 Task: Research Airbnb options in JesÃºs MenÃ©ndez, Cuba from 16th December, 2023 to 25th December, 2023 for 6 adults. Place can be entire room or private room with 6 bedrooms having 6 beds and 6 bathrooms. Property type can be house. Amenities needed are: wifi, TV, free parkinig on premises, gym, breakfast.
Action: Mouse moved to (432, 77)
Screenshot: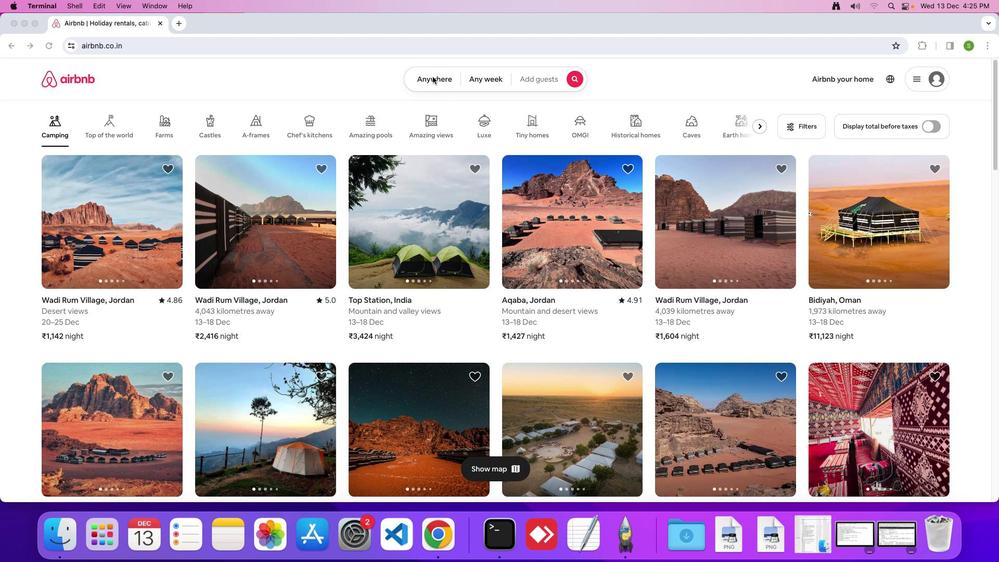 
Action: Mouse pressed left at (432, 77)
Screenshot: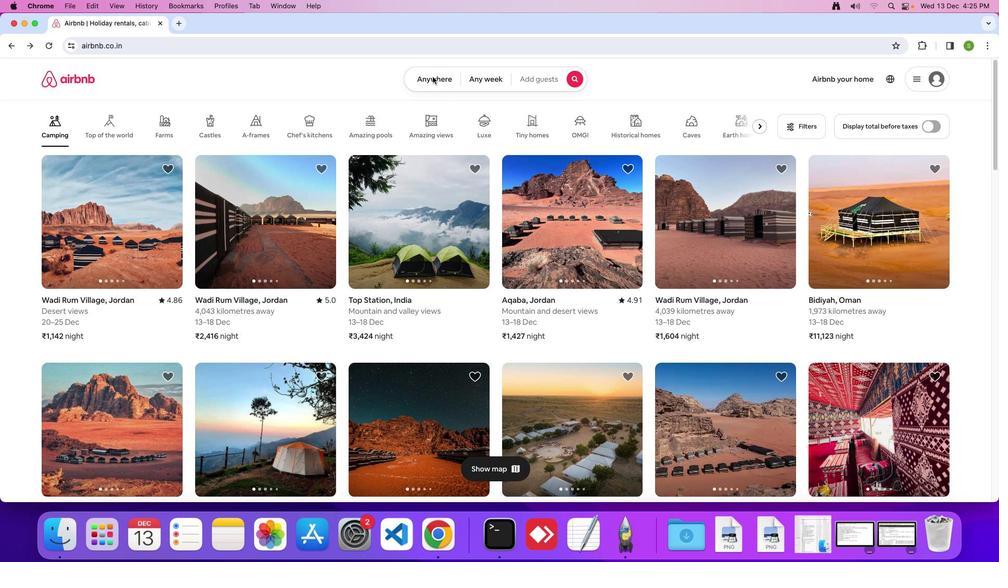 
Action: Mouse moved to (427, 77)
Screenshot: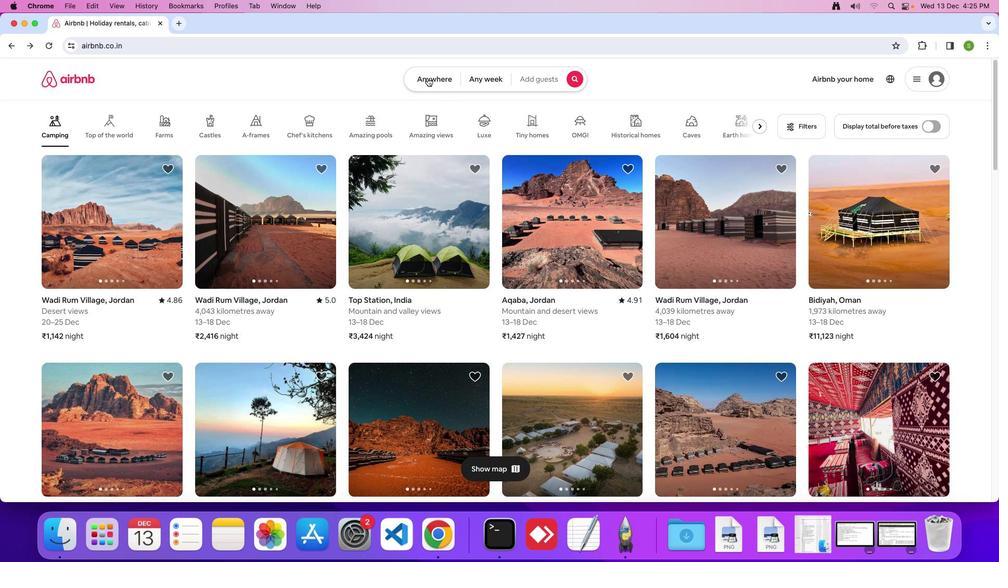 
Action: Mouse pressed left at (427, 77)
Screenshot: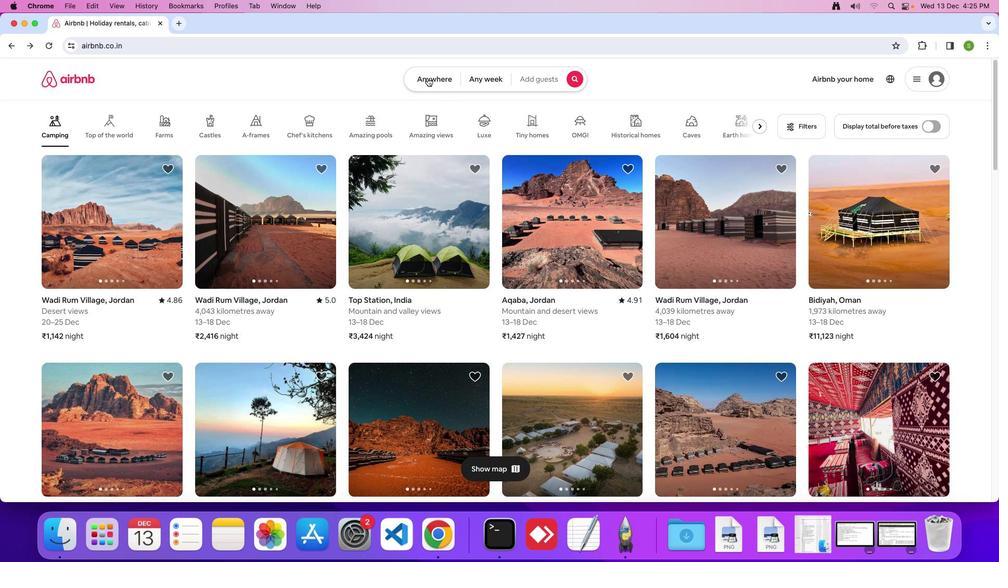 
Action: Mouse moved to (367, 116)
Screenshot: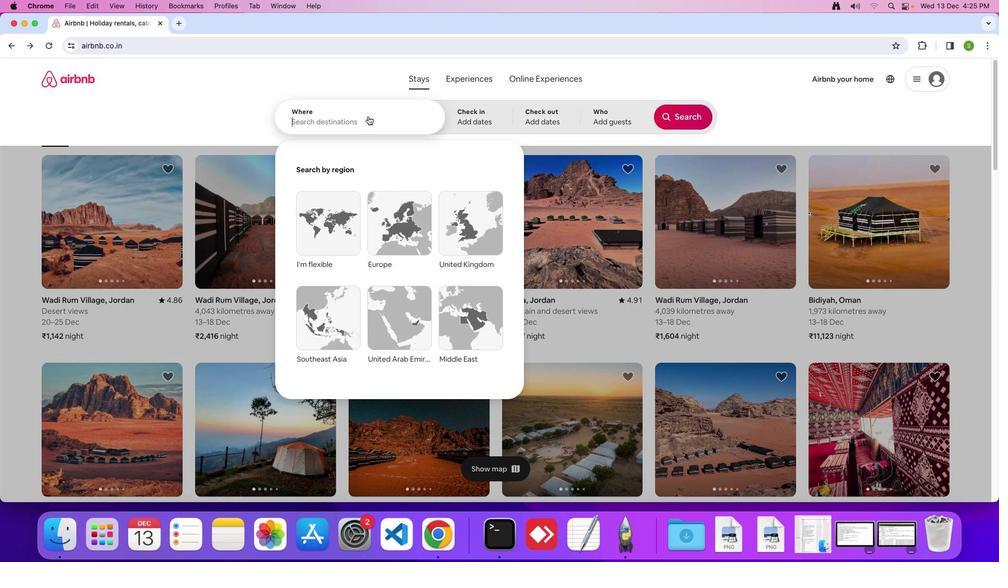 
Action: Mouse pressed left at (367, 116)
Screenshot: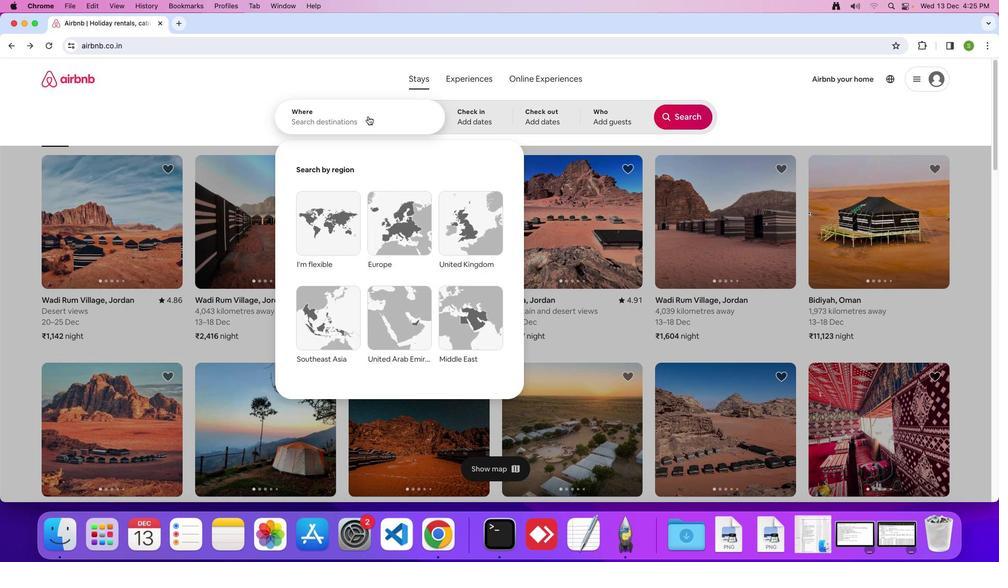 
Action: Key pressed 'J'Key.caps_lock'e''s''u''s'Key.spaceKey.shift'M''e''n''e''n''d''e''z'','Key.spaceKey.shift'C''u''b''a'Key.enter
Screenshot: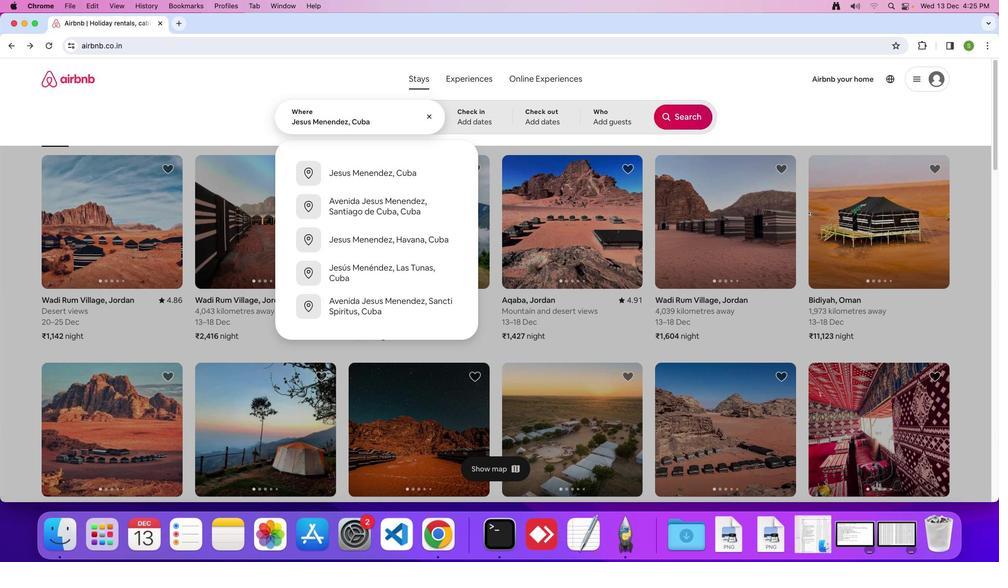 
Action: Mouse moved to (466, 303)
Screenshot: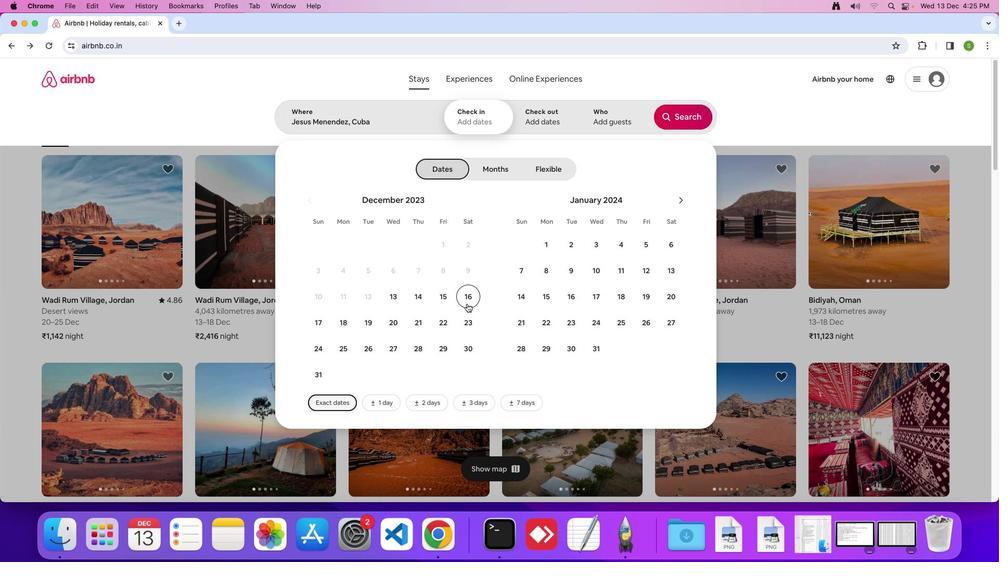 
Action: Mouse pressed left at (466, 303)
Screenshot: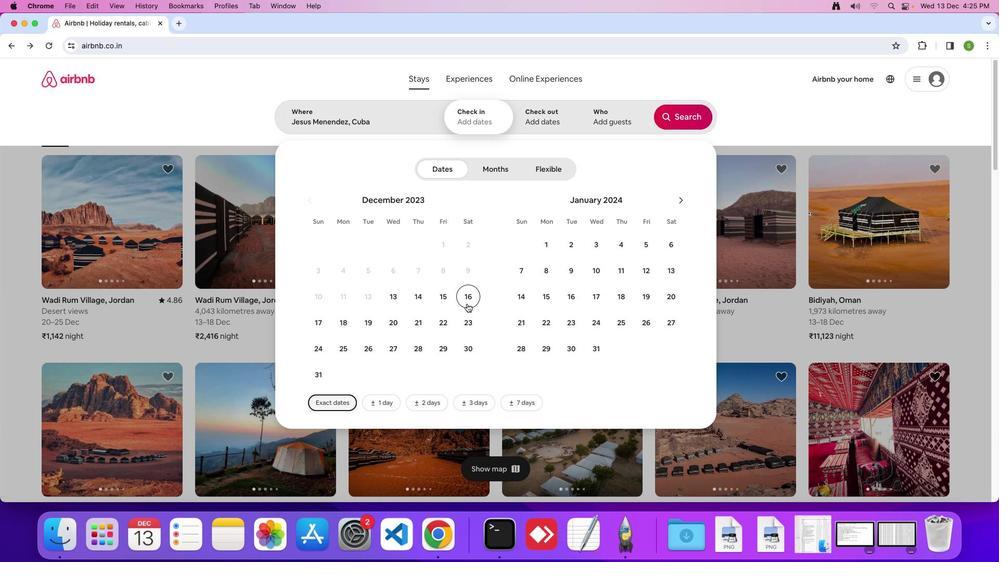 
Action: Mouse moved to (343, 349)
Screenshot: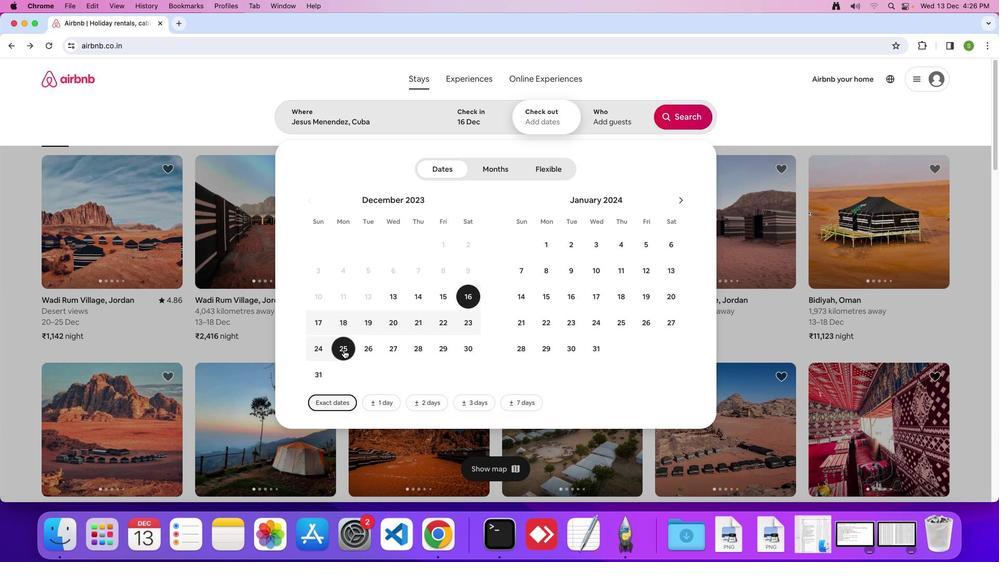 
Action: Mouse pressed left at (343, 349)
Screenshot: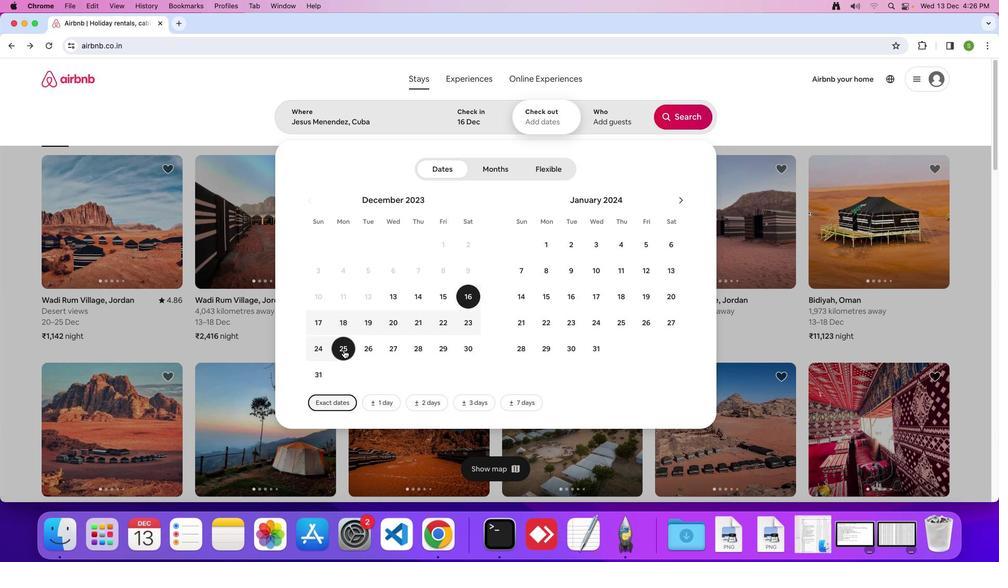 
Action: Mouse moved to (601, 124)
Screenshot: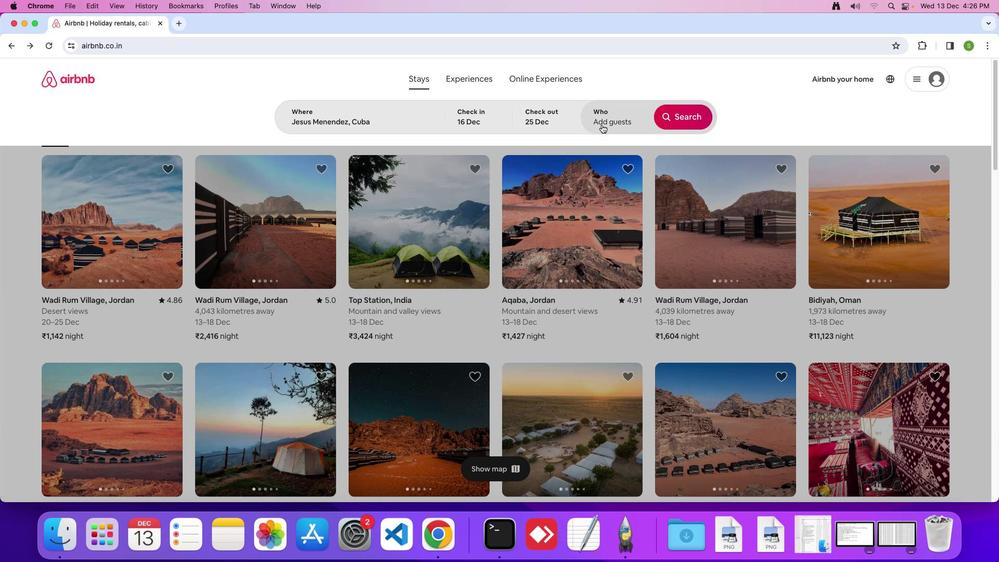 
Action: Mouse pressed left at (601, 124)
Screenshot: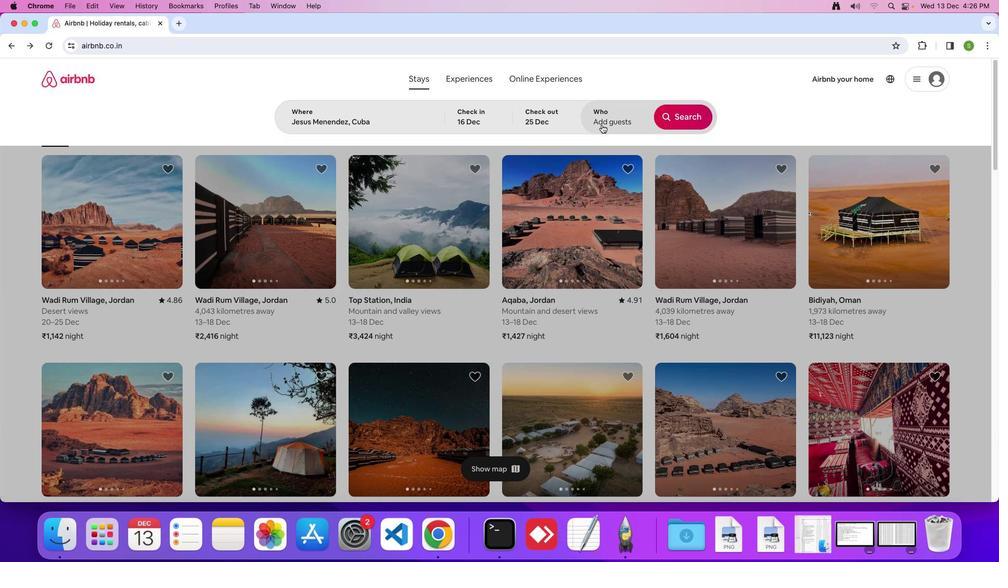 
Action: Mouse moved to (685, 174)
Screenshot: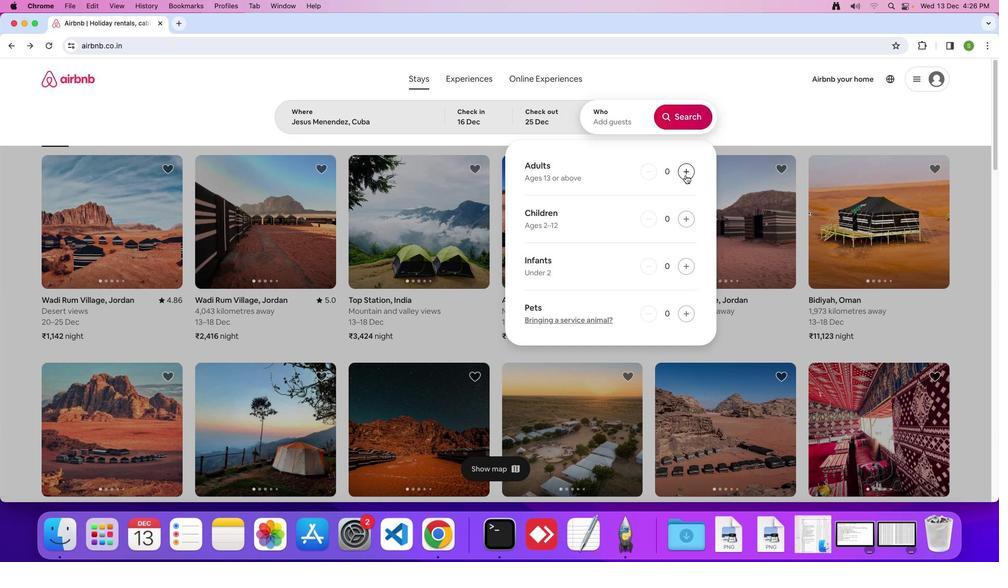 
Action: Mouse pressed left at (685, 174)
Screenshot: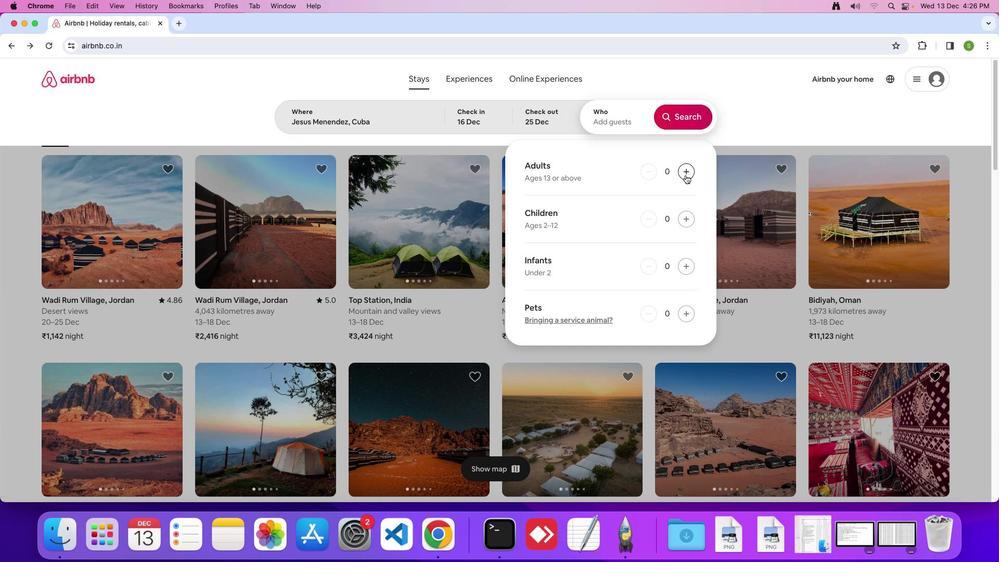 
Action: Mouse pressed left at (685, 174)
Screenshot: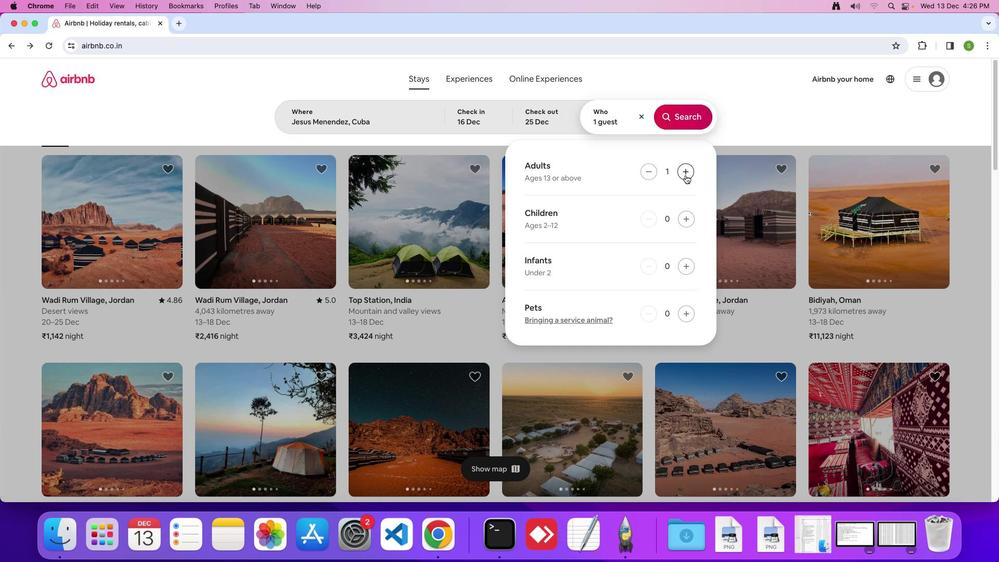 
Action: Mouse pressed left at (685, 174)
Screenshot: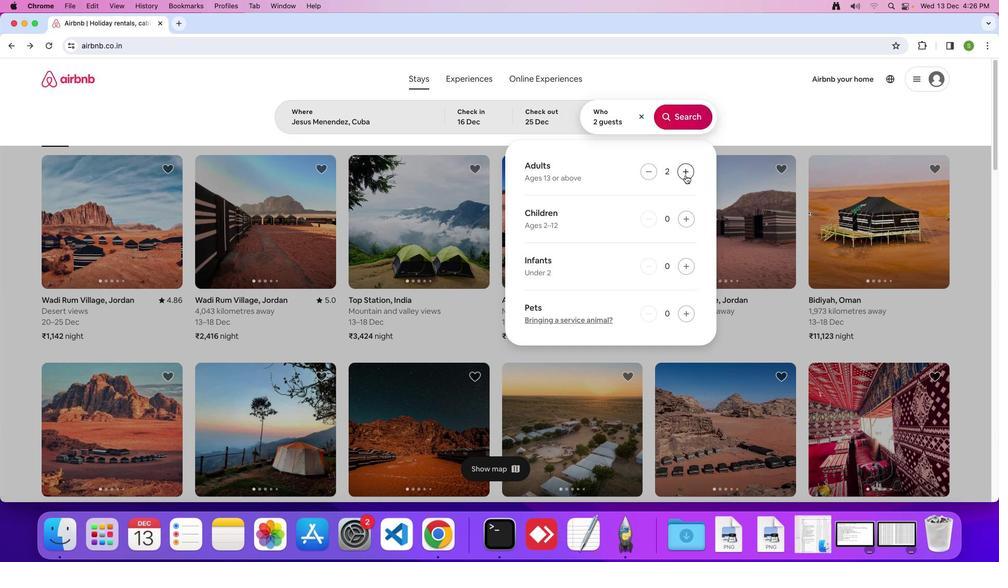 
Action: Mouse pressed left at (685, 174)
Screenshot: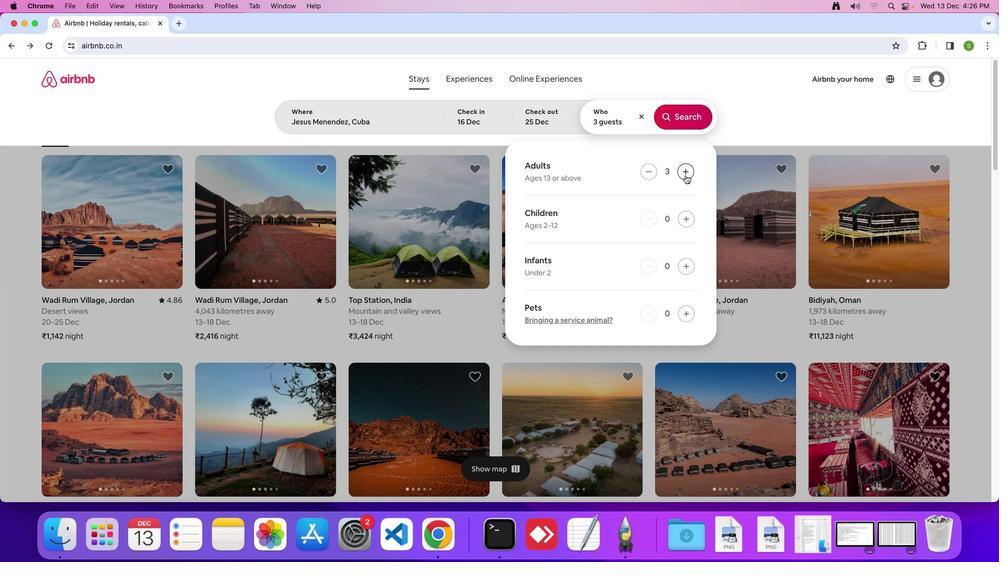 
Action: Mouse pressed left at (685, 174)
Screenshot: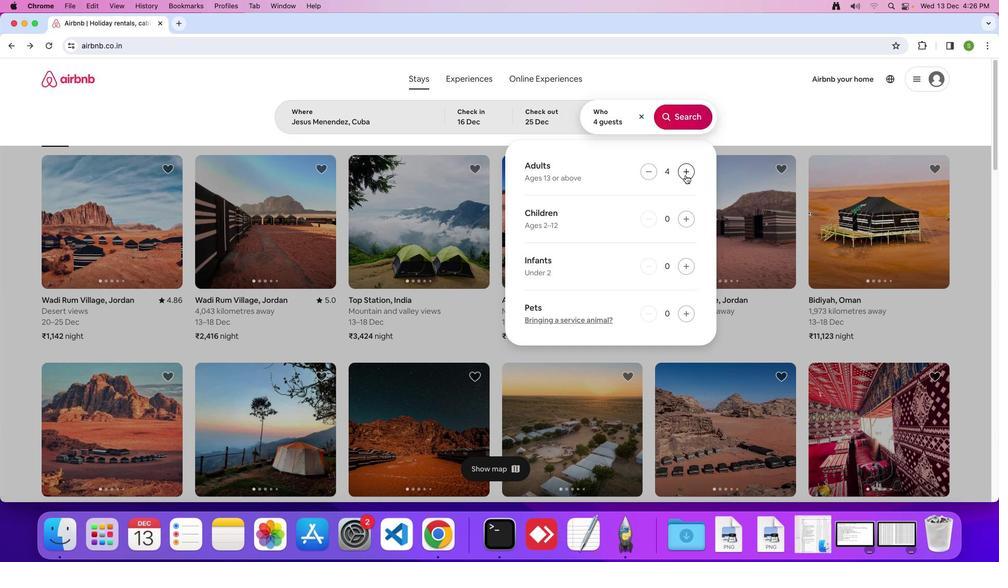 
Action: Mouse pressed left at (685, 174)
Screenshot: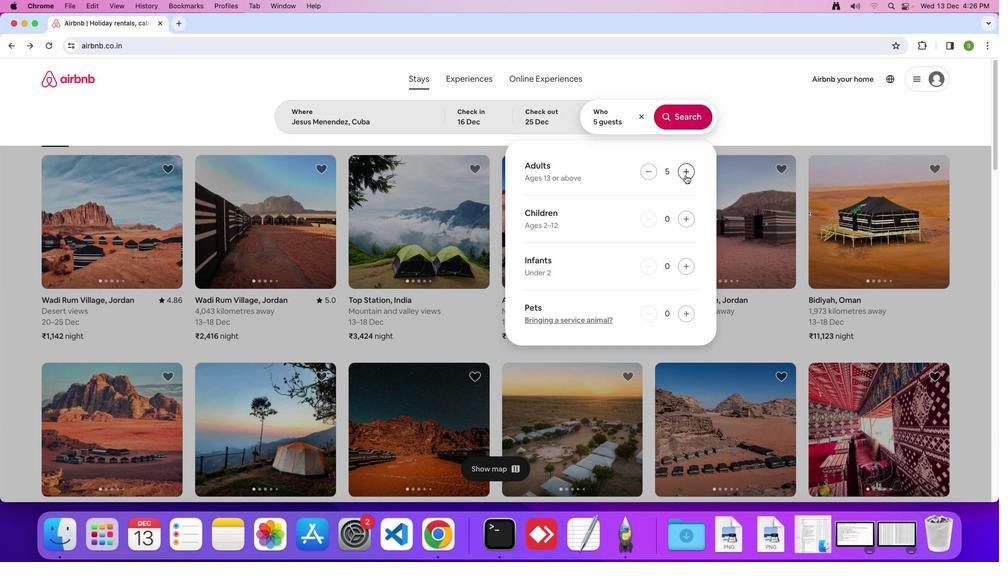 
Action: Mouse moved to (682, 125)
Screenshot: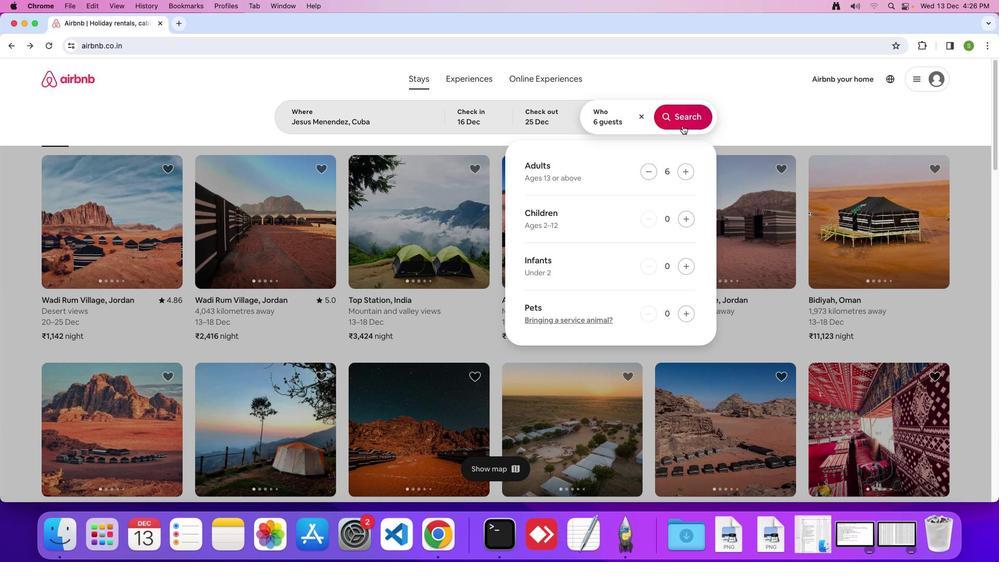 
Action: Mouse pressed left at (682, 125)
Screenshot: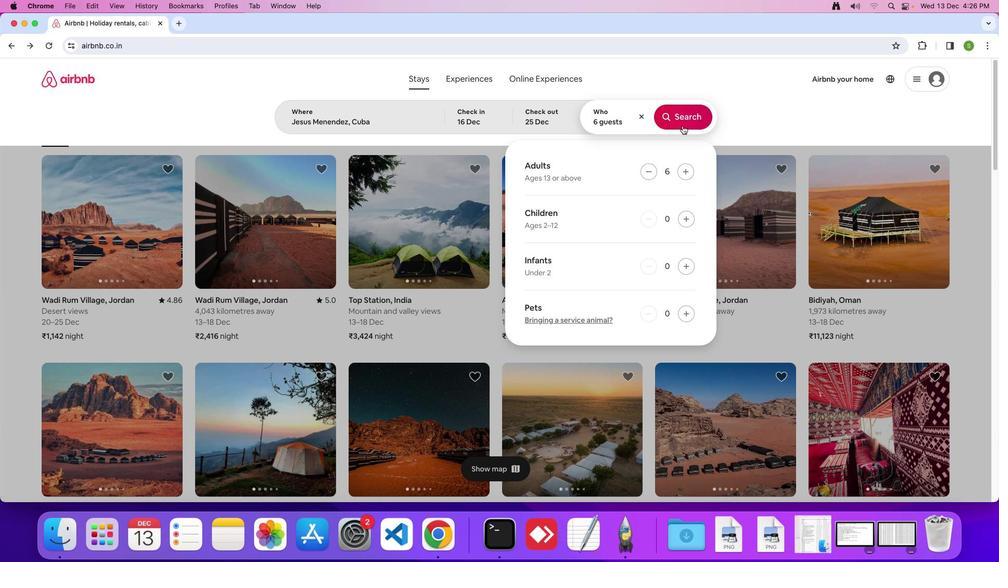 
Action: Mouse moved to (823, 122)
Screenshot: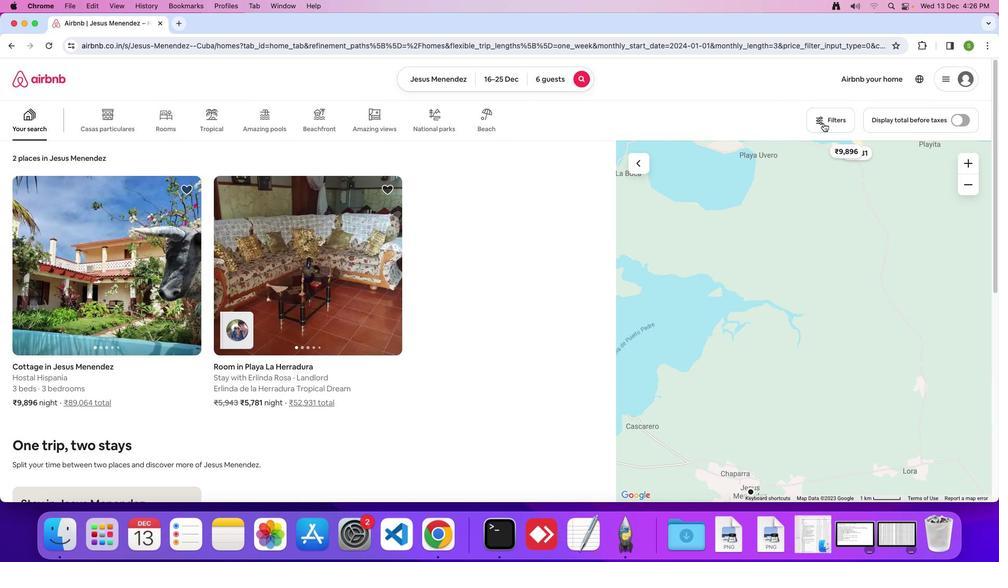 
Action: Mouse pressed left at (823, 122)
Screenshot: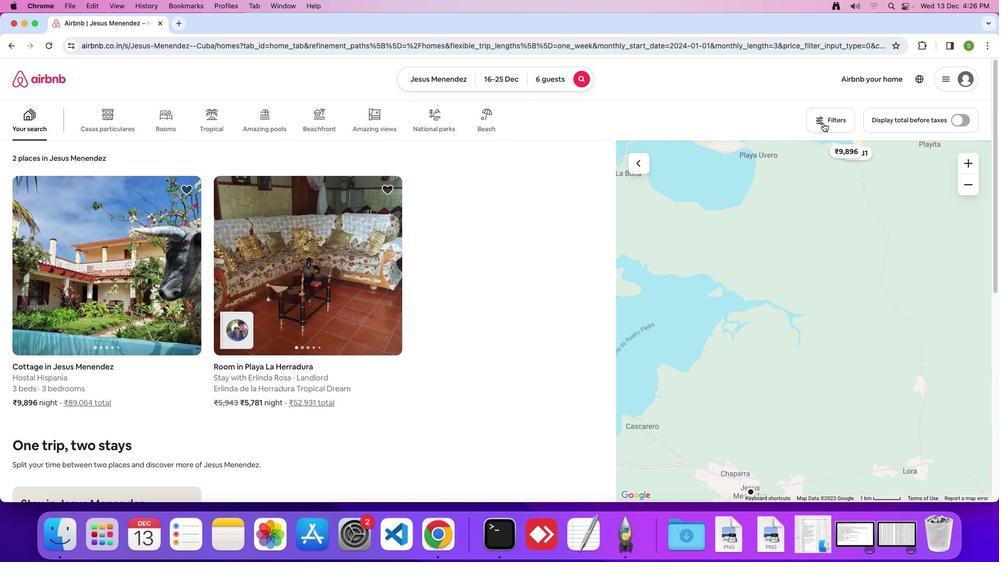 
Action: Mouse moved to (523, 289)
Screenshot: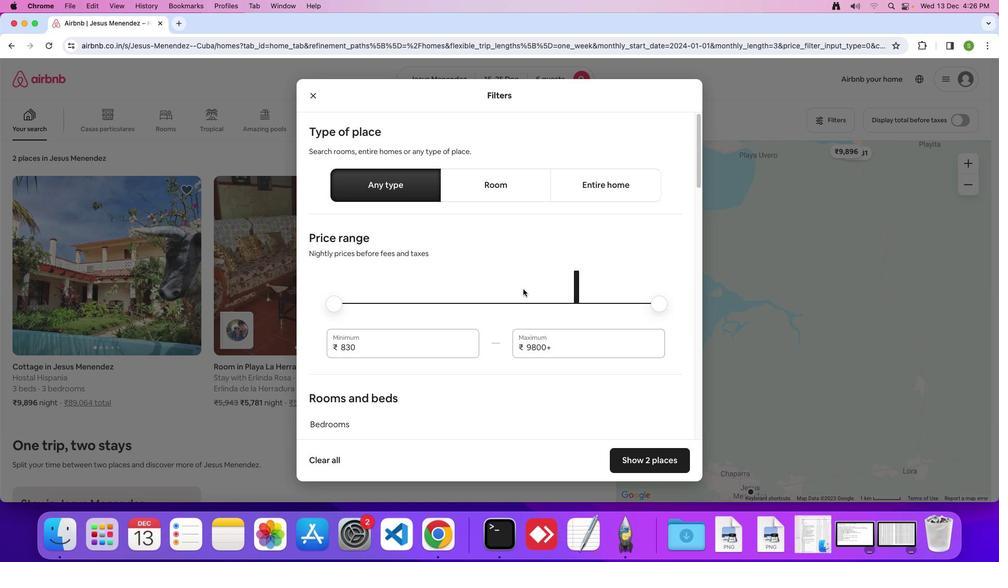 
Action: Mouse scrolled (523, 289) with delta (0, 0)
Screenshot: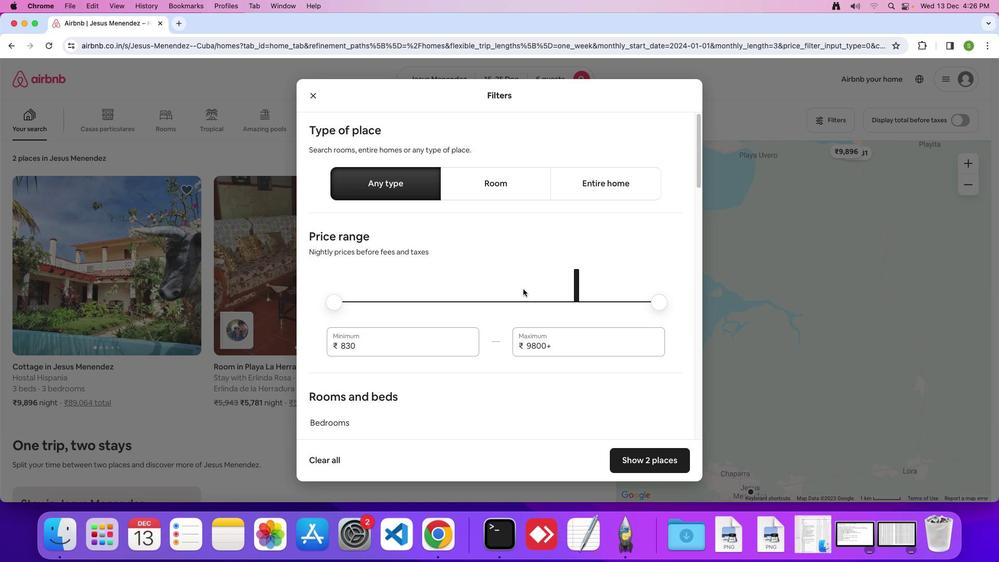 
Action: Mouse scrolled (523, 289) with delta (0, 0)
Screenshot: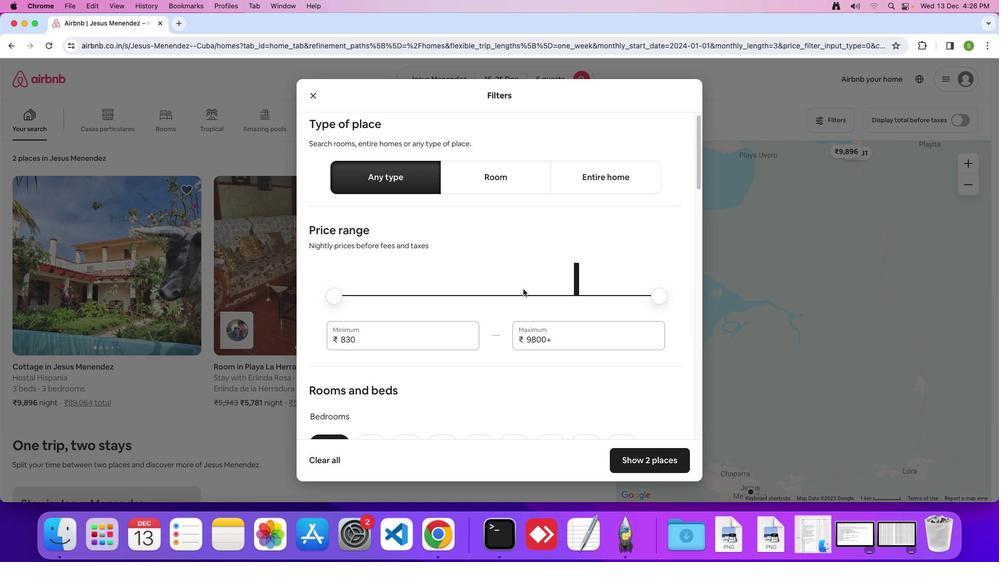 
Action: Mouse scrolled (523, 289) with delta (0, 0)
Screenshot: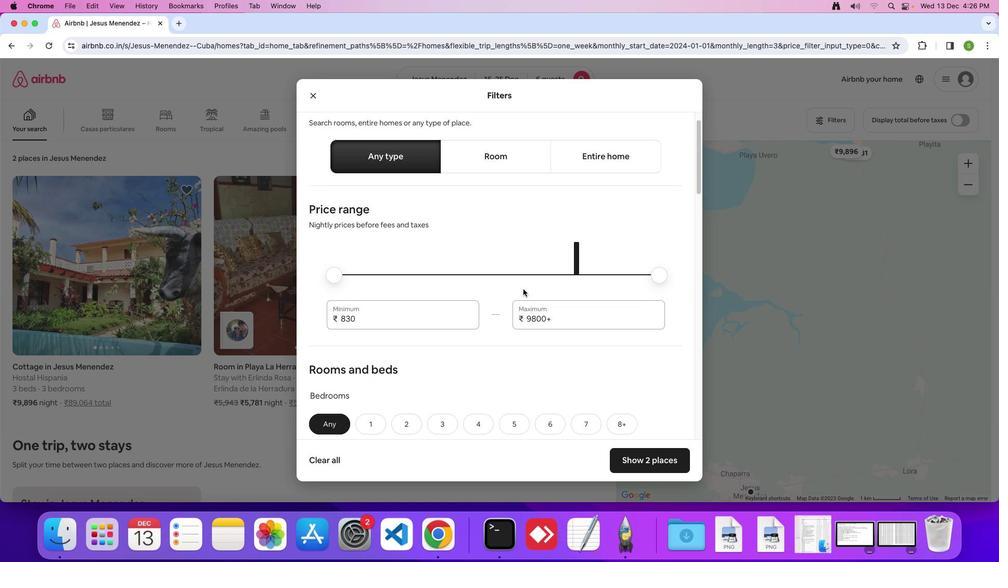 
Action: Mouse scrolled (523, 289) with delta (0, 0)
Screenshot: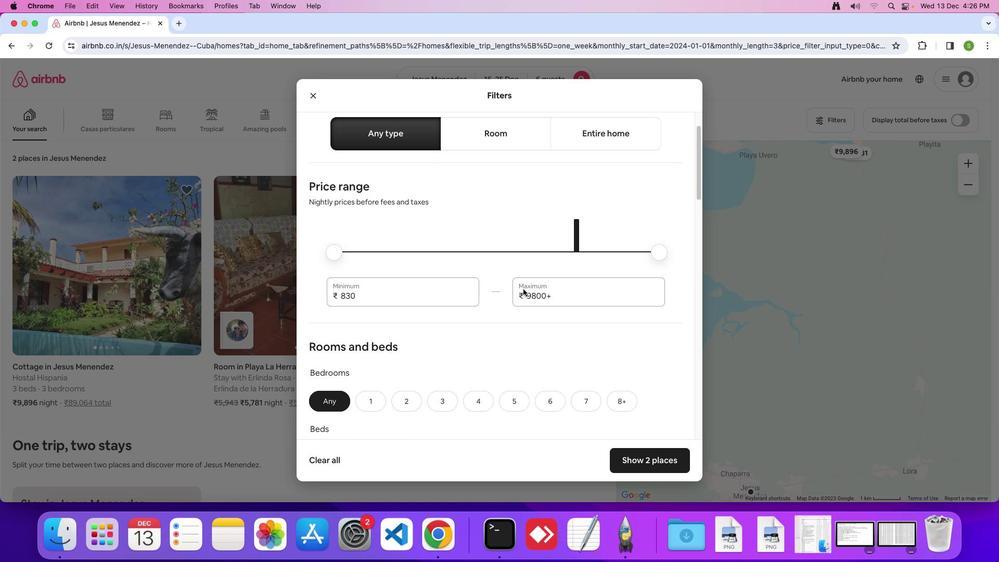 
Action: Mouse scrolled (523, 289) with delta (0, 0)
Screenshot: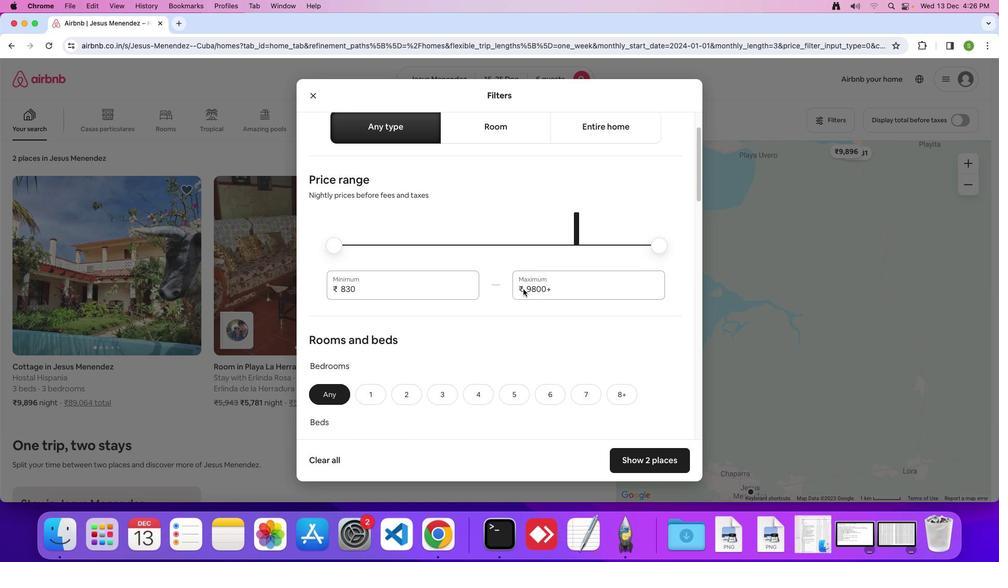 
Action: Mouse scrolled (523, 289) with delta (0, 0)
Screenshot: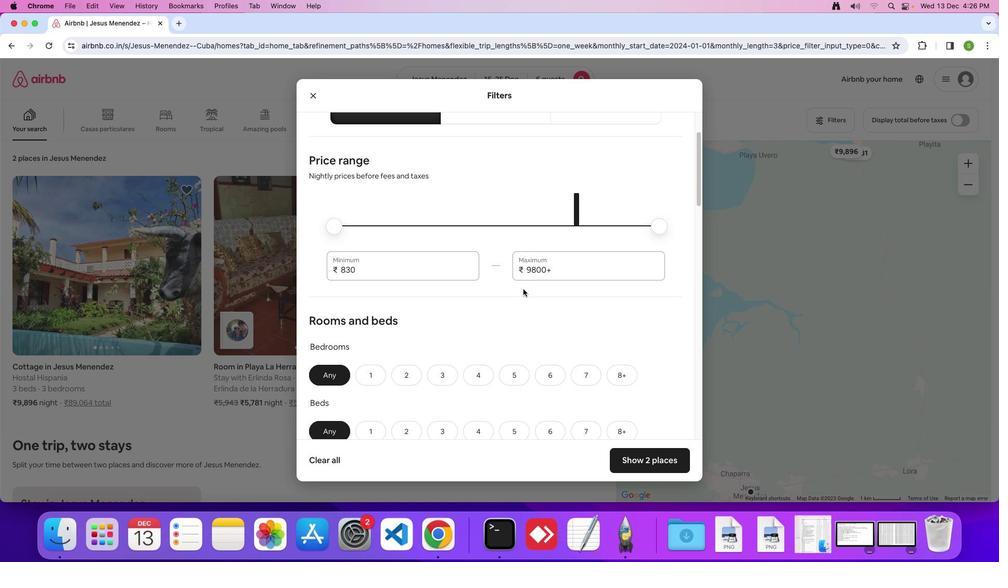 
Action: Mouse scrolled (523, 289) with delta (0, 0)
Screenshot: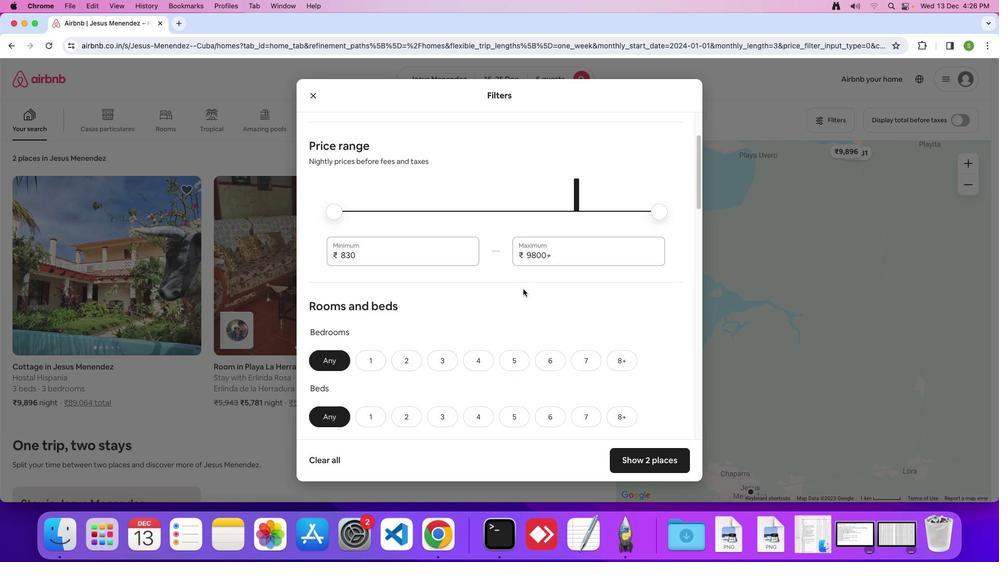 
Action: Mouse scrolled (523, 289) with delta (0, 0)
Screenshot: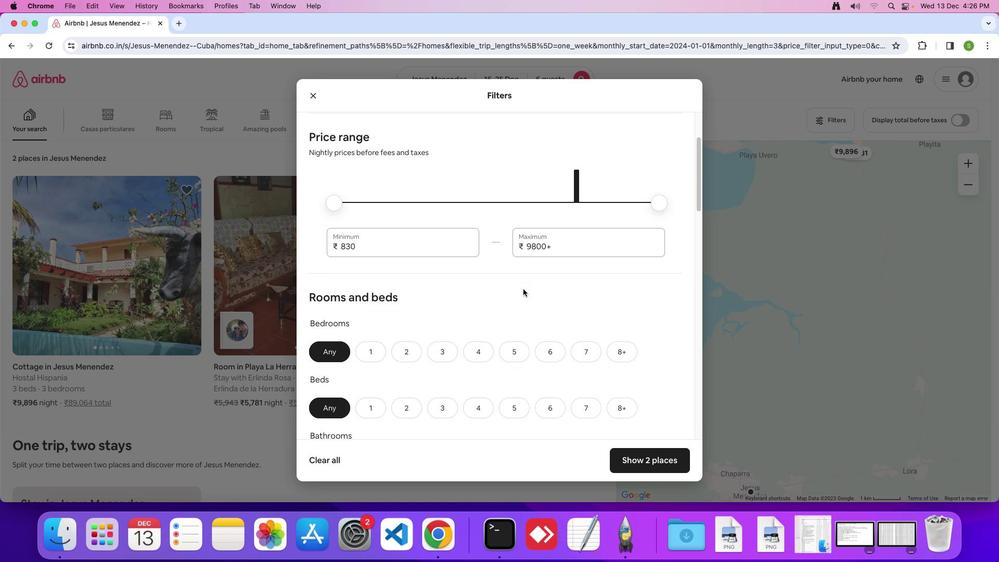 
Action: Mouse scrolled (523, 289) with delta (0, 0)
Screenshot: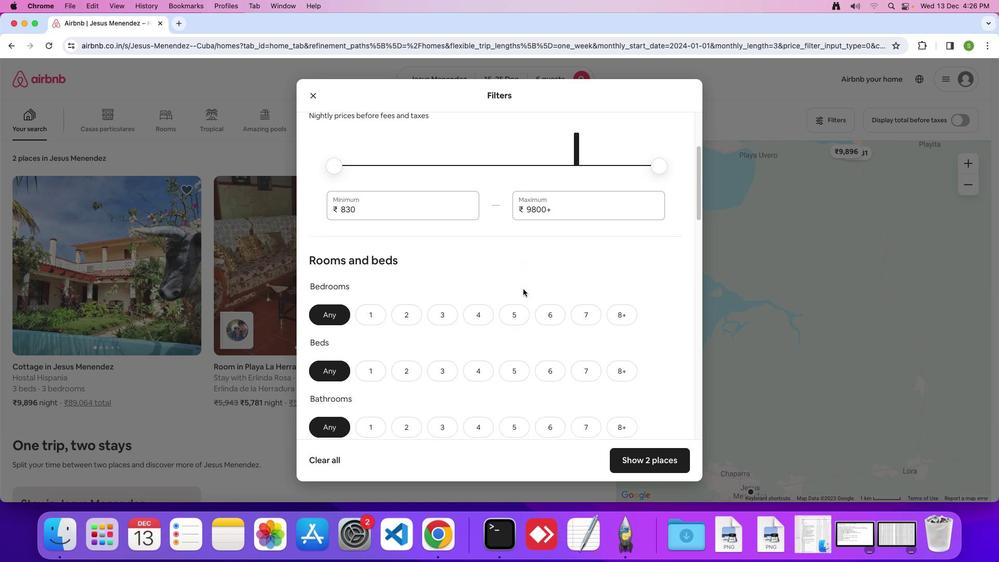 
Action: Mouse scrolled (523, 289) with delta (0, 0)
Screenshot: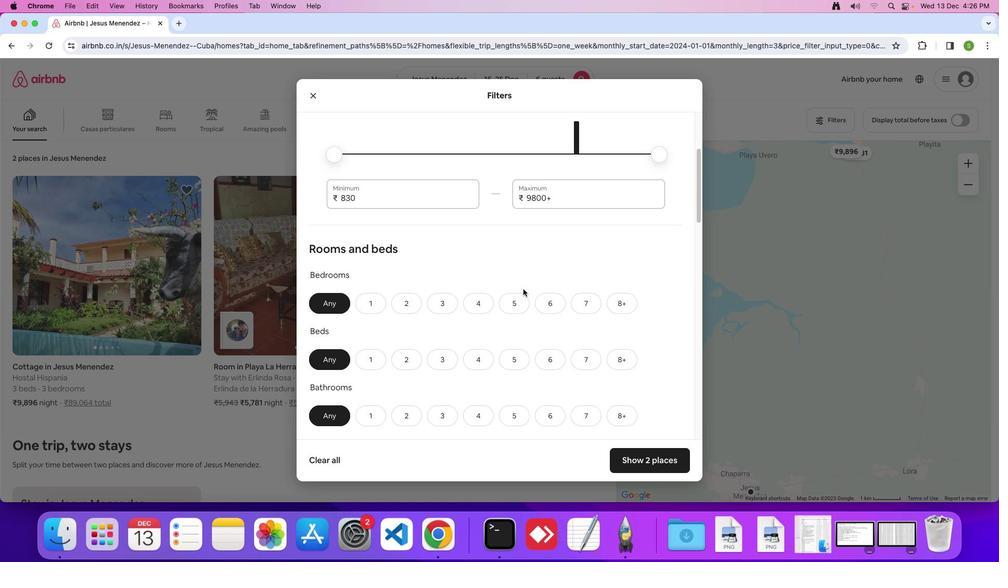 
Action: Mouse scrolled (523, 289) with delta (0, 0)
Screenshot: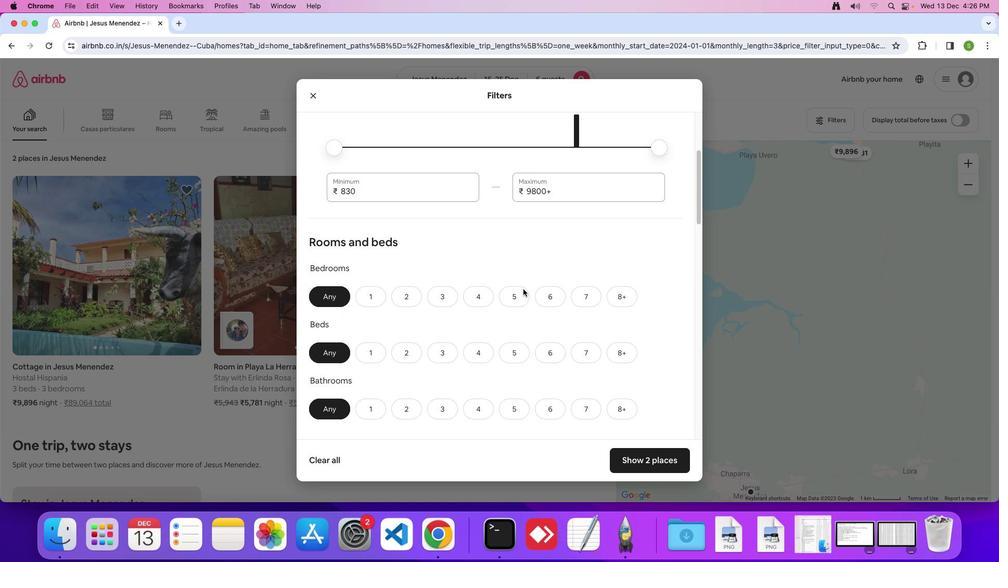 
Action: Mouse scrolled (523, 289) with delta (0, 0)
Screenshot: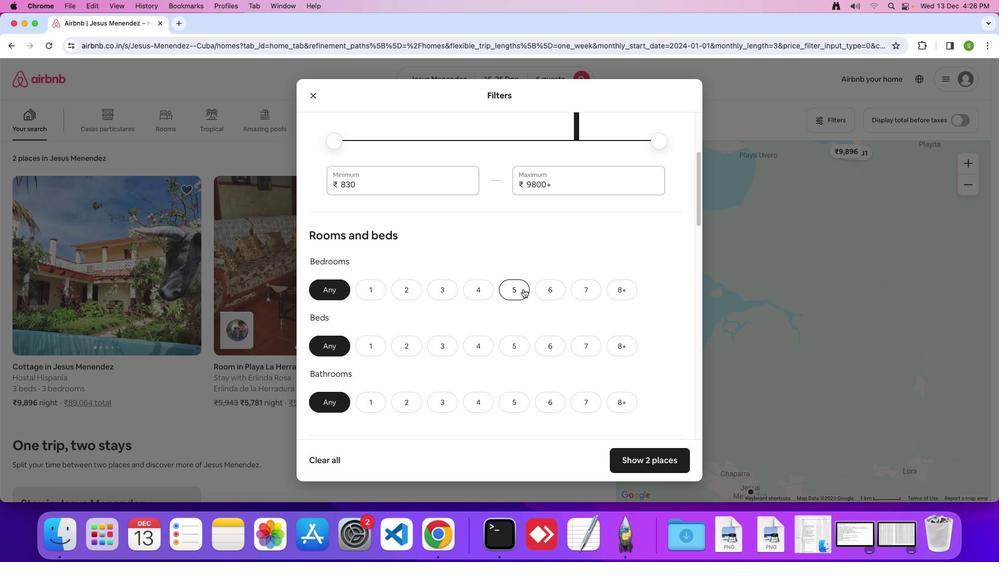 
Action: Mouse scrolled (523, 289) with delta (0, 0)
Screenshot: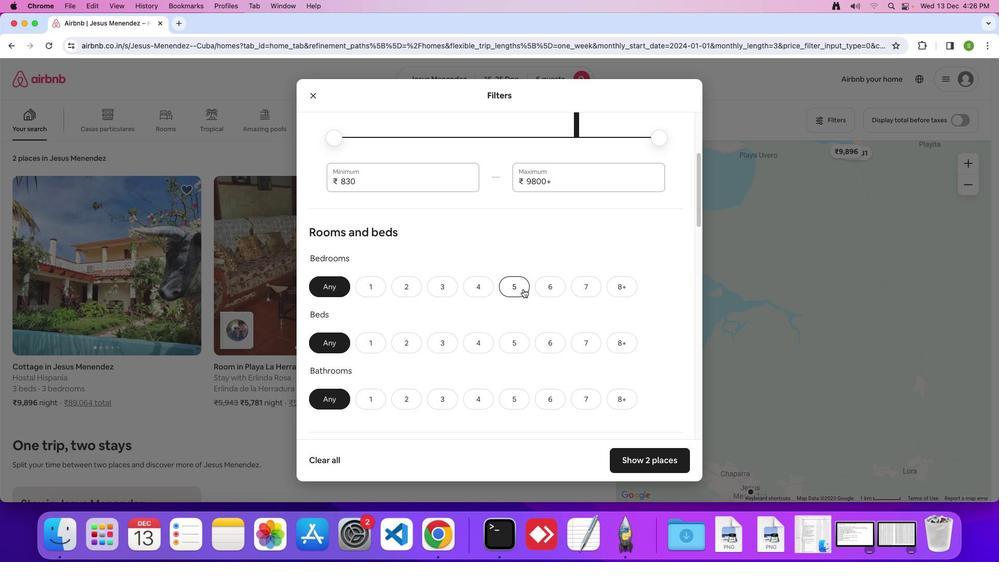 
Action: Mouse scrolled (523, 289) with delta (0, 0)
Screenshot: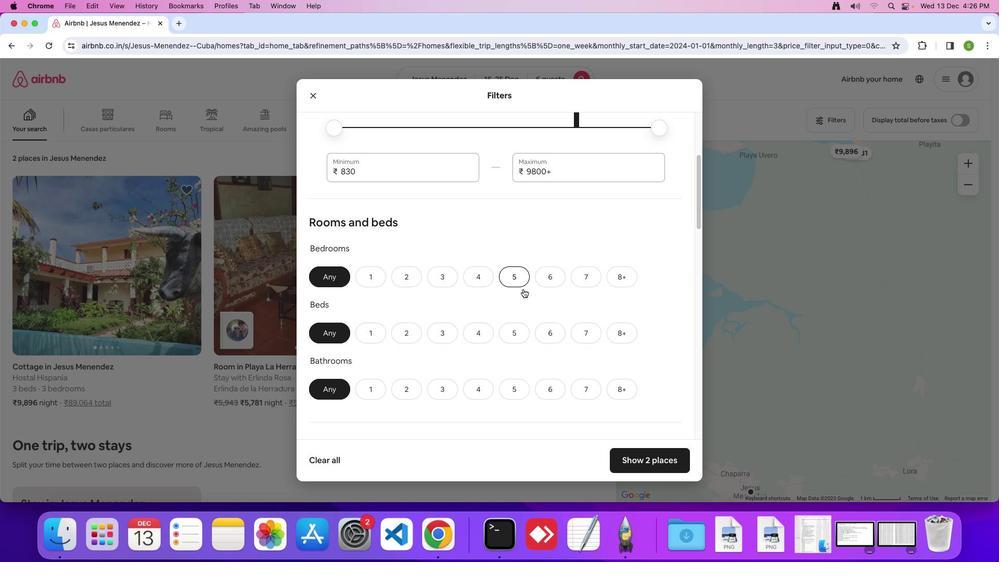 
Action: Mouse moved to (546, 265)
Screenshot: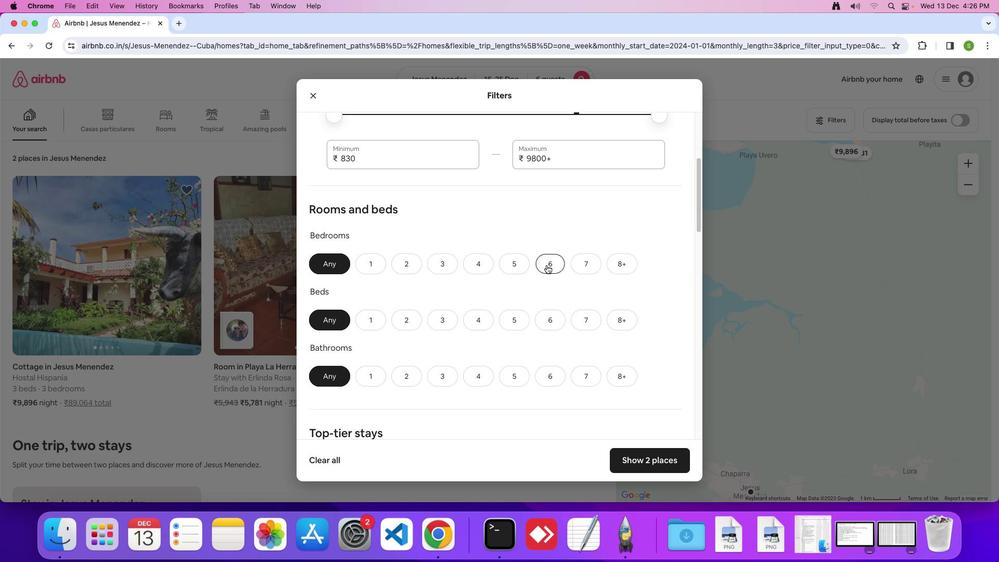 
Action: Mouse pressed left at (546, 265)
Screenshot: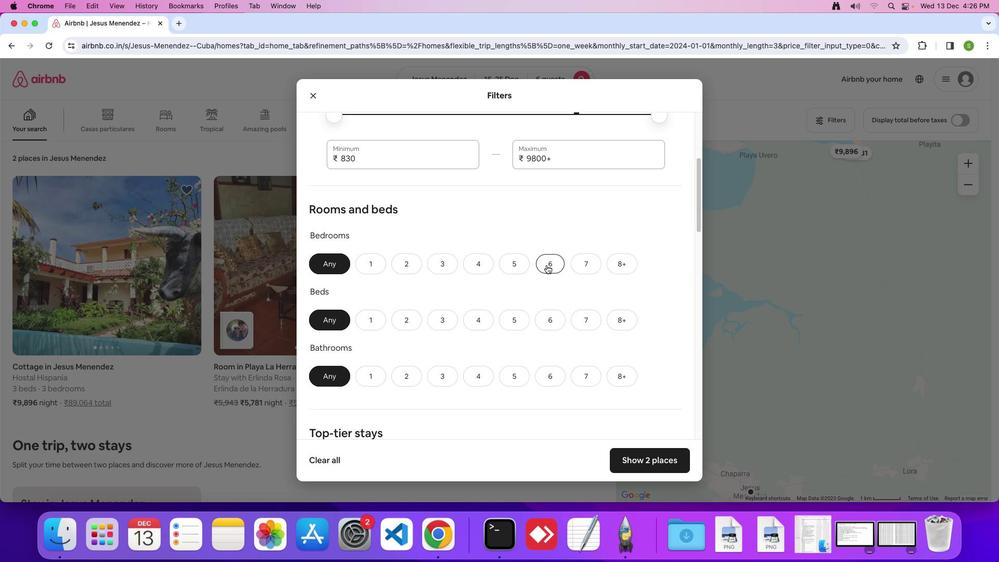 
Action: Mouse moved to (554, 318)
Screenshot: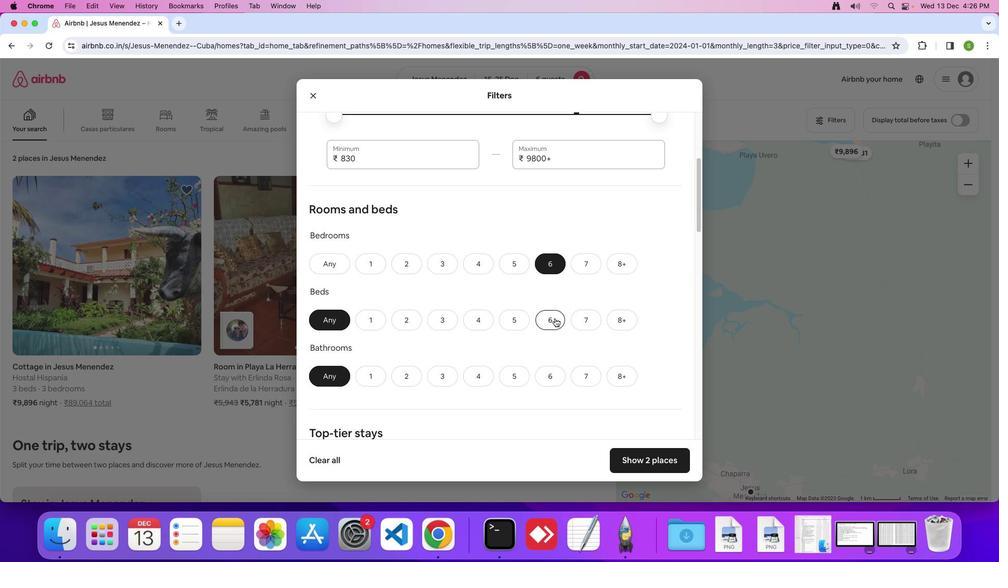 
Action: Mouse pressed left at (554, 318)
Screenshot: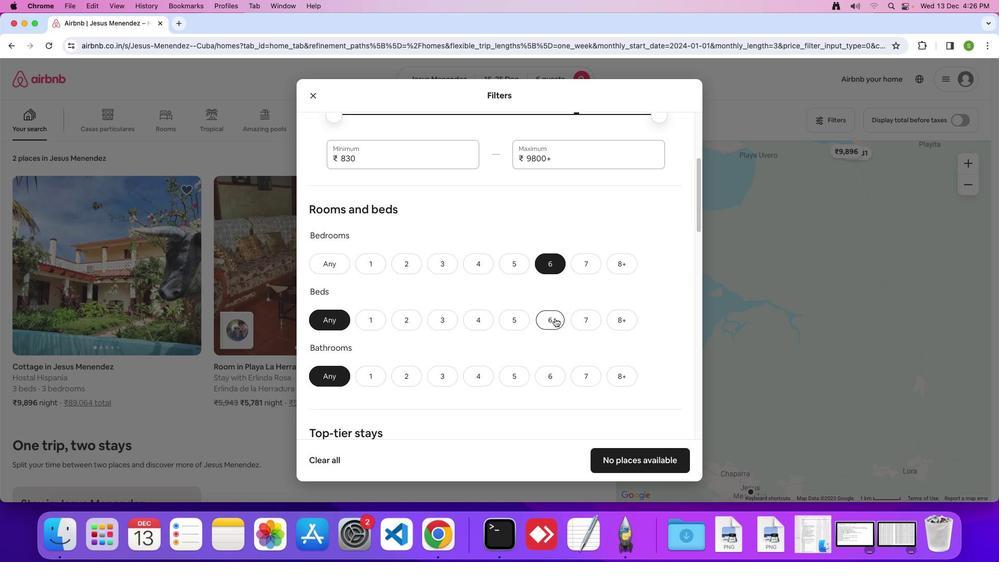 
Action: Mouse moved to (546, 377)
Screenshot: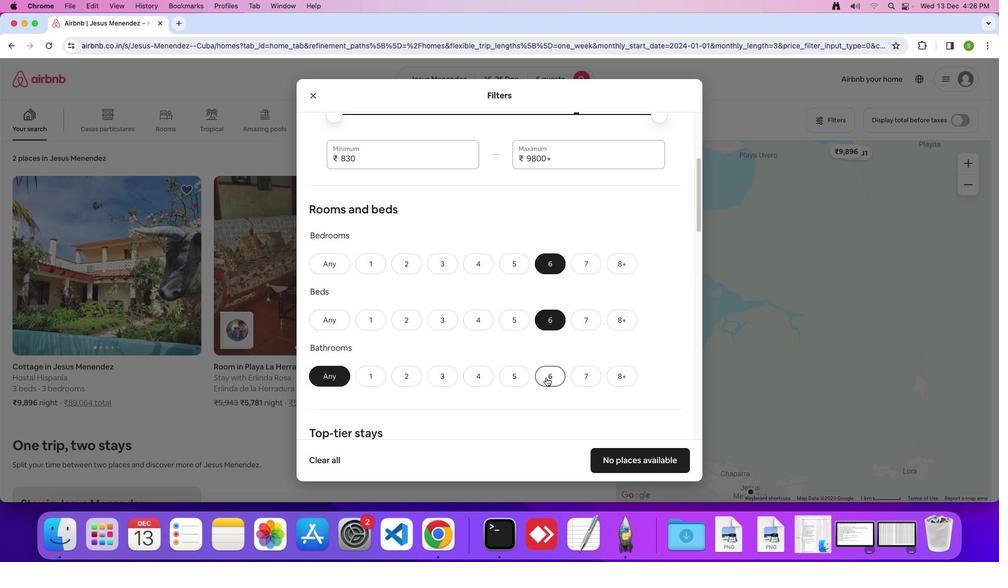 
Action: Mouse pressed left at (546, 377)
Screenshot: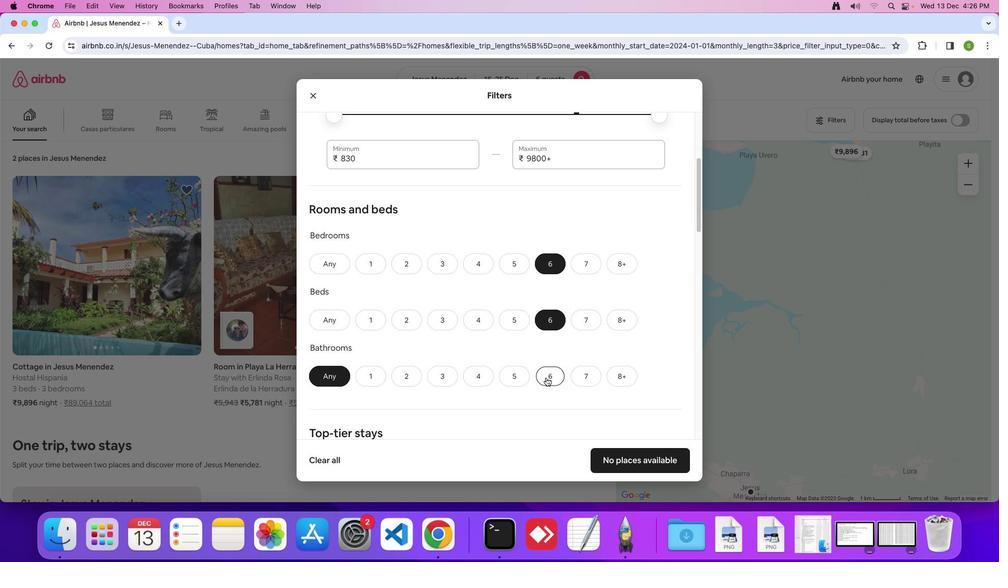 
Action: Mouse moved to (483, 299)
Screenshot: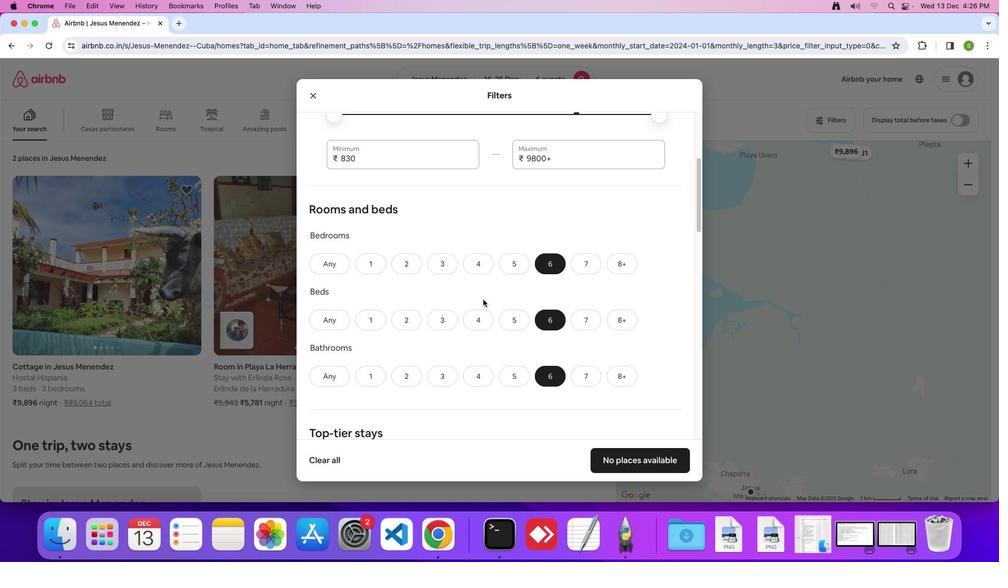 
Action: Mouse scrolled (483, 299) with delta (0, 0)
Screenshot: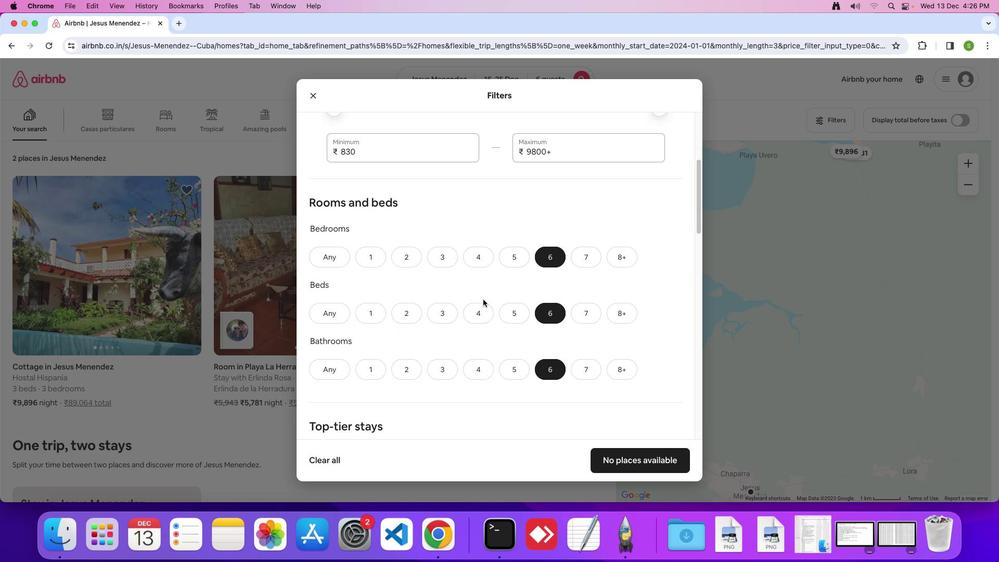 
Action: Mouse scrolled (483, 299) with delta (0, 0)
Screenshot: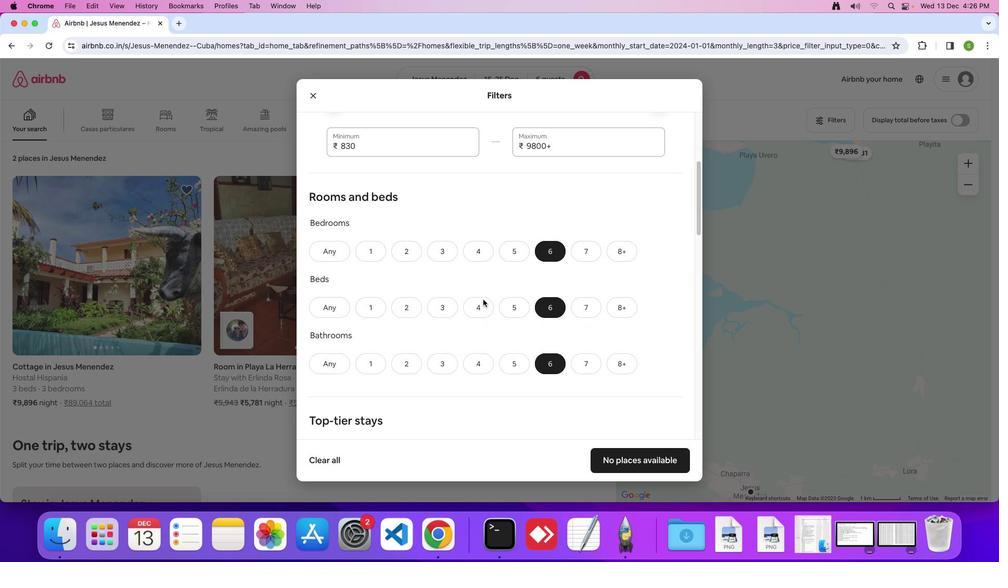 
Action: Mouse scrolled (483, 299) with delta (0, 0)
Screenshot: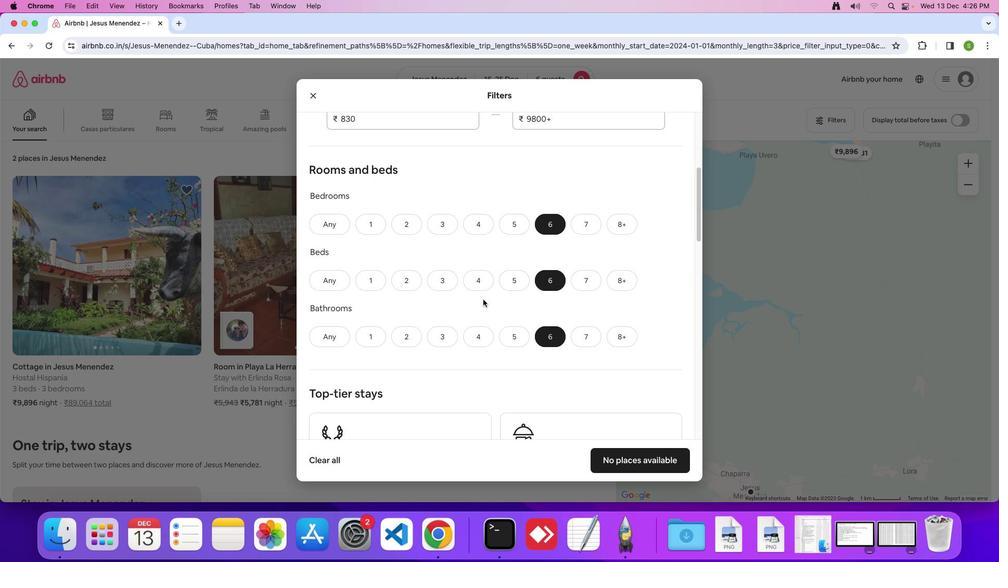 
Action: Mouse scrolled (483, 299) with delta (0, 0)
Screenshot: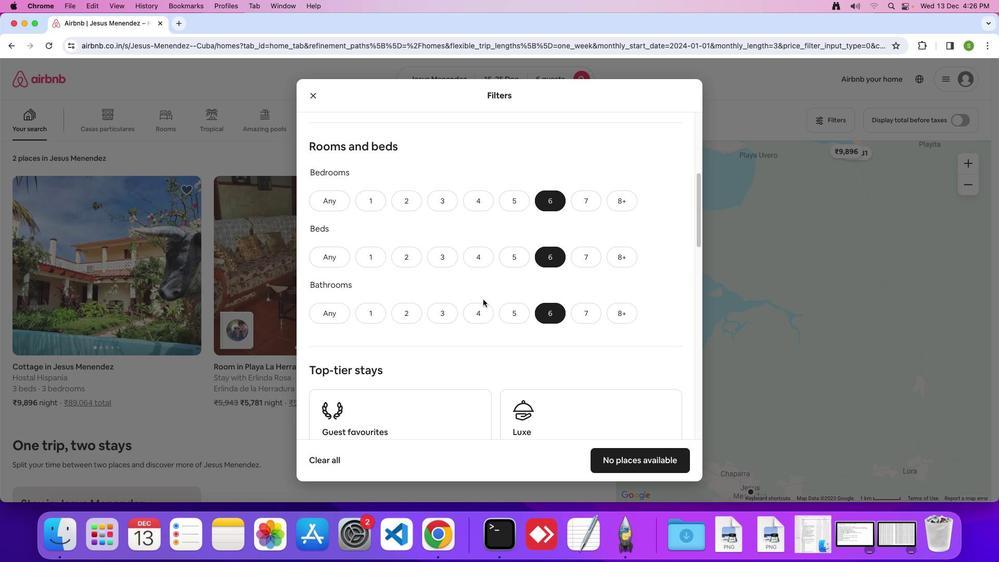 
Action: Mouse scrolled (483, 299) with delta (0, 0)
Screenshot: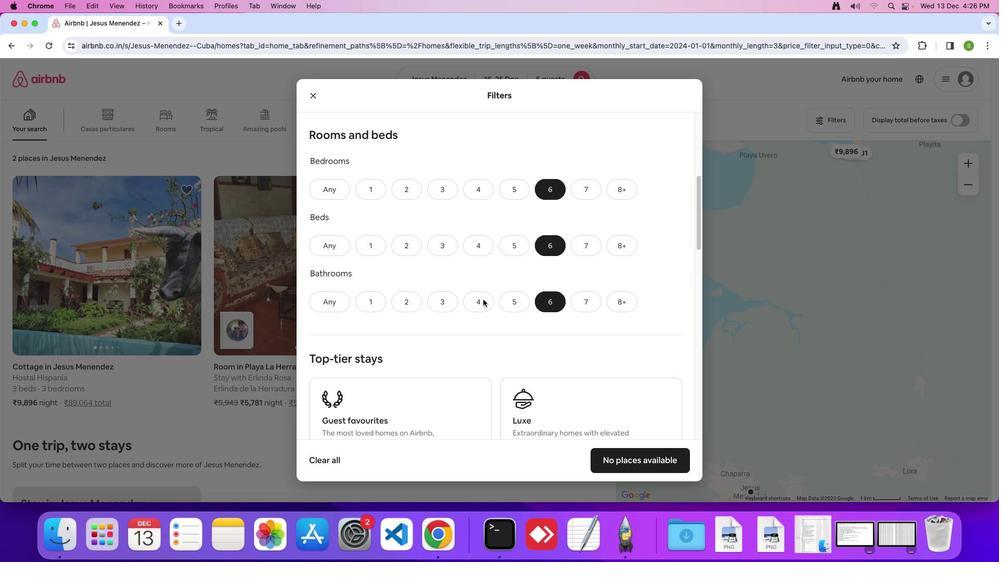 
Action: Mouse scrolled (483, 299) with delta (0, 0)
Screenshot: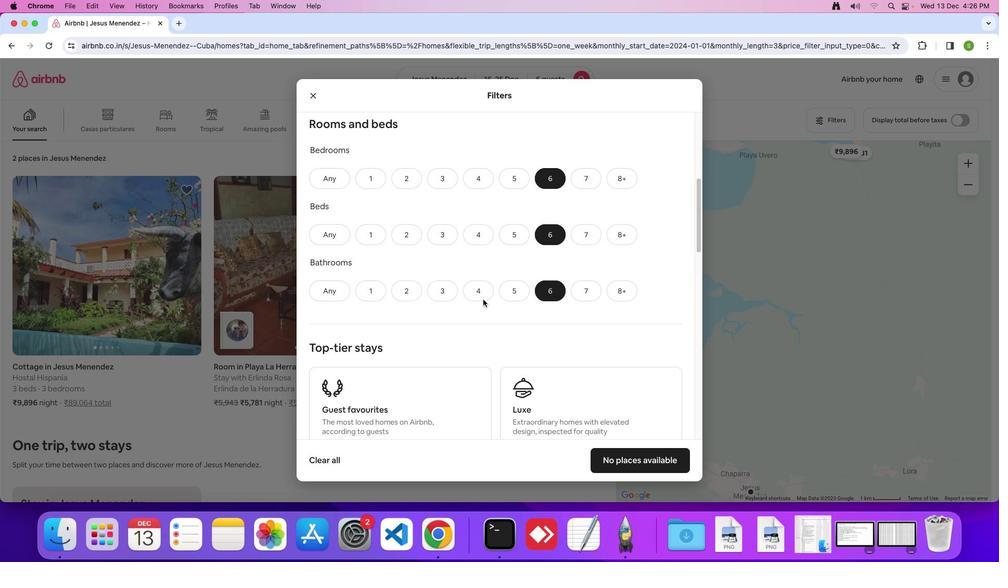 
Action: Mouse scrolled (483, 299) with delta (0, 0)
Screenshot: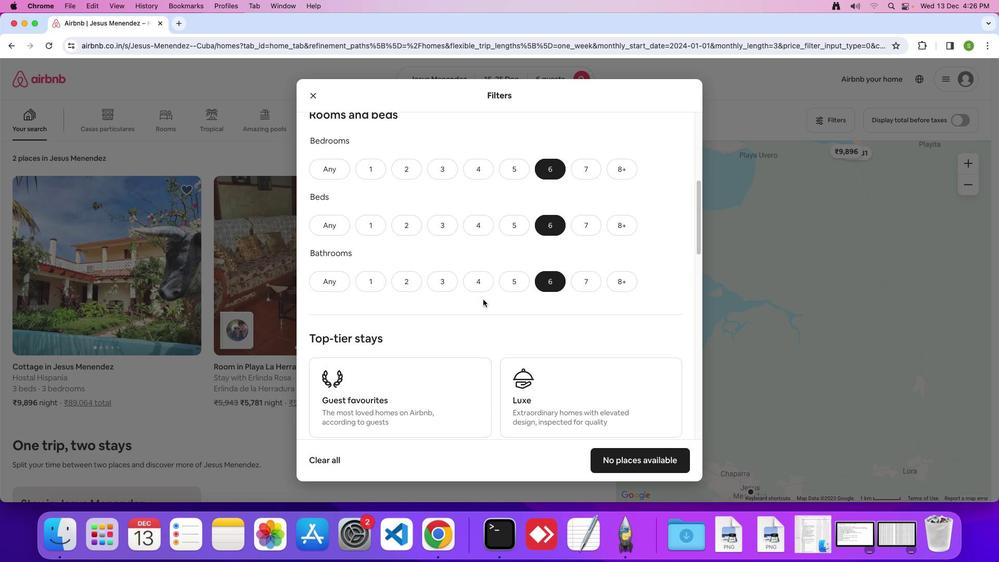 
Action: Mouse scrolled (483, 299) with delta (0, 0)
Screenshot: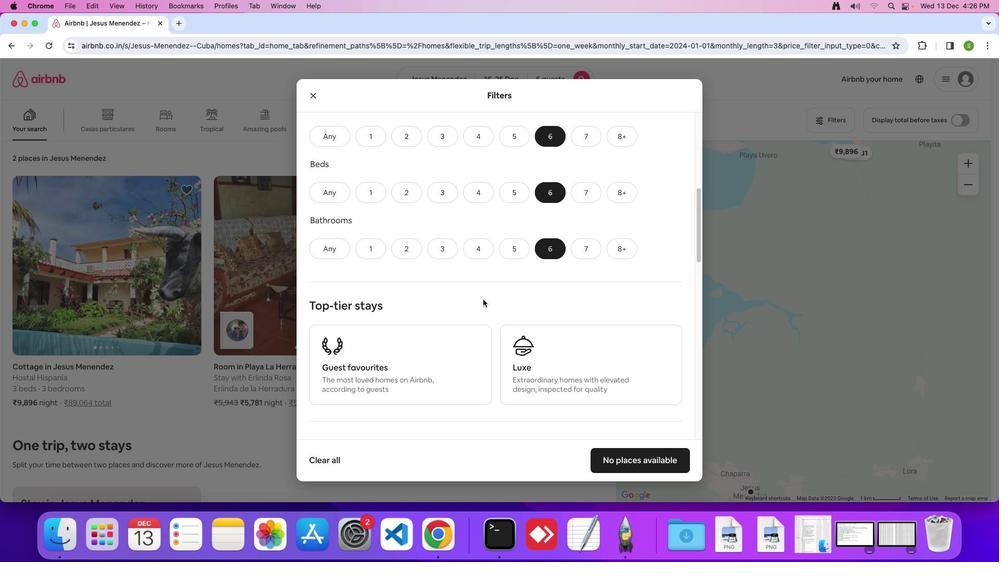 
Action: Mouse scrolled (483, 299) with delta (0, 0)
Screenshot: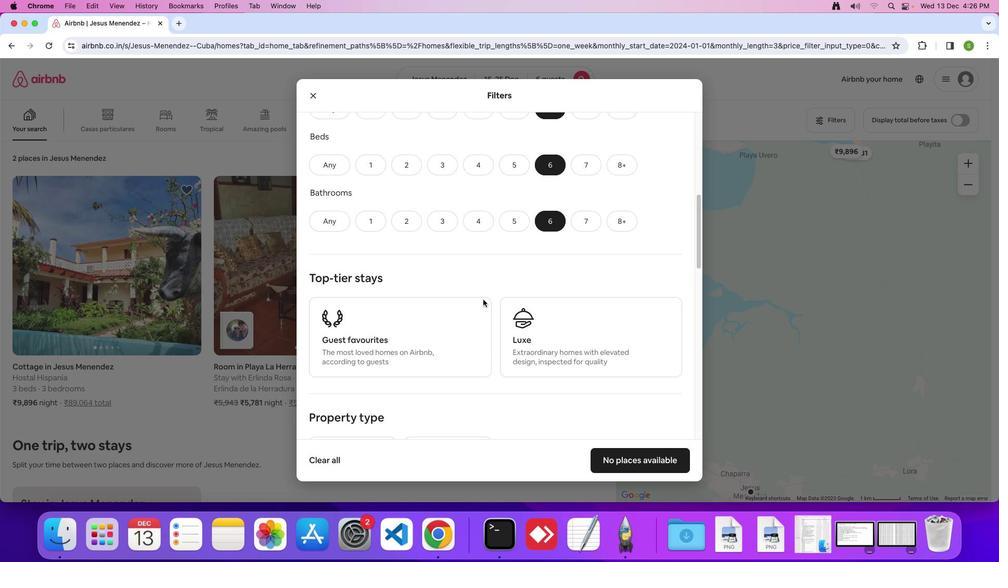
Action: Mouse scrolled (483, 299) with delta (0, 0)
Screenshot: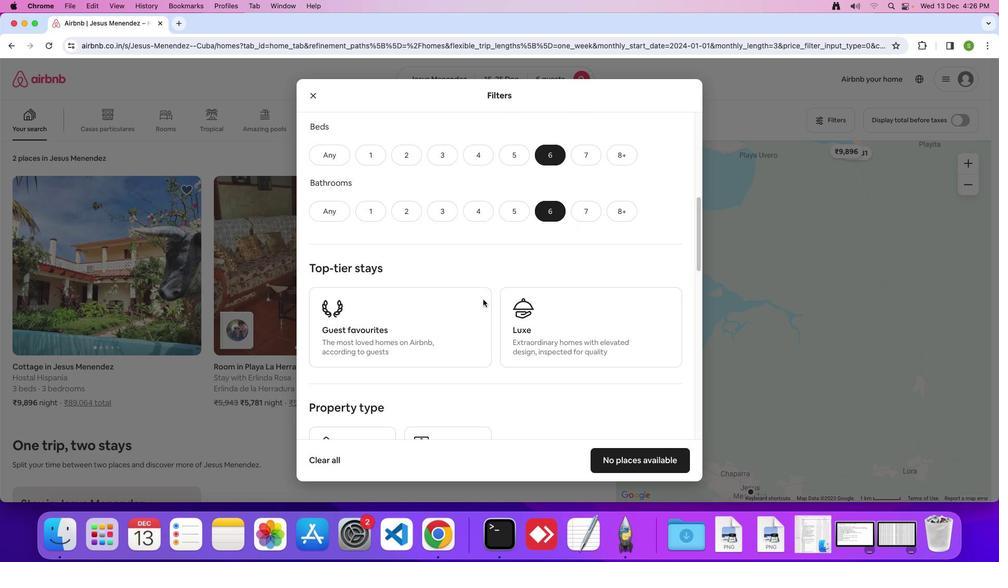 
Action: Mouse scrolled (483, 299) with delta (0, 0)
Screenshot: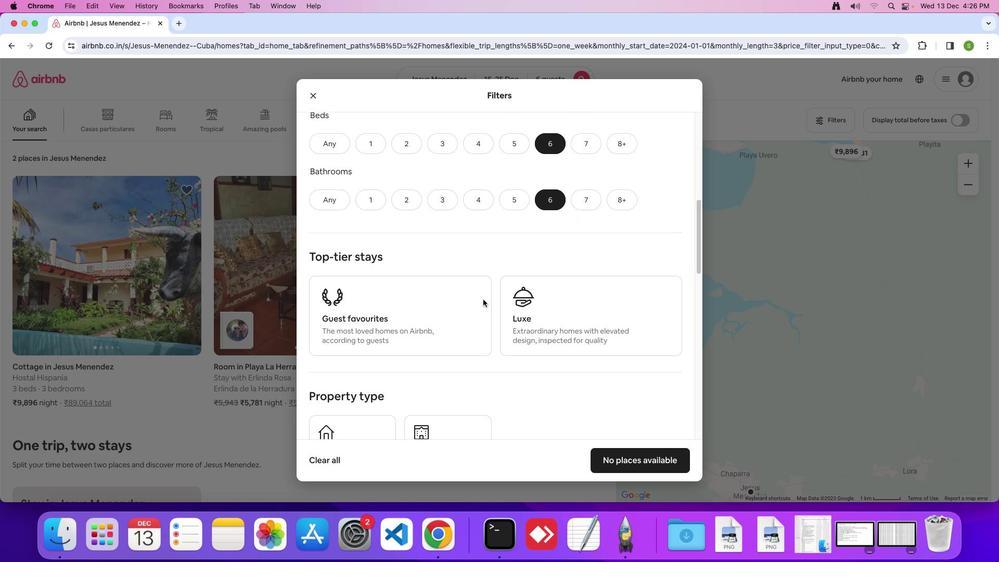 
Action: Mouse scrolled (483, 299) with delta (0, 0)
Screenshot: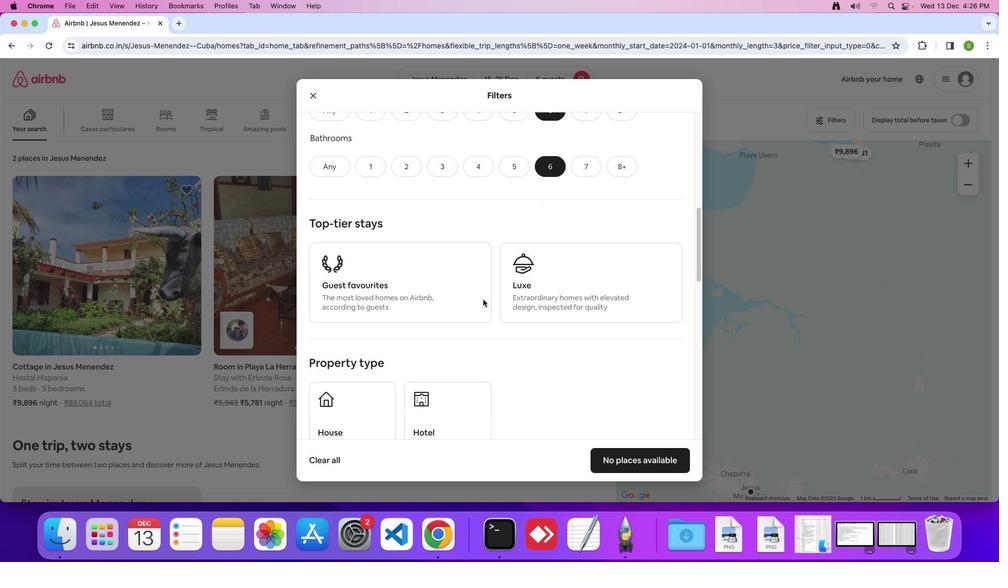 
Action: Mouse scrolled (483, 299) with delta (0, -1)
Screenshot: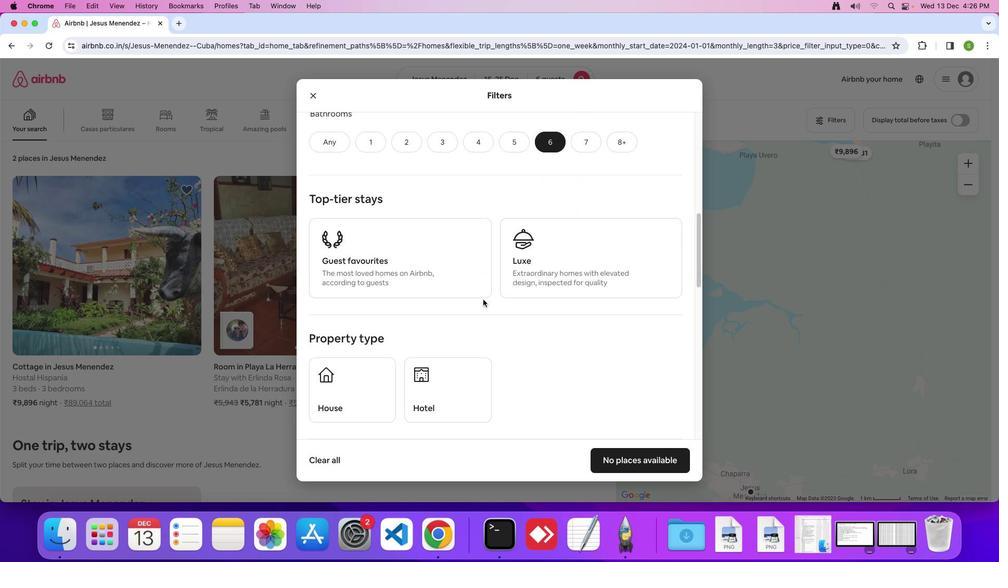 
Action: Mouse scrolled (483, 299) with delta (0, 0)
Screenshot: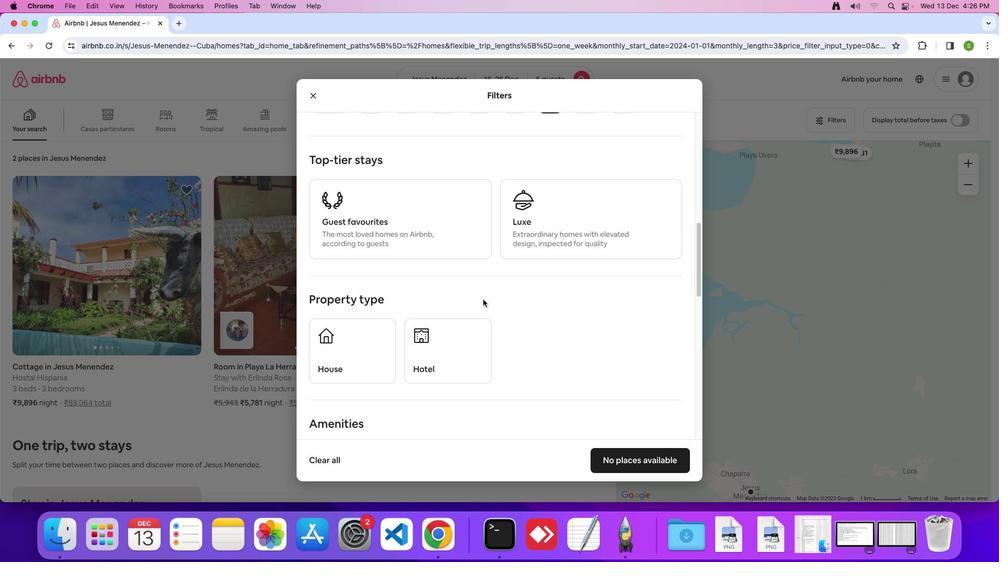 
Action: Mouse scrolled (483, 299) with delta (0, 0)
Screenshot: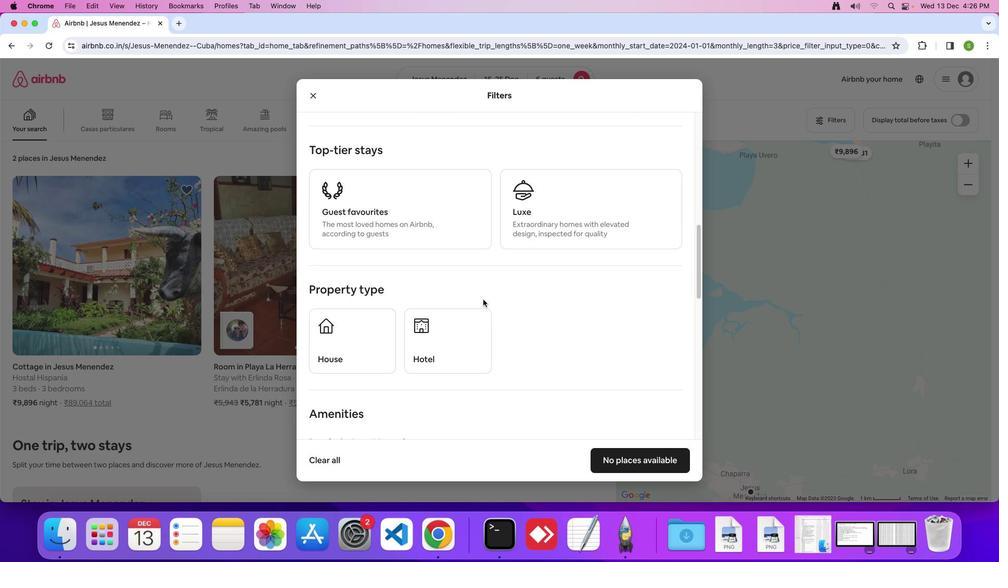 
Action: Mouse scrolled (483, 299) with delta (0, 0)
Screenshot: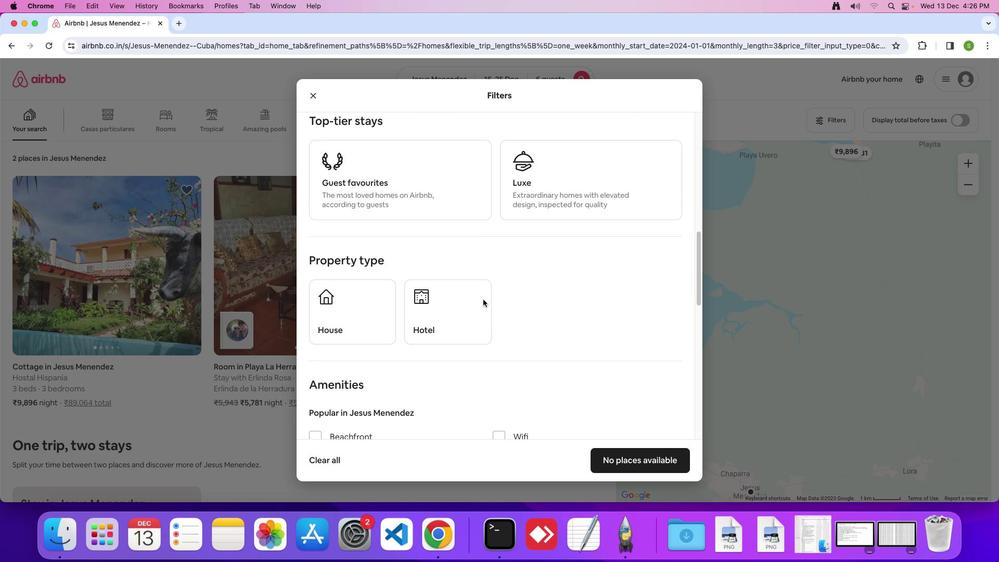 
Action: Mouse moved to (387, 305)
Screenshot: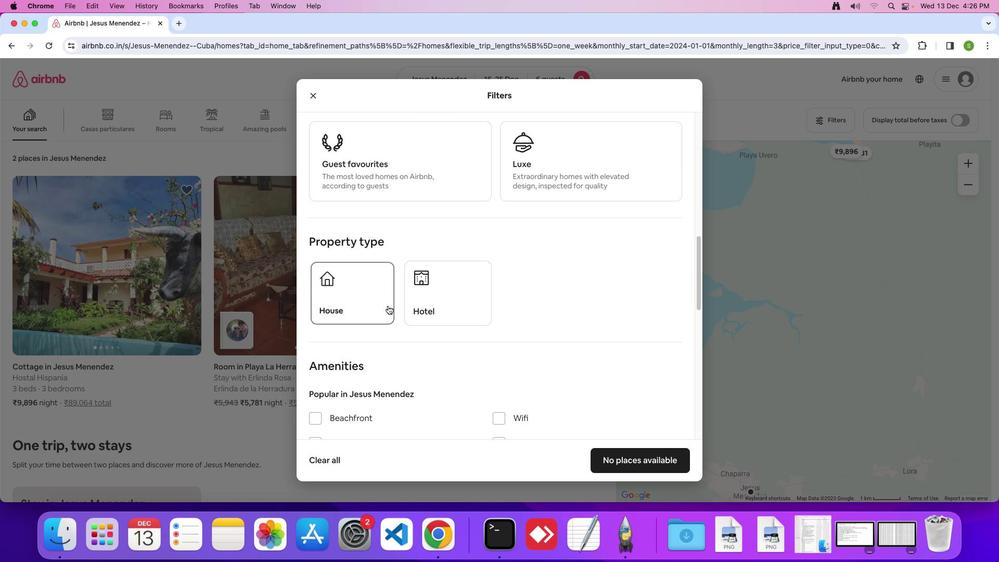 
Action: Mouse pressed left at (387, 305)
Screenshot: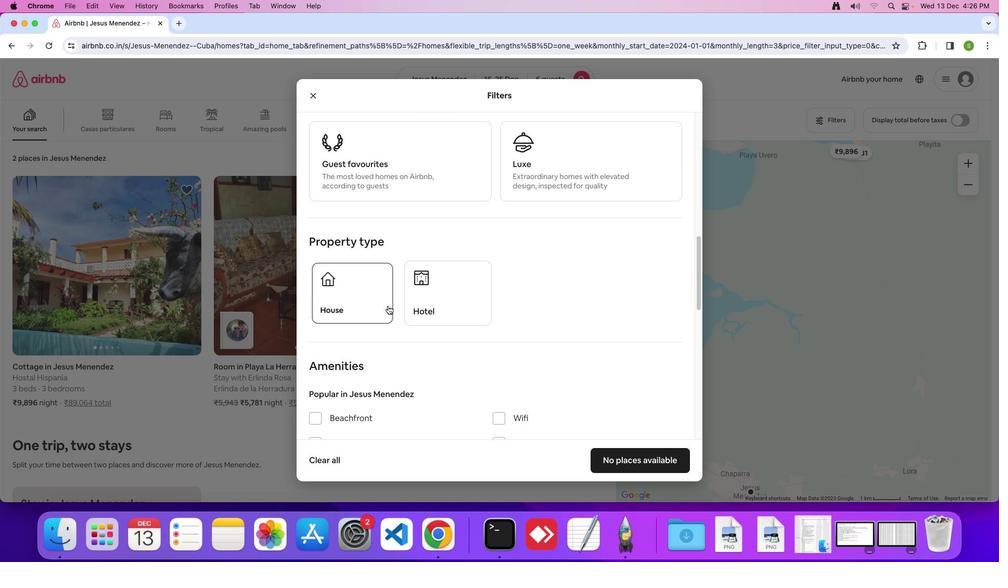 
Action: Mouse moved to (562, 298)
Screenshot: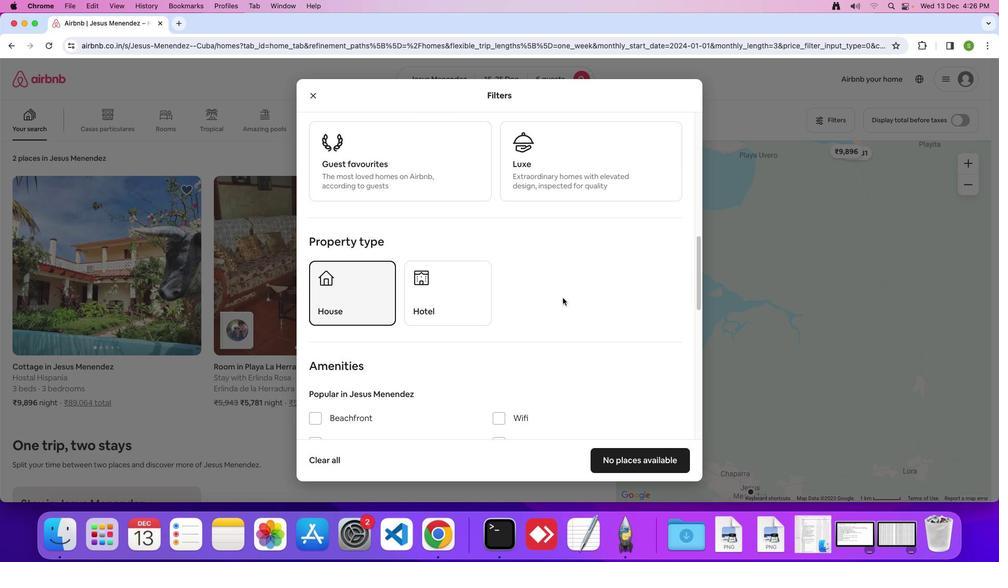 
Action: Mouse scrolled (562, 298) with delta (0, 0)
Screenshot: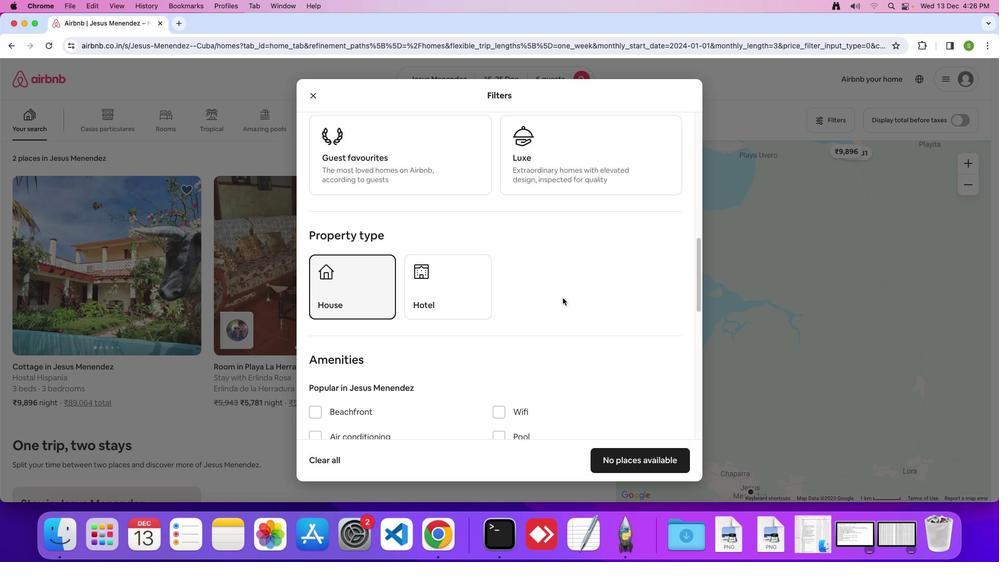 
Action: Mouse scrolled (562, 298) with delta (0, 0)
Screenshot: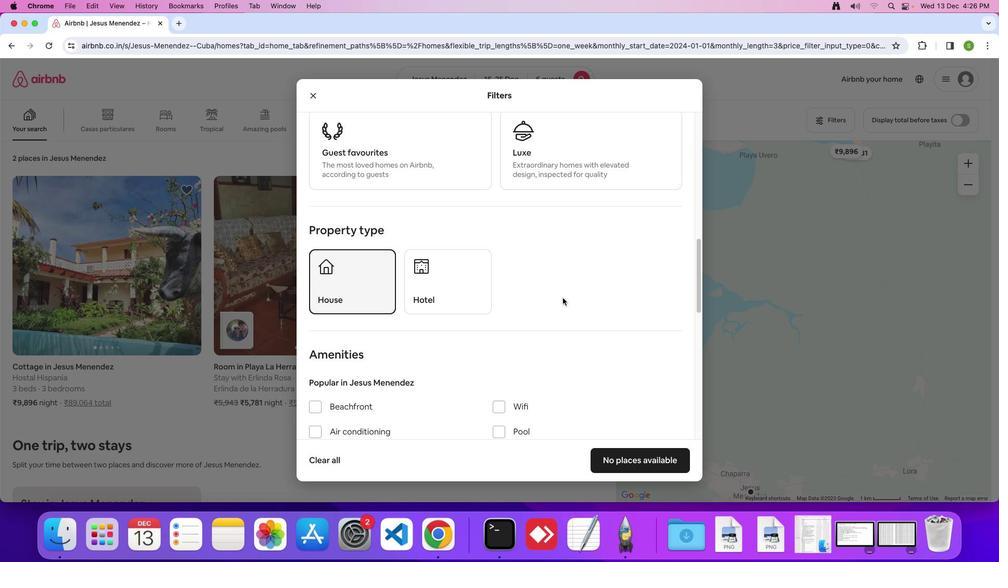 
Action: Mouse scrolled (562, 298) with delta (0, 0)
Screenshot: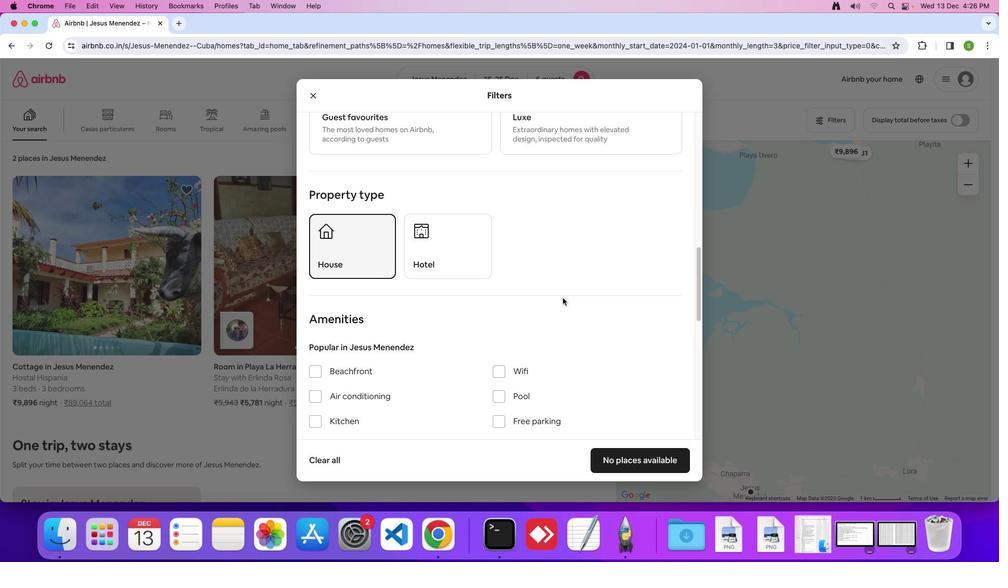 
Action: Mouse scrolled (562, 298) with delta (0, 0)
Screenshot: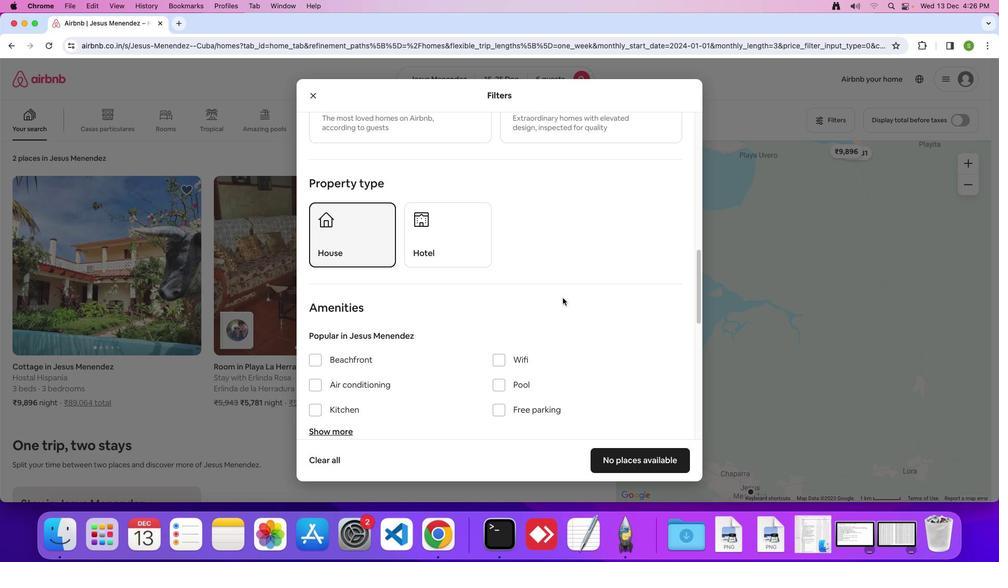 
Action: Mouse scrolled (562, 298) with delta (0, 0)
Screenshot: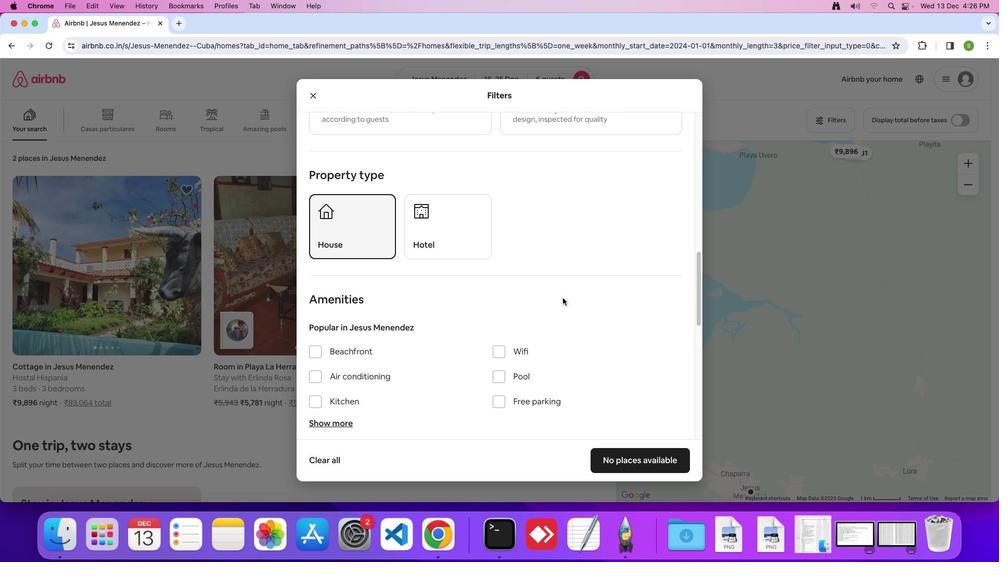 
Action: Mouse scrolled (562, 298) with delta (0, 0)
Screenshot: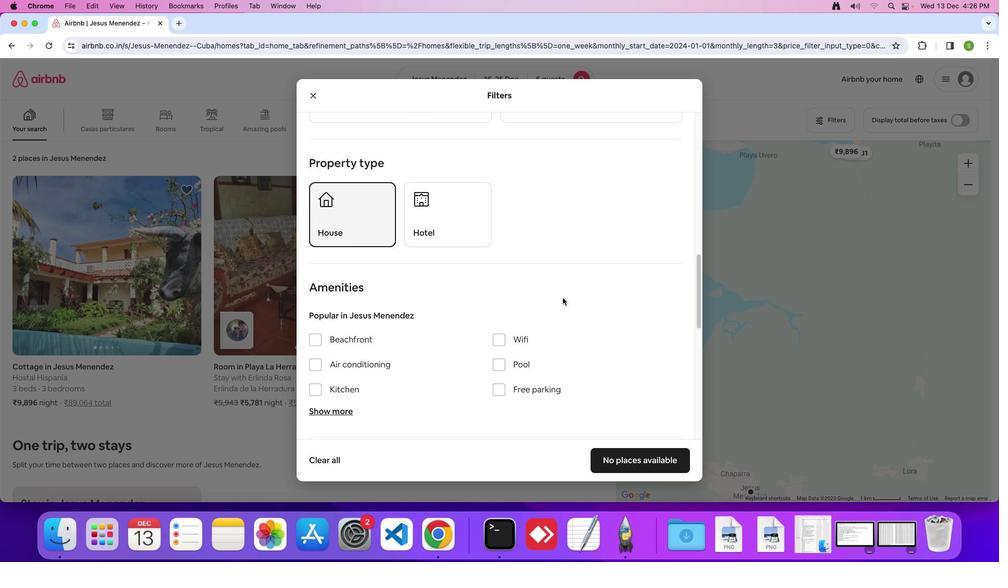 
Action: Mouse scrolled (562, 298) with delta (0, 0)
Screenshot: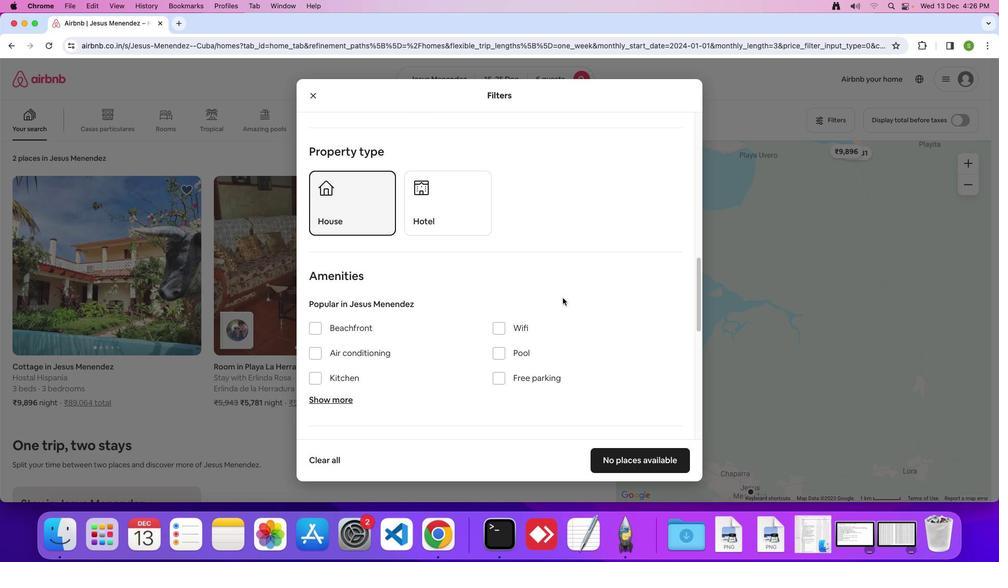 
Action: Mouse scrolled (562, 298) with delta (0, 0)
Screenshot: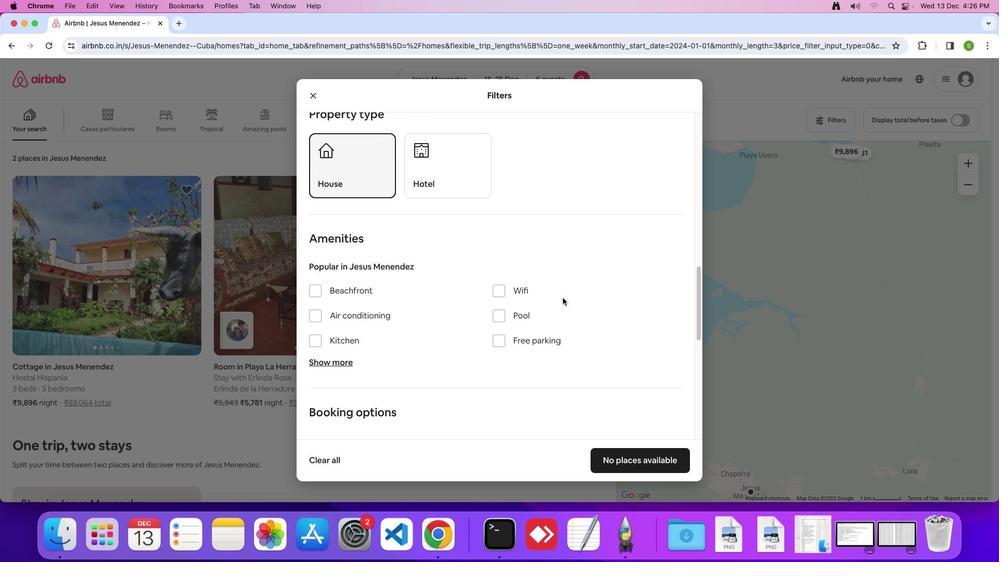 
Action: Mouse scrolled (562, 298) with delta (0, 0)
Screenshot: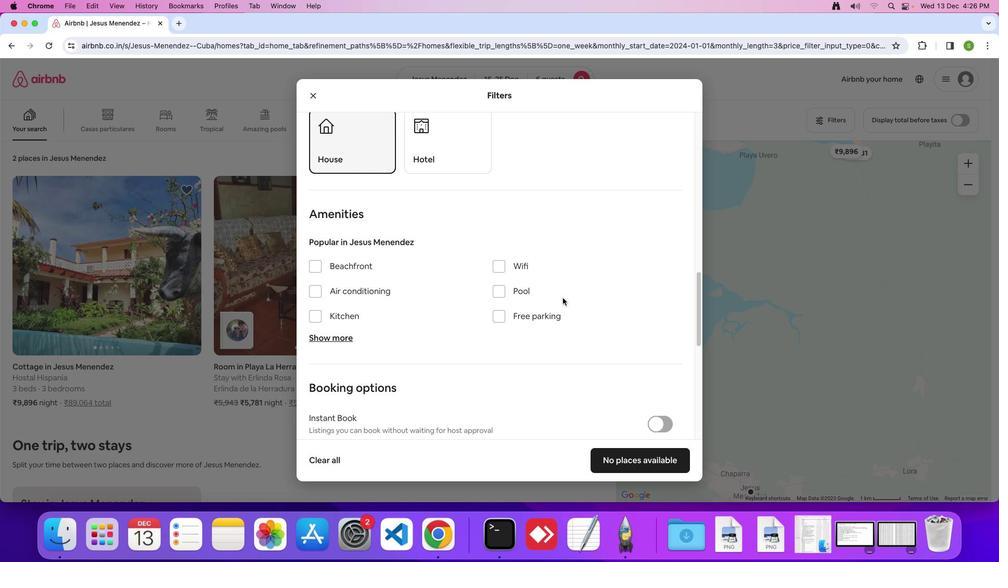 
Action: Mouse scrolled (562, 298) with delta (0, 0)
Screenshot: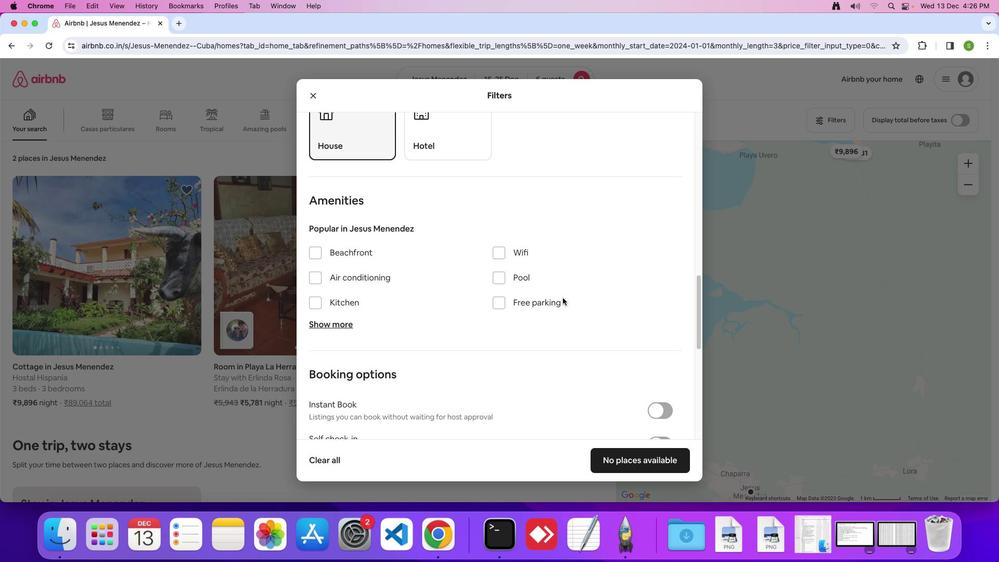 
Action: Mouse scrolled (562, 298) with delta (0, 0)
Screenshot: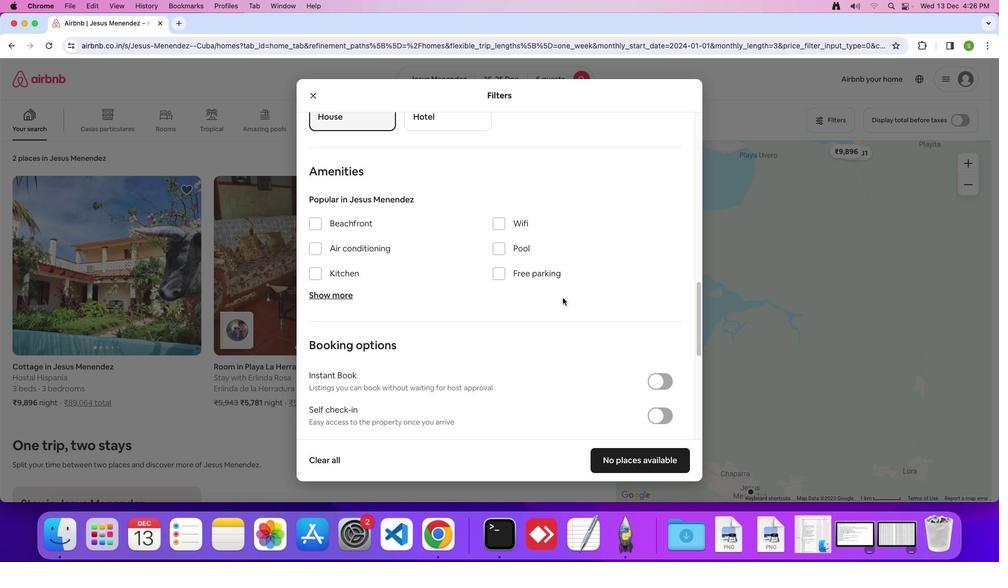
Action: Mouse scrolled (562, 298) with delta (0, 0)
Screenshot: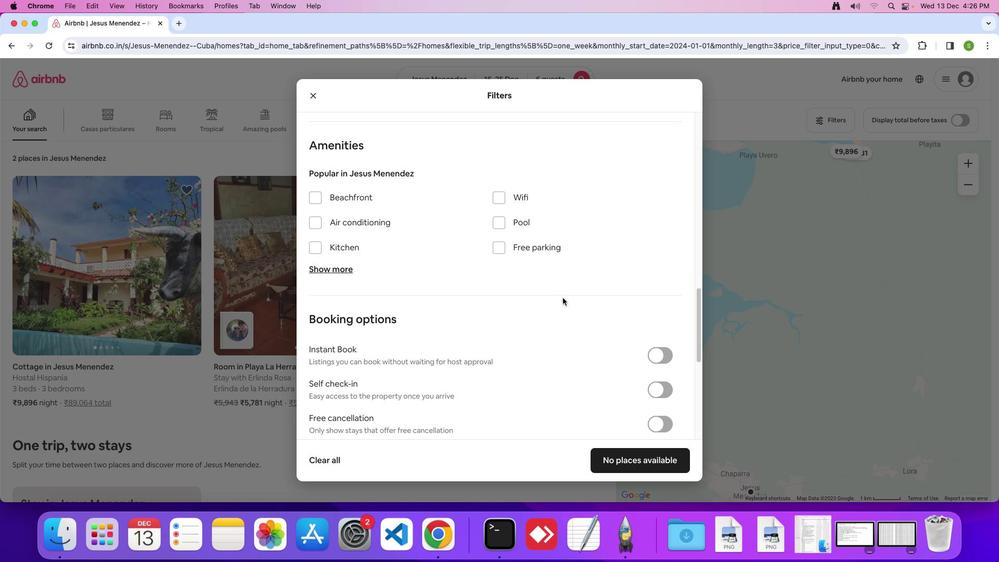 
Action: Mouse scrolled (562, 298) with delta (0, 0)
Screenshot: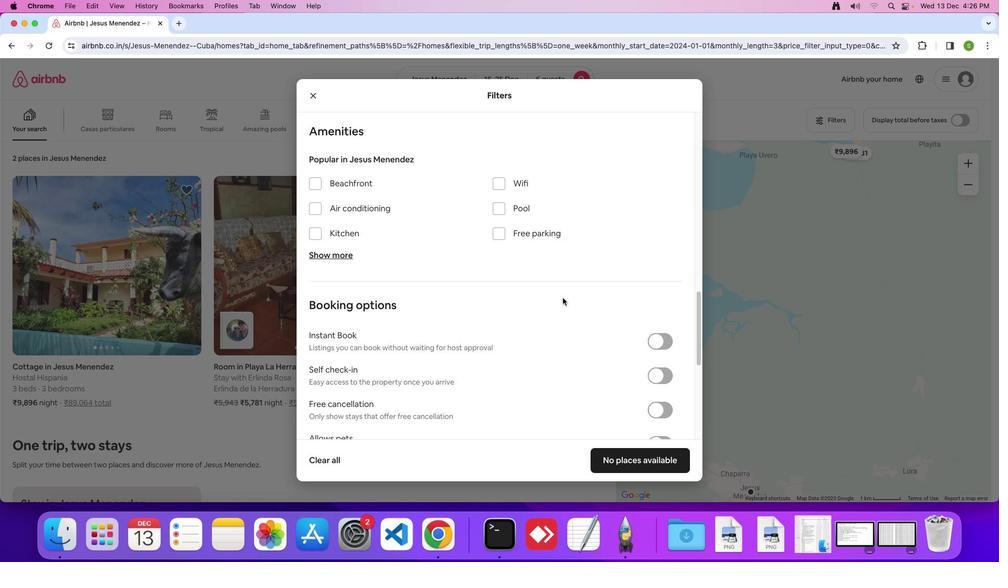 
Action: Mouse scrolled (562, 298) with delta (0, 0)
Screenshot: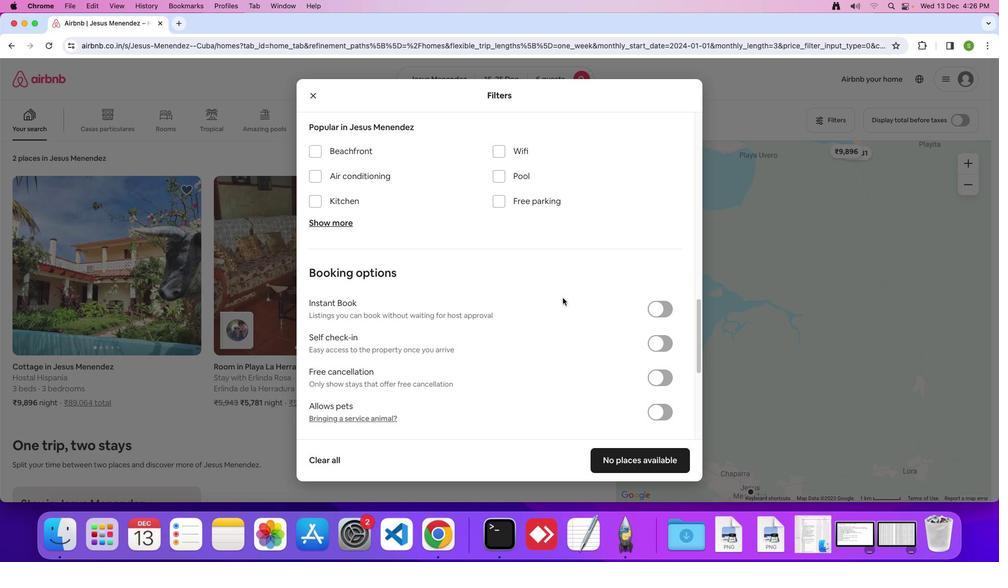 
Action: Mouse moved to (499, 149)
Screenshot: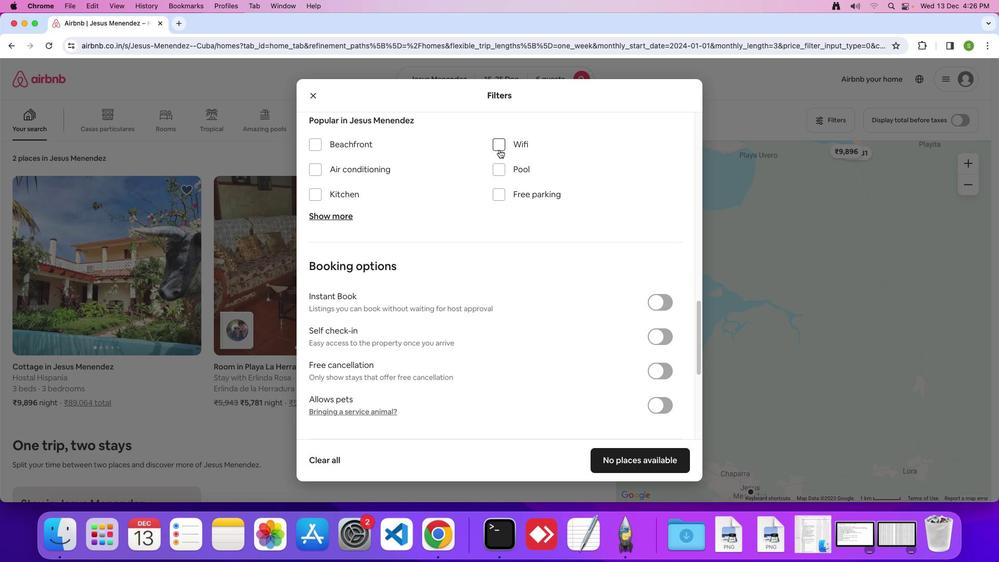 
Action: Mouse pressed left at (499, 149)
Screenshot: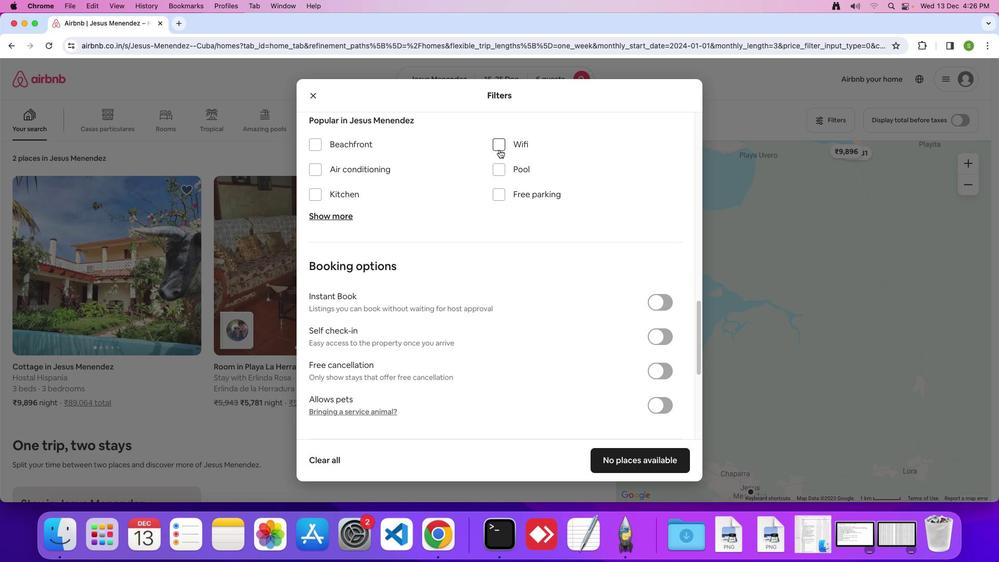 
Action: Mouse moved to (497, 194)
Screenshot: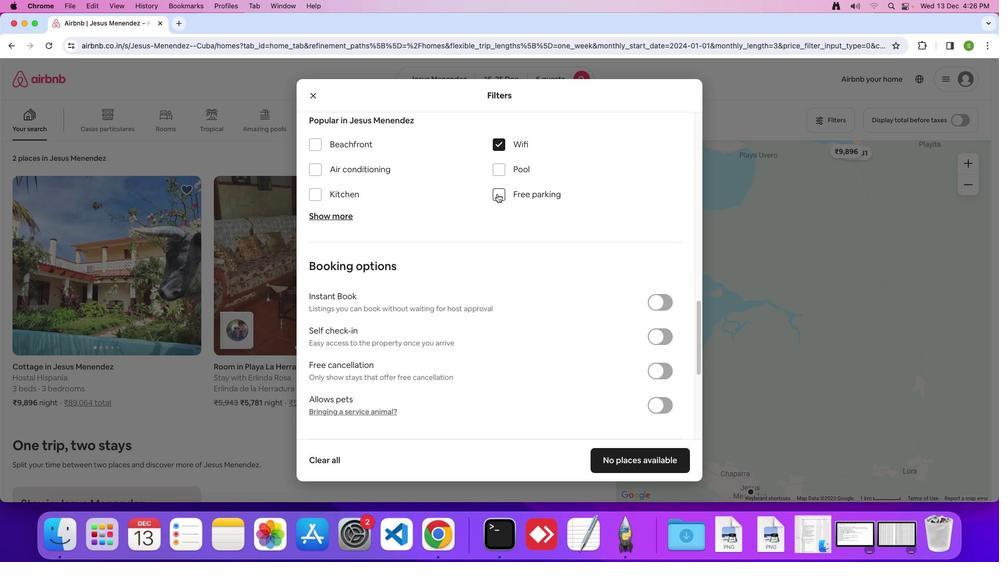
Action: Mouse pressed left at (497, 194)
Screenshot: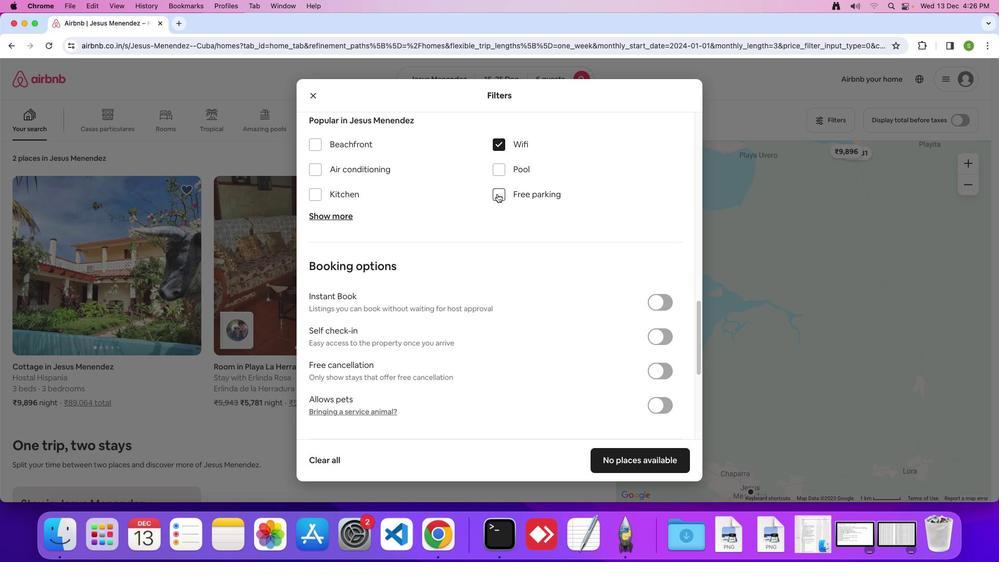 
Action: Mouse moved to (340, 214)
Screenshot: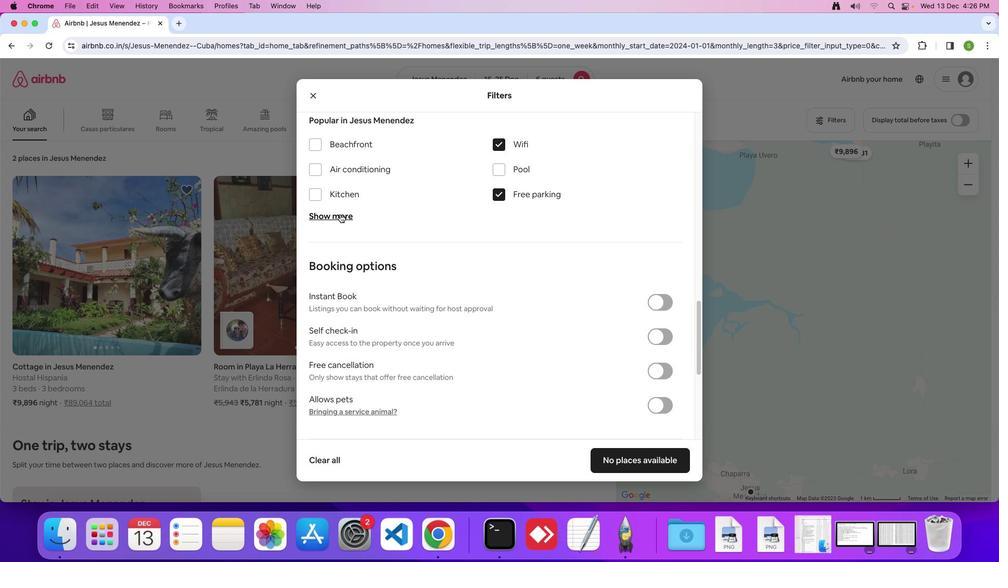 
Action: Mouse pressed left at (340, 214)
Screenshot: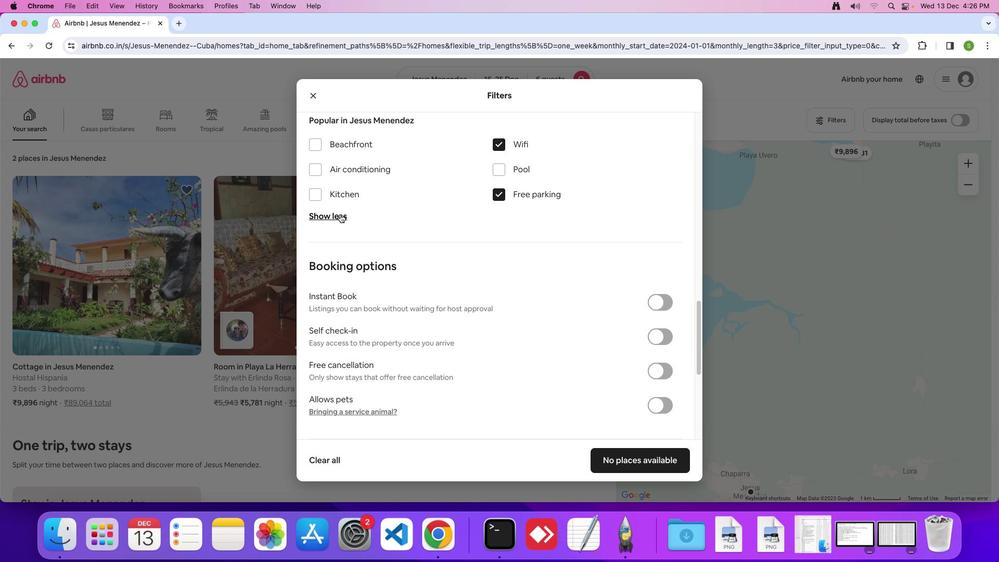 
Action: Mouse moved to (495, 215)
Screenshot: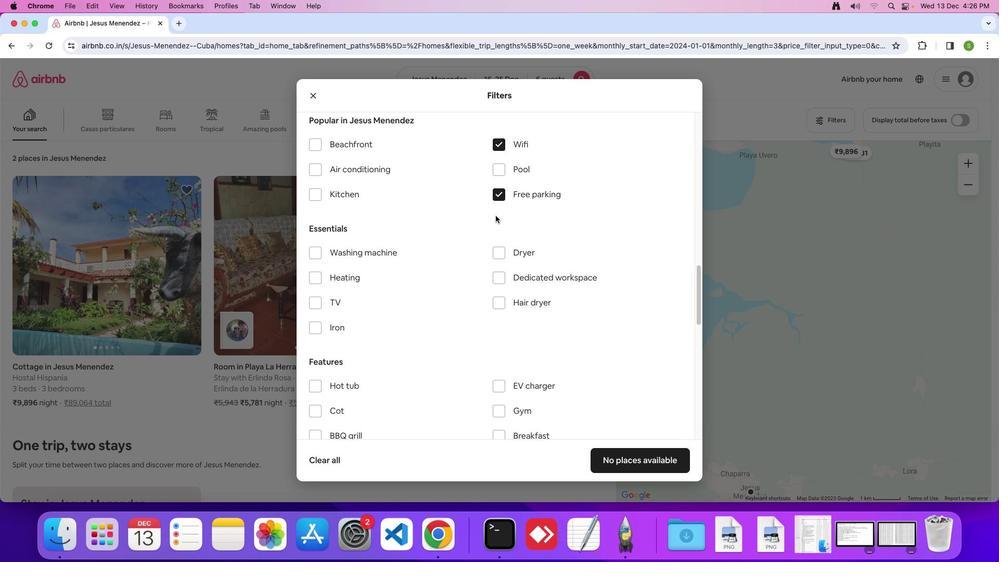 
Action: Mouse scrolled (495, 215) with delta (0, 0)
Screenshot: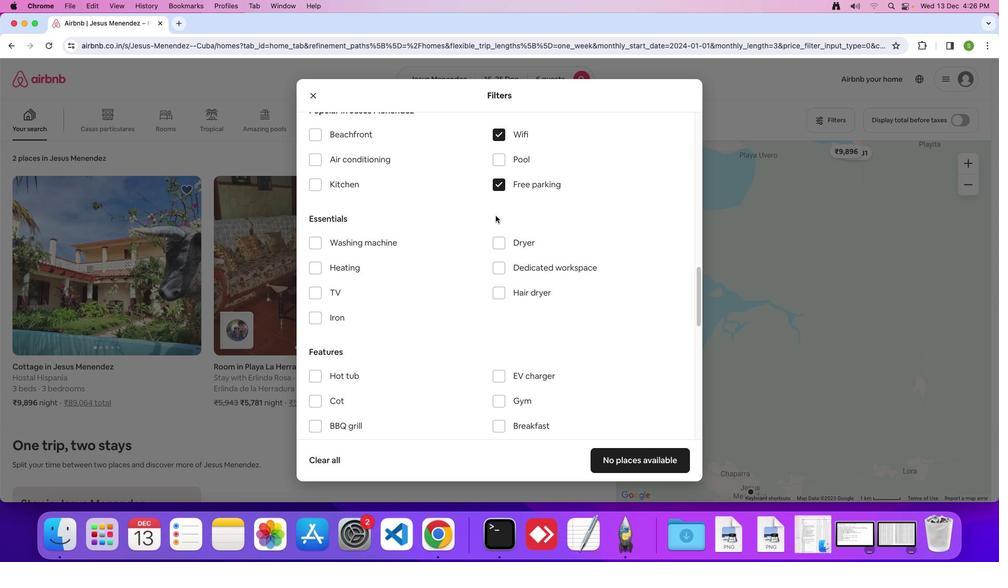 
Action: Mouse scrolled (495, 215) with delta (0, 0)
Screenshot: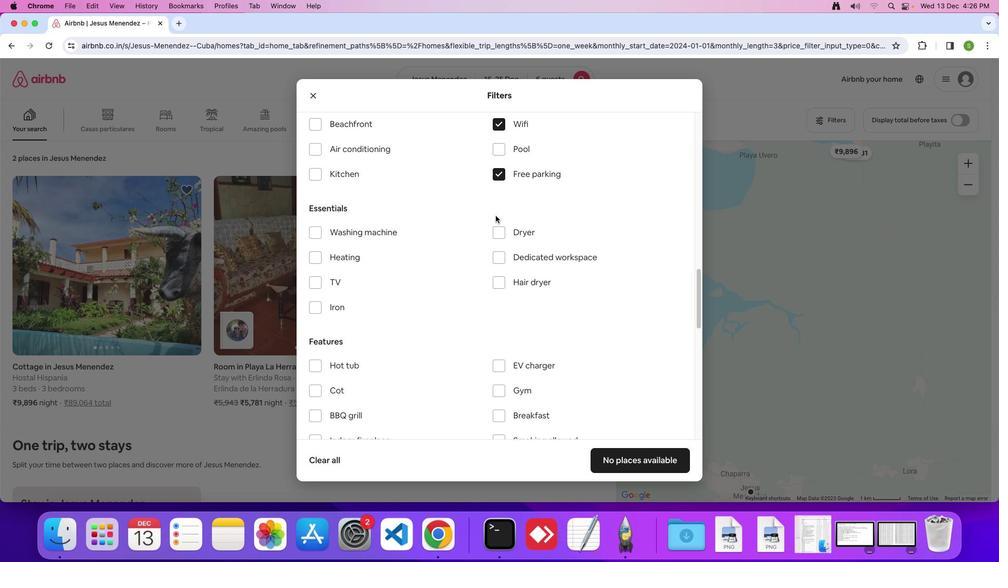 
Action: Mouse scrolled (495, 215) with delta (0, 0)
Screenshot: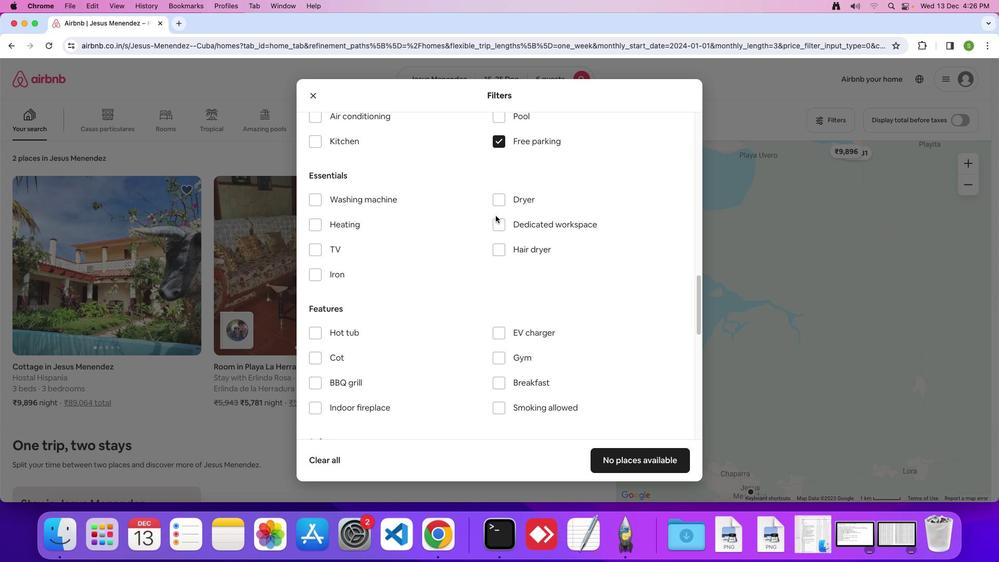 
Action: Mouse moved to (320, 230)
Screenshot: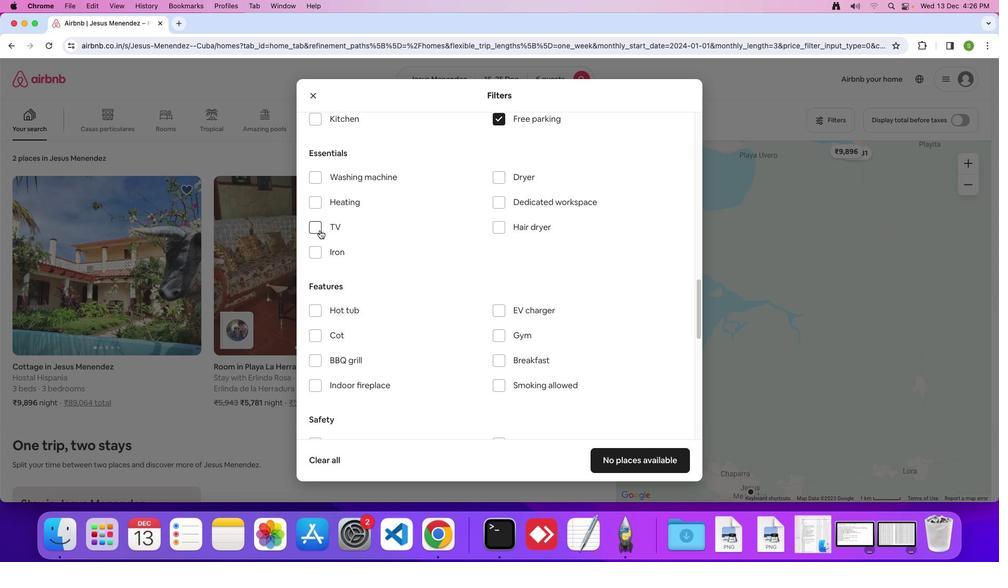 
Action: Mouse pressed left at (320, 230)
Screenshot: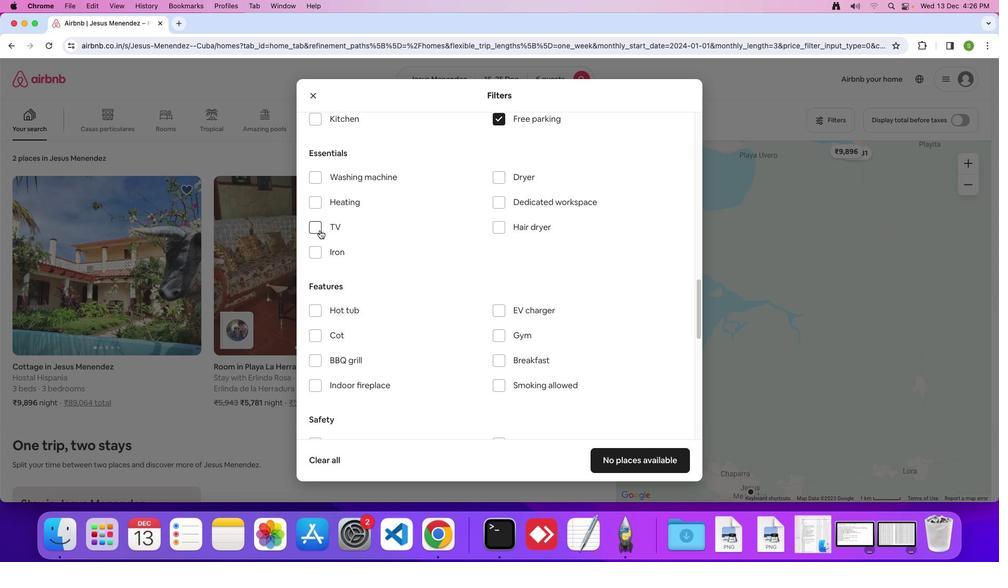 
Action: Mouse moved to (434, 224)
Screenshot: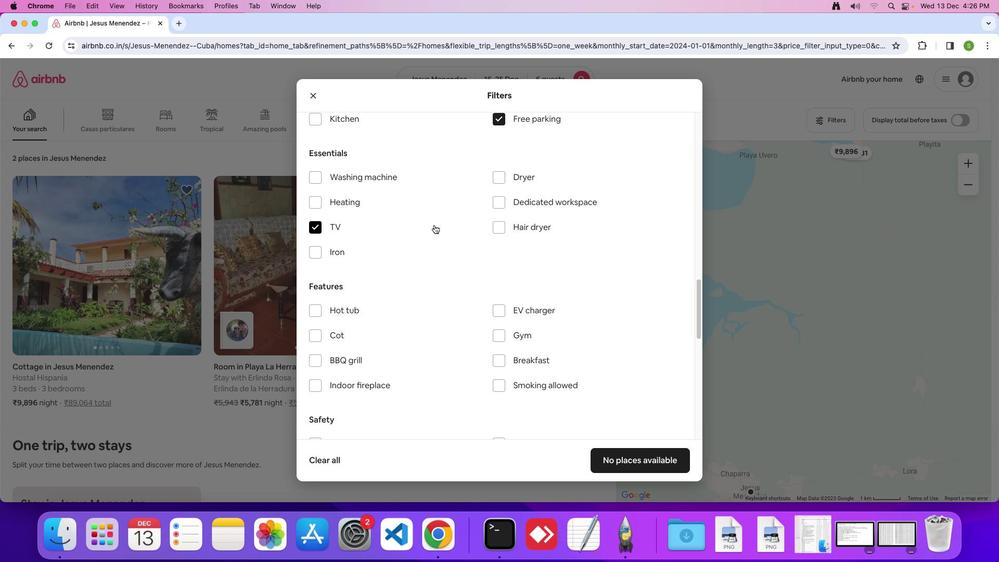 
Action: Mouse scrolled (434, 224) with delta (0, 0)
Screenshot: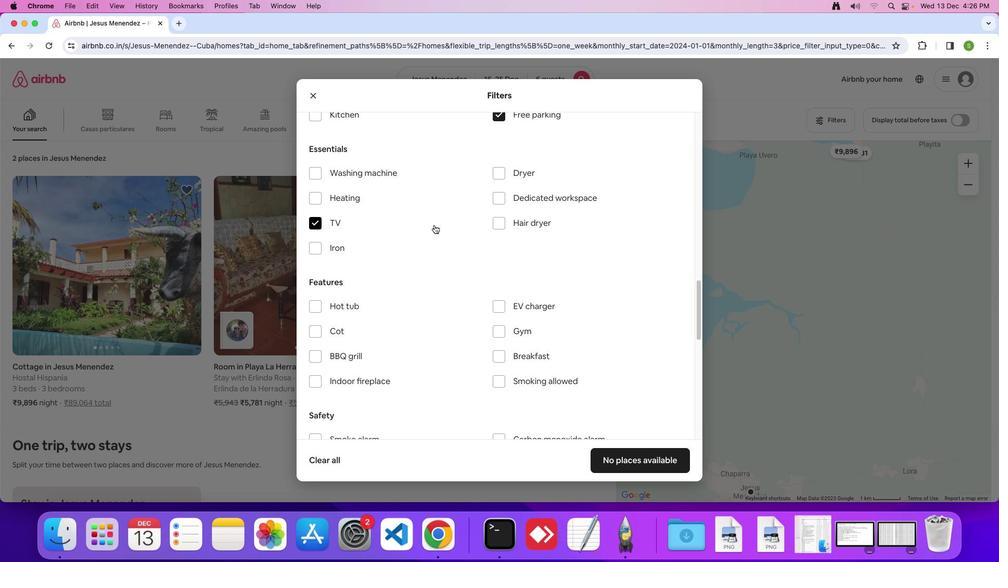 
Action: Mouse scrolled (434, 224) with delta (0, 0)
Screenshot: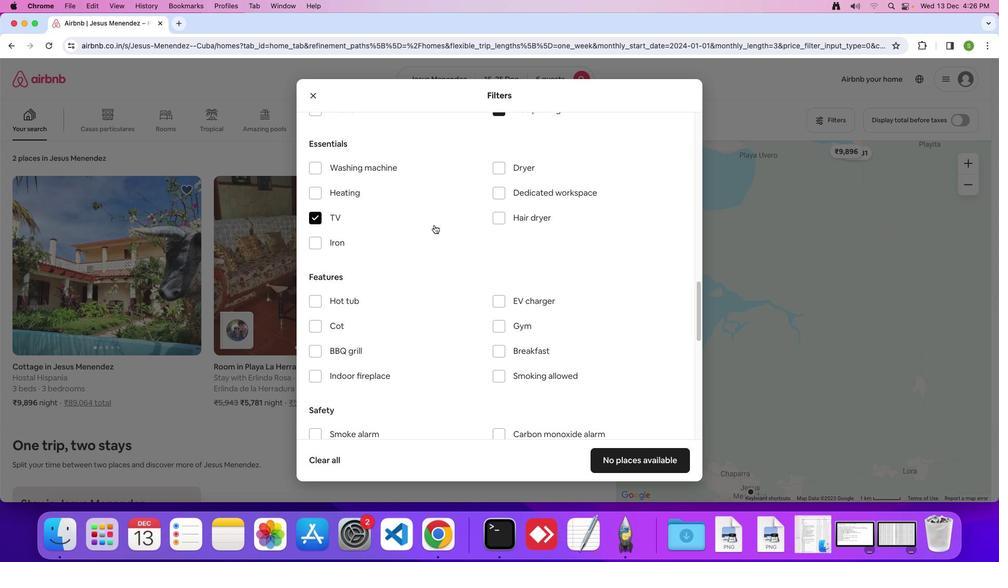 
Action: Mouse scrolled (434, 224) with delta (0, 0)
Screenshot: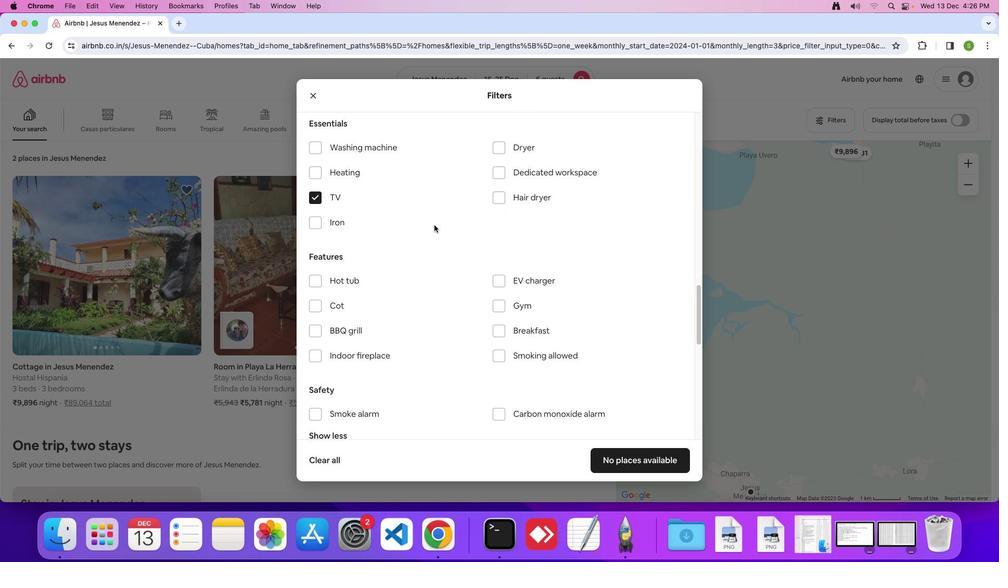 
Action: Mouse scrolled (434, 224) with delta (0, 0)
Screenshot: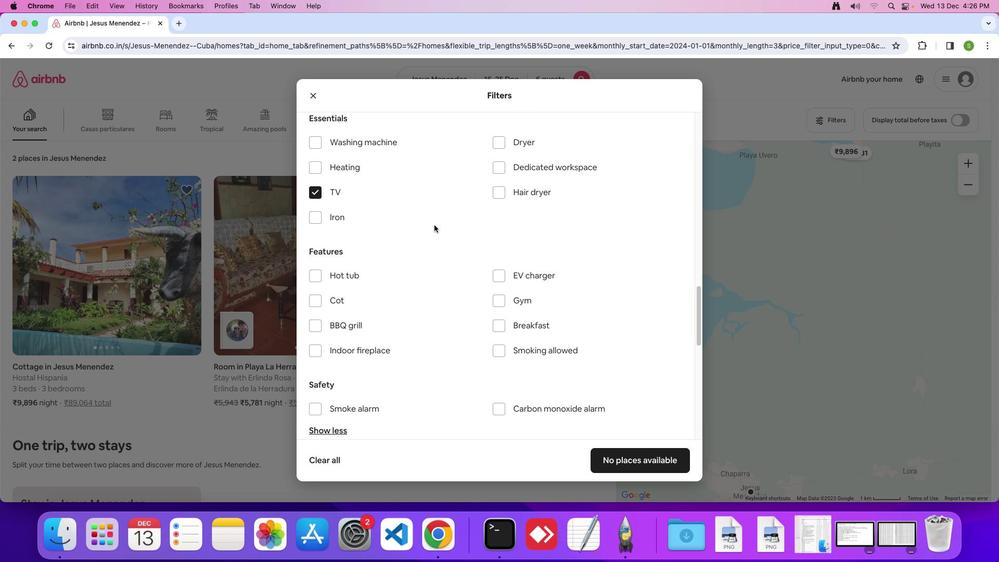 
Action: Mouse scrolled (434, 224) with delta (0, 0)
Screenshot: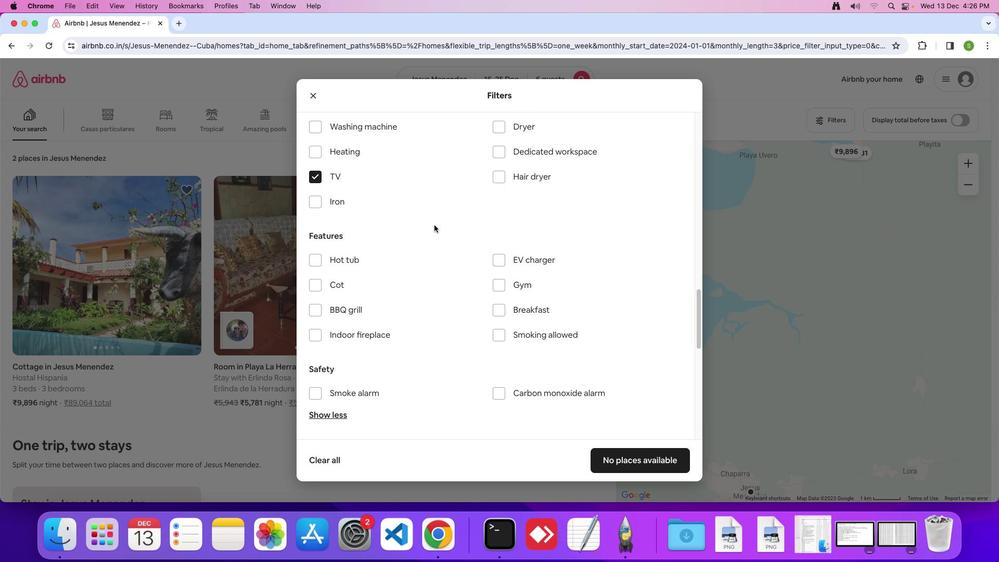 
Action: Mouse scrolled (434, 224) with delta (0, 0)
Screenshot: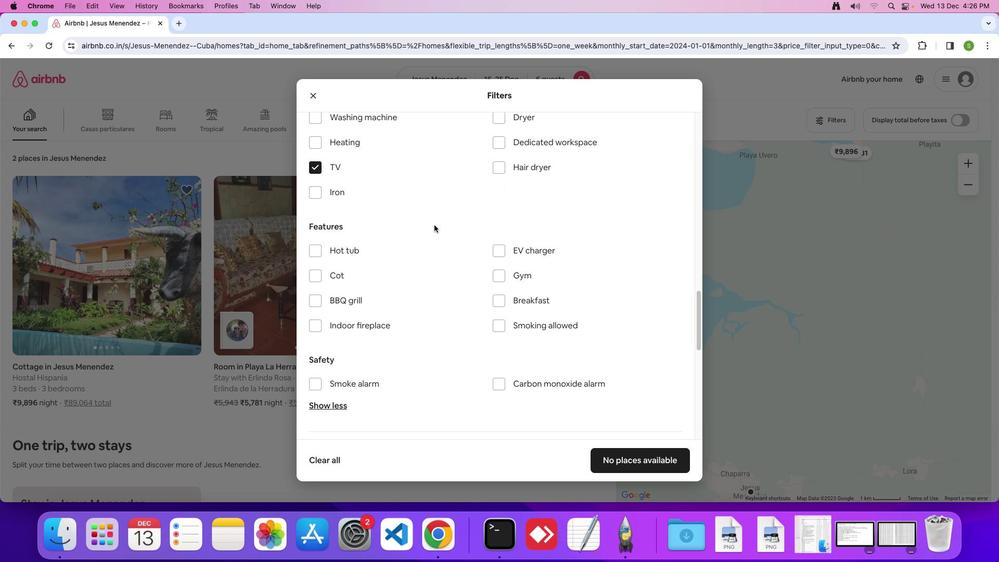 
Action: Mouse scrolled (434, 224) with delta (0, 0)
Screenshot: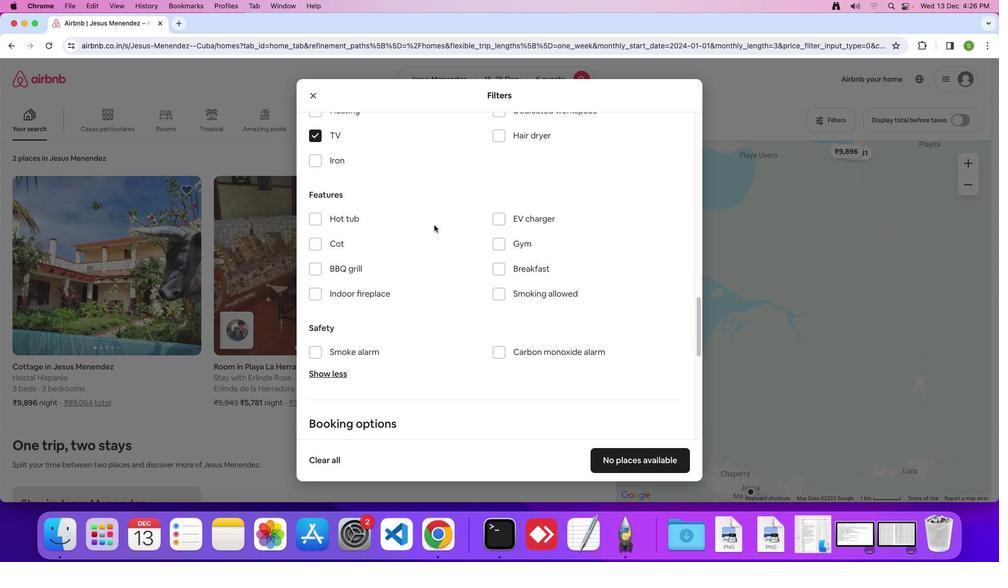 
Action: Mouse moved to (504, 237)
Screenshot: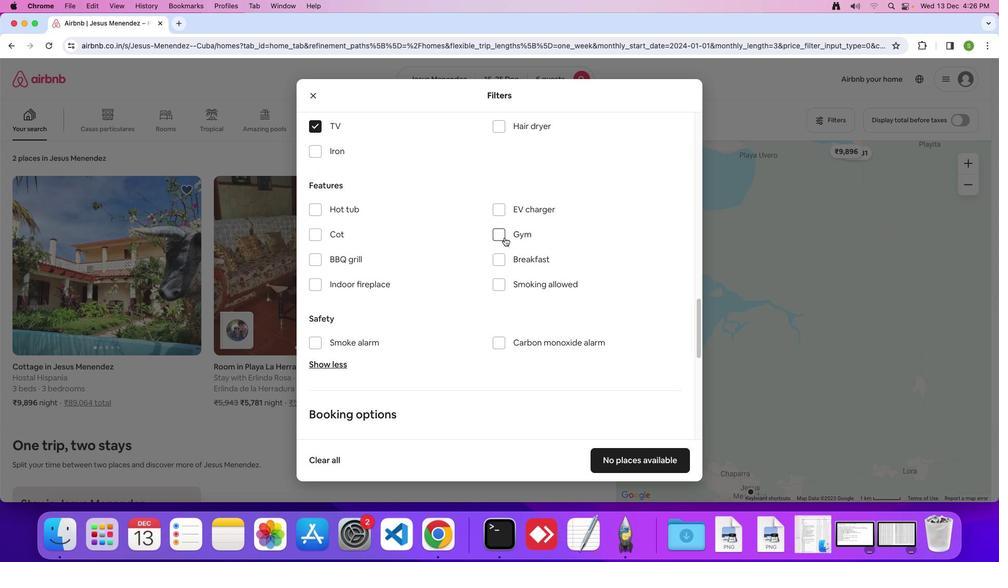 
Action: Mouse pressed left at (504, 237)
Screenshot: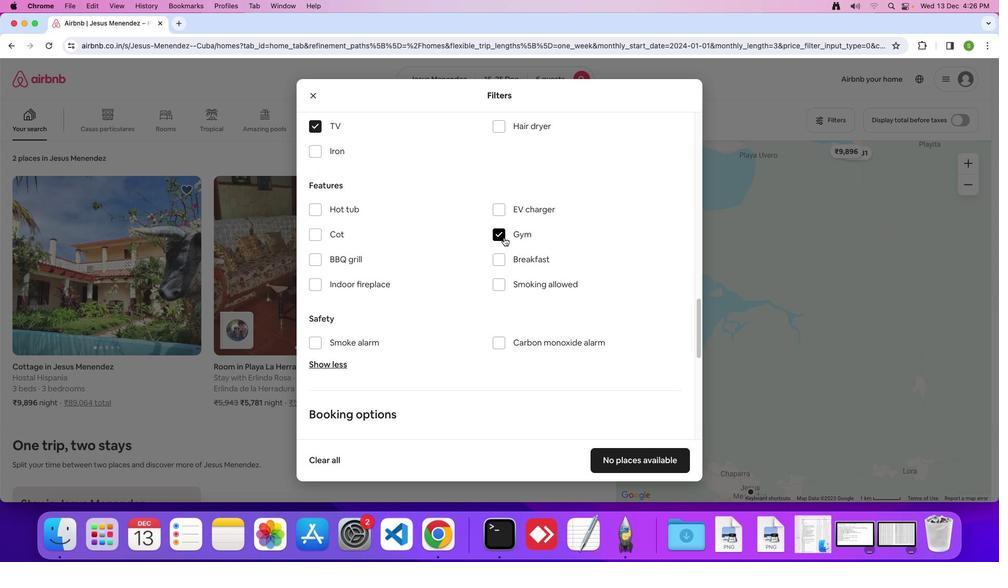 
Action: Mouse moved to (494, 260)
Screenshot: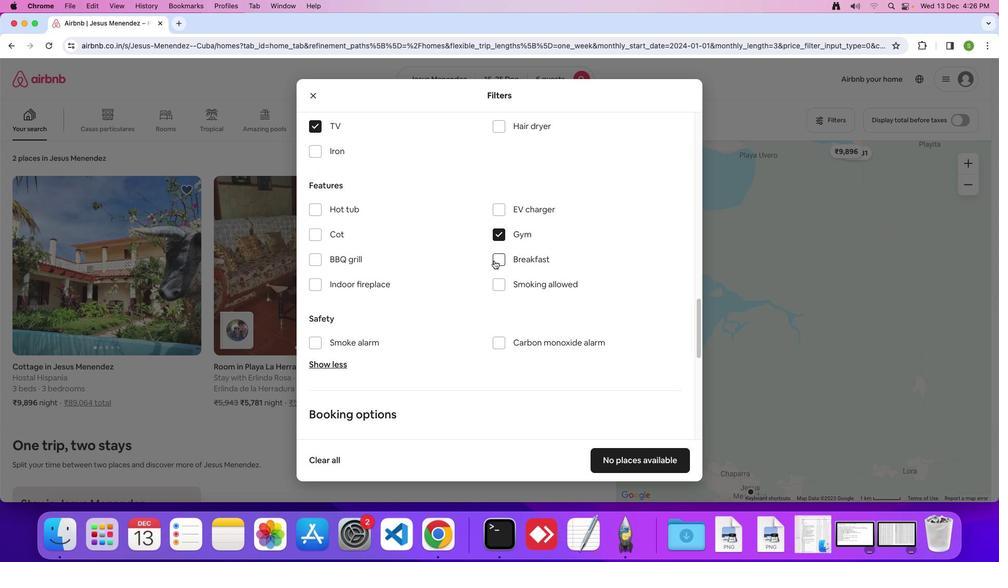 
Action: Mouse pressed left at (494, 260)
Screenshot: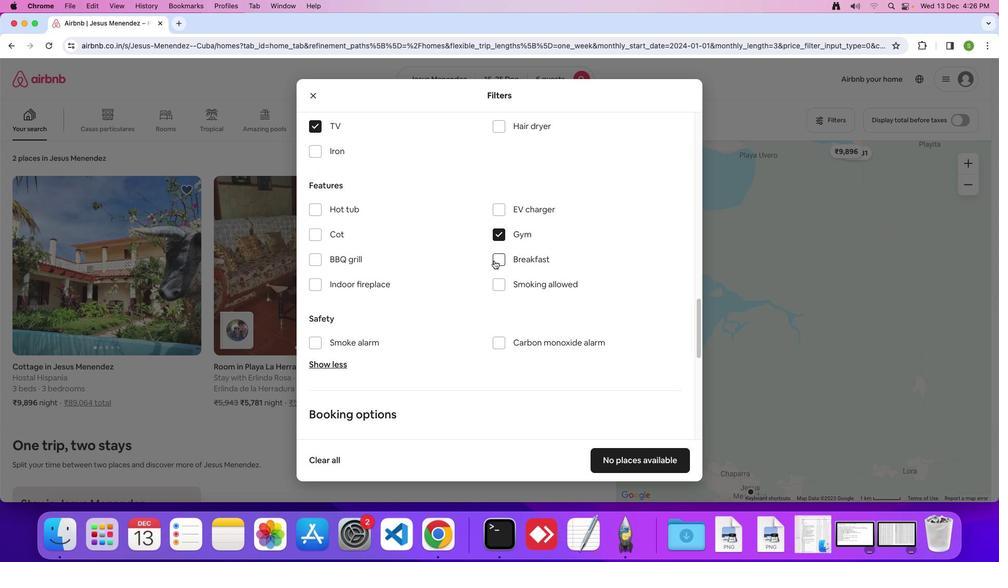 
Action: Mouse moved to (486, 262)
Screenshot: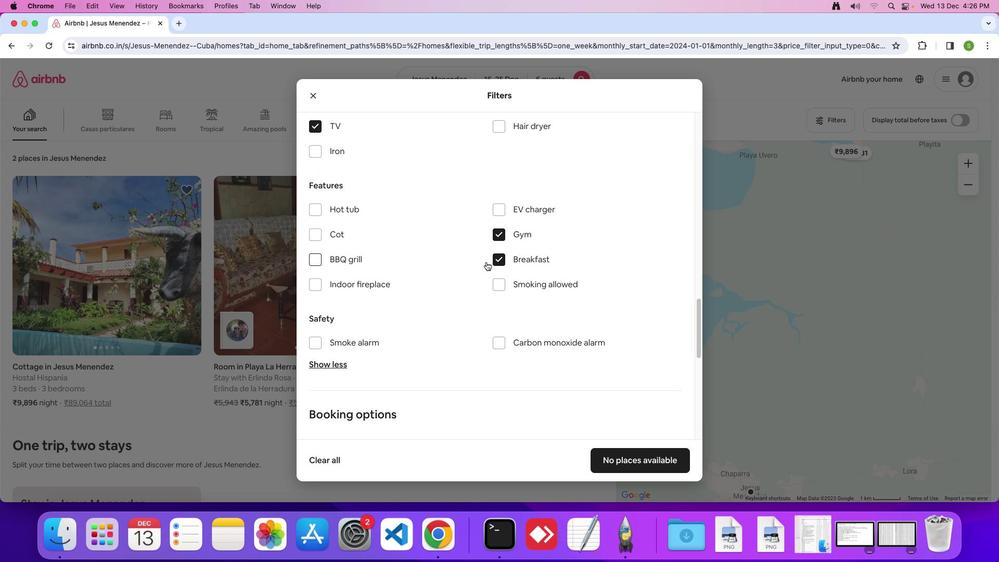 
Action: Mouse scrolled (486, 262) with delta (0, 0)
Screenshot: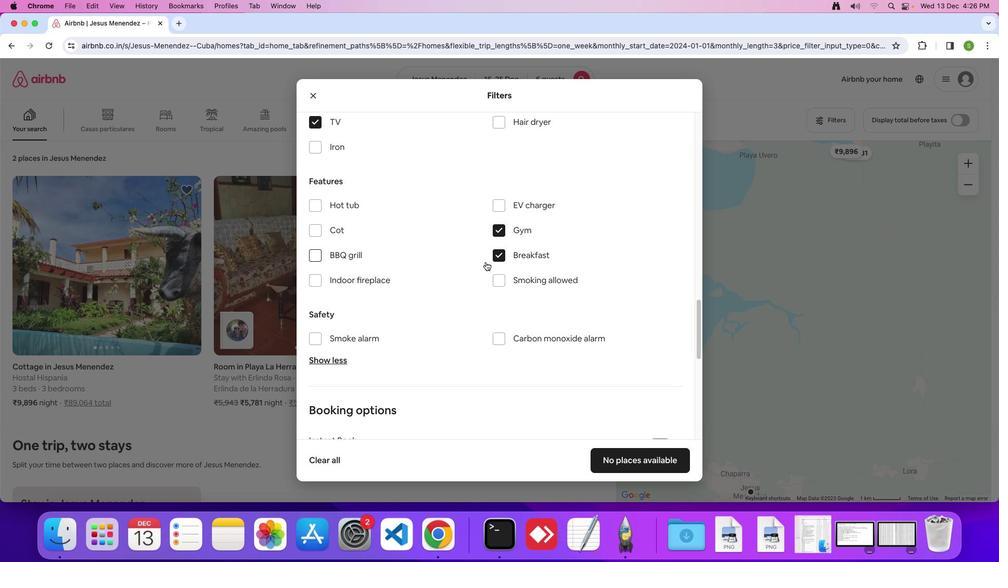 
Action: Mouse moved to (486, 262)
Screenshot: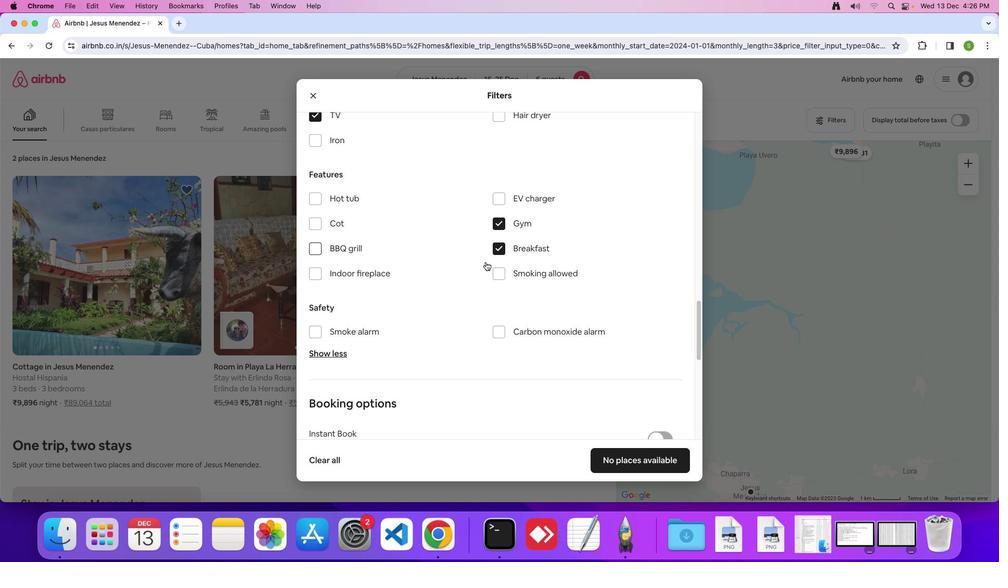 
Action: Mouse scrolled (486, 262) with delta (0, 0)
Screenshot: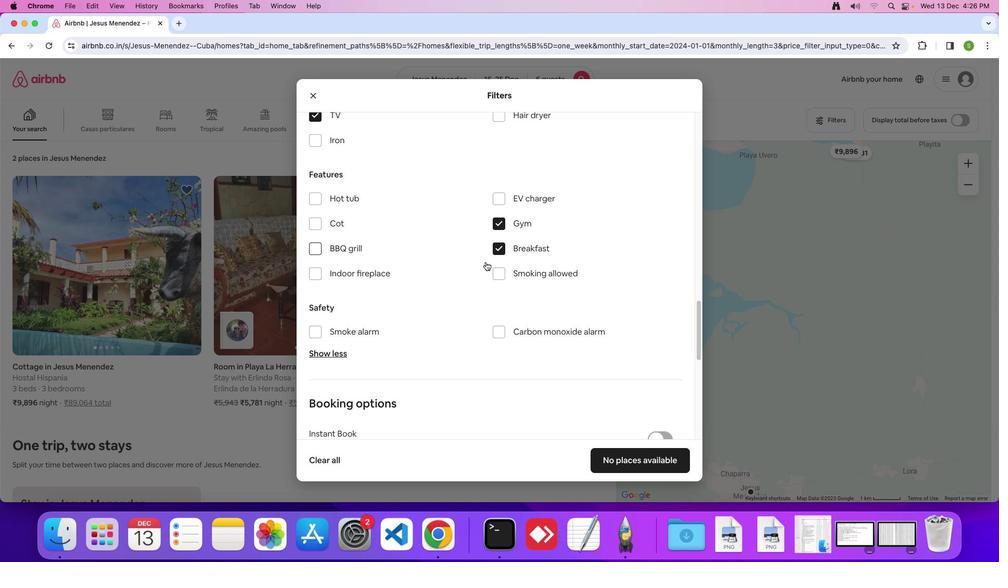 
Action: Mouse moved to (486, 261)
Screenshot: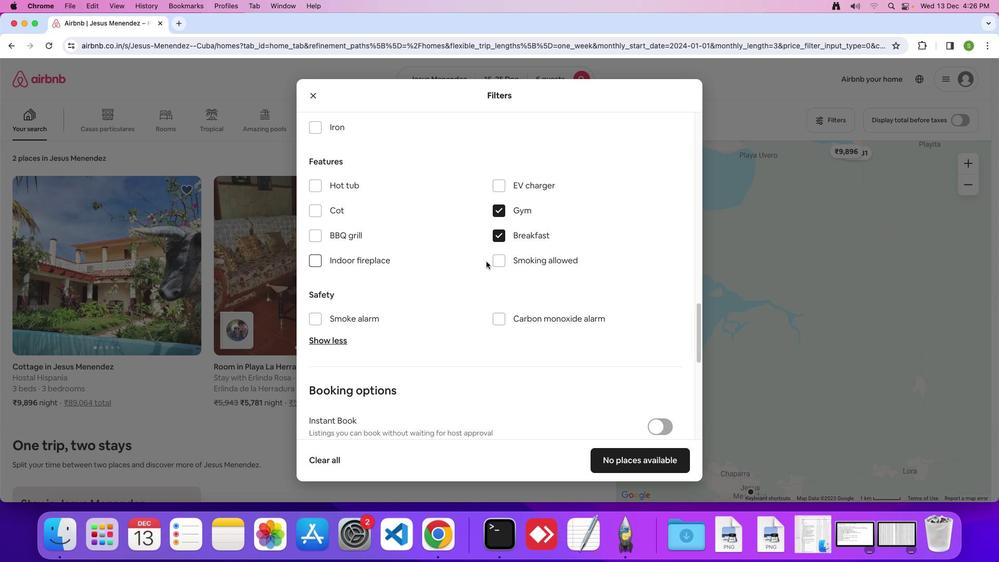 
Action: Mouse scrolled (486, 261) with delta (0, 0)
Screenshot: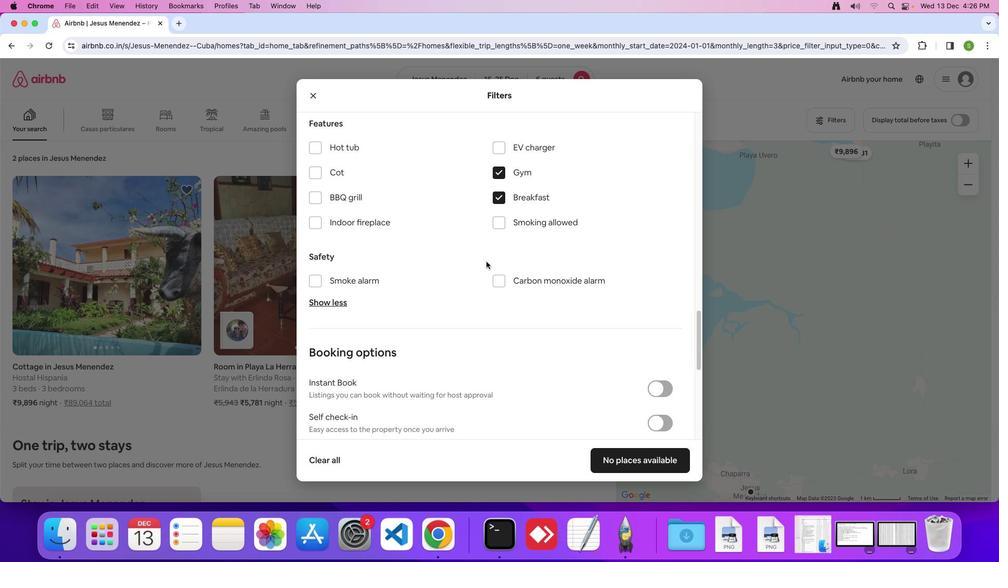 
Action: Mouse moved to (486, 261)
Screenshot: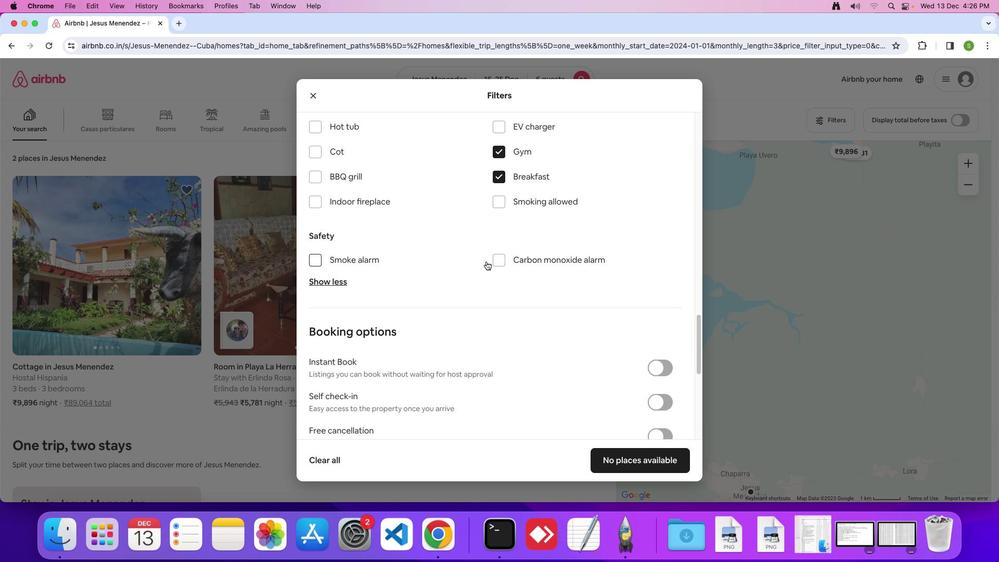 
Action: Mouse scrolled (486, 261) with delta (0, 0)
Screenshot: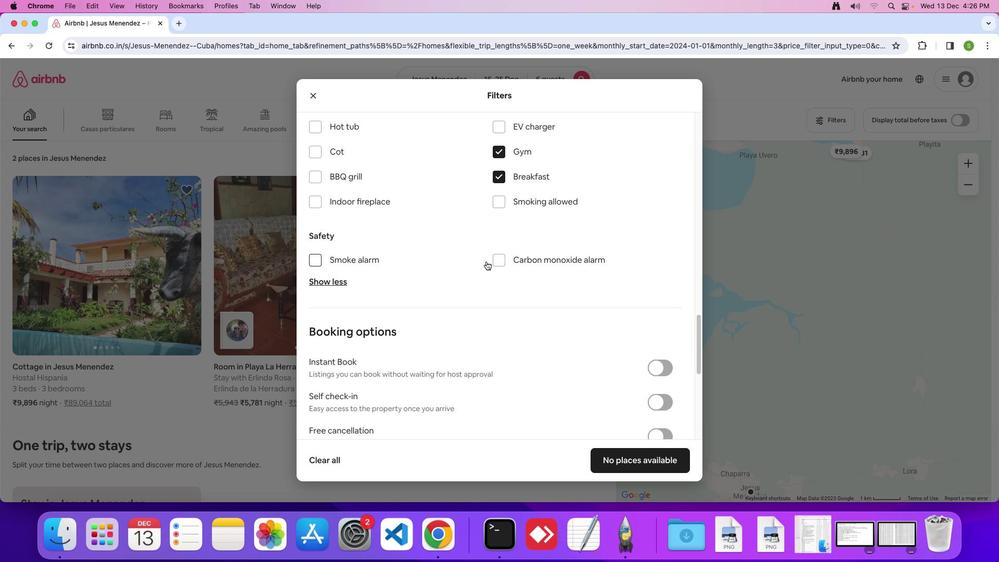 
Action: Mouse scrolled (486, 261) with delta (0, 0)
Screenshot: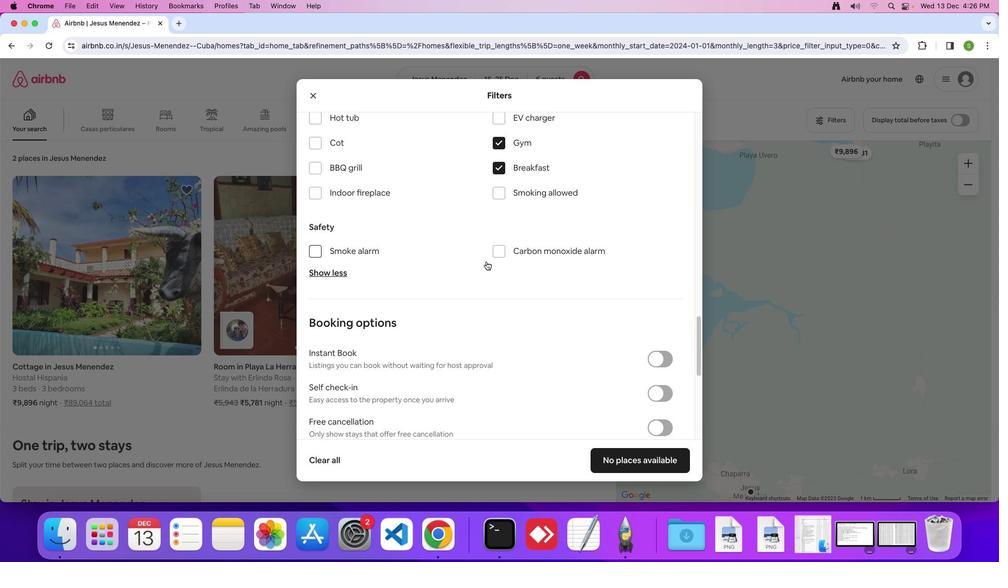 
Action: Mouse moved to (486, 260)
Screenshot: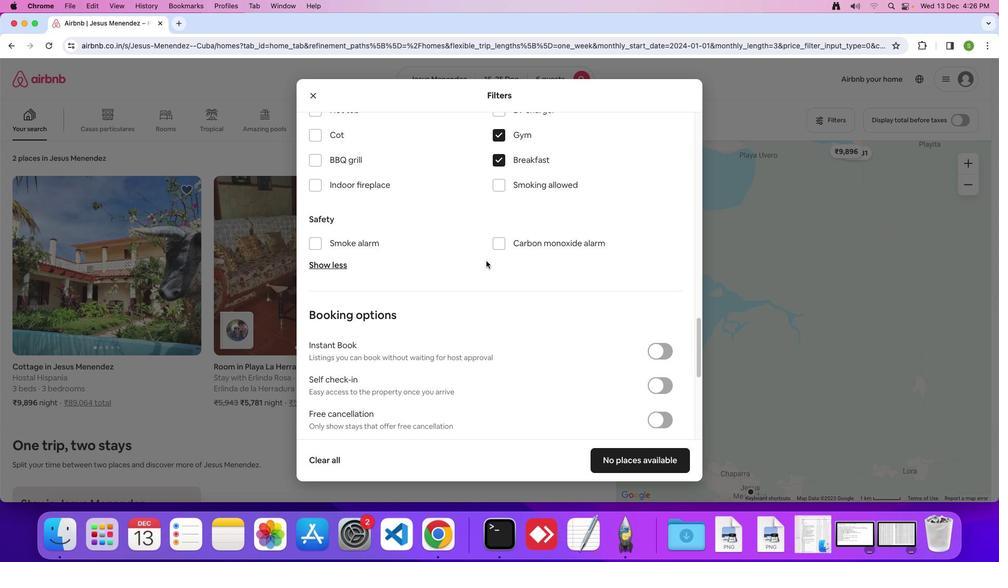 
Action: Mouse scrolled (486, 260) with delta (0, 0)
Screenshot: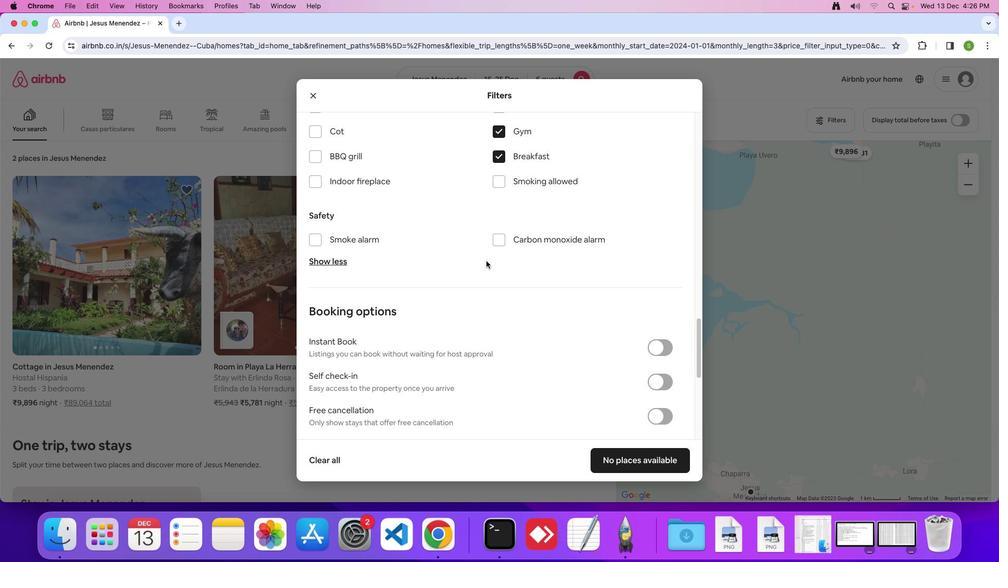
Action: Mouse scrolled (486, 260) with delta (0, 0)
Screenshot: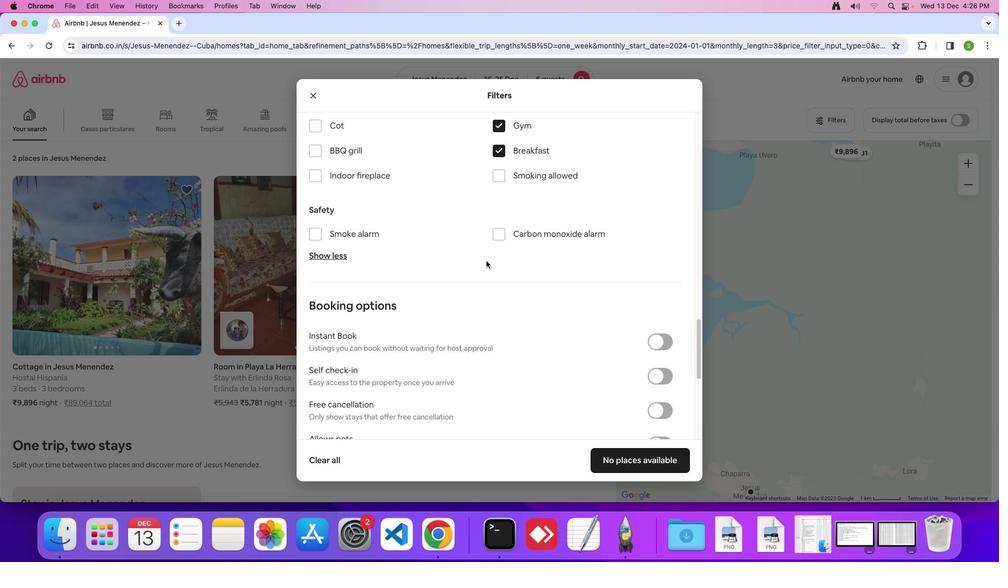 
Action: Mouse scrolled (486, 260) with delta (0, 0)
Screenshot: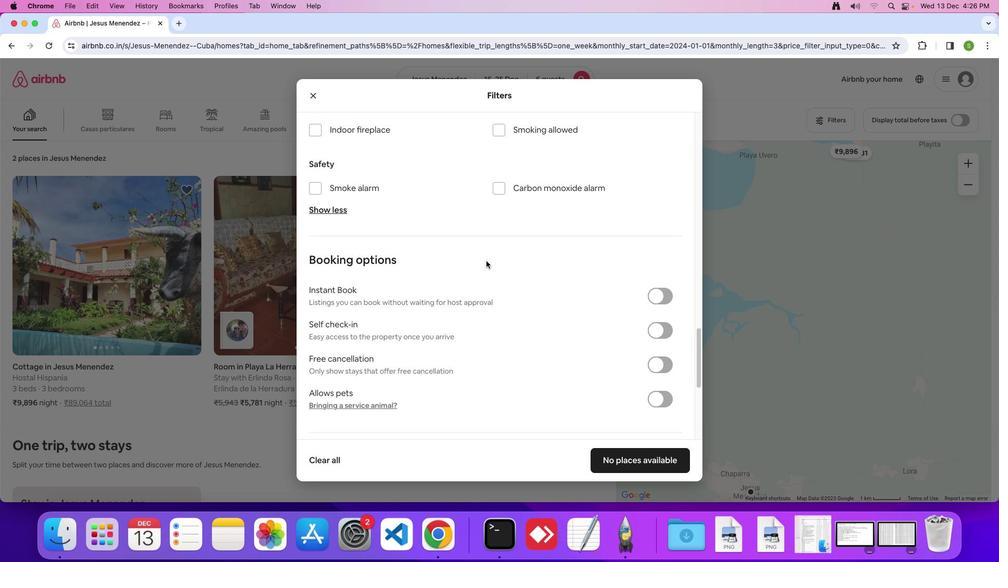 
Action: Mouse moved to (486, 260)
Screenshot: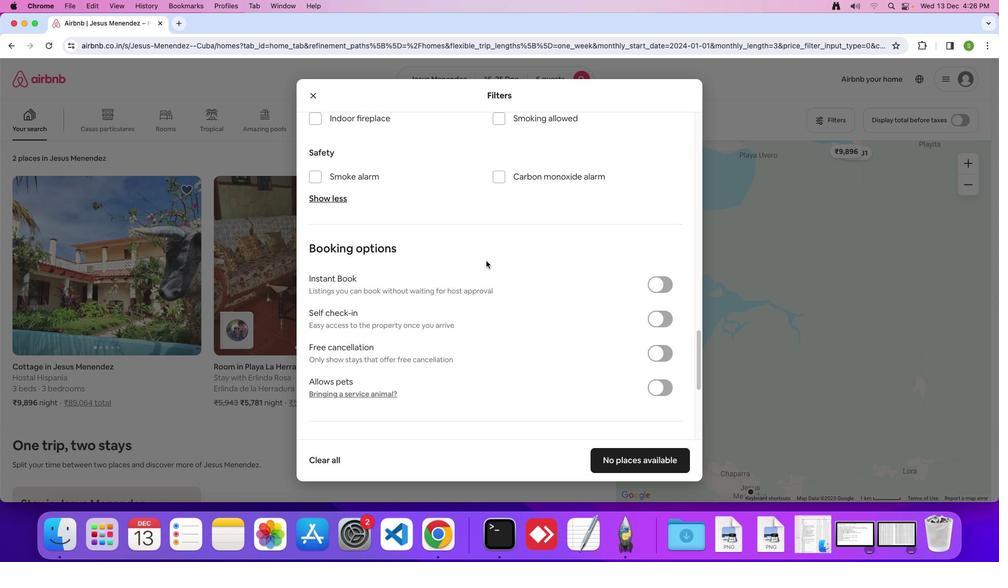 
Action: Mouse scrolled (486, 260) with delta (0, 0)
Screenshot: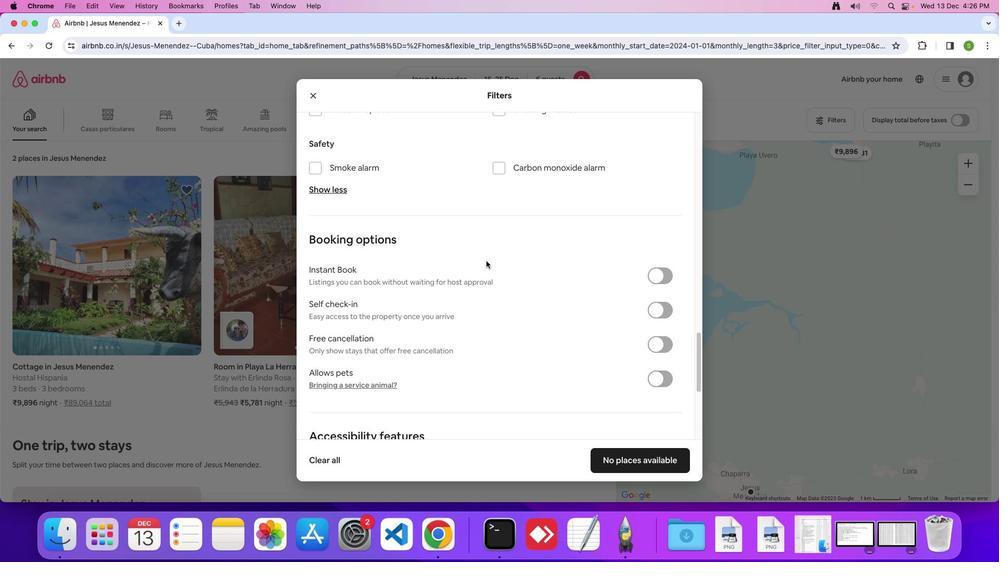 
Action: Mouse scrolled (486, 260) with delta (0, 0)
Screenshot: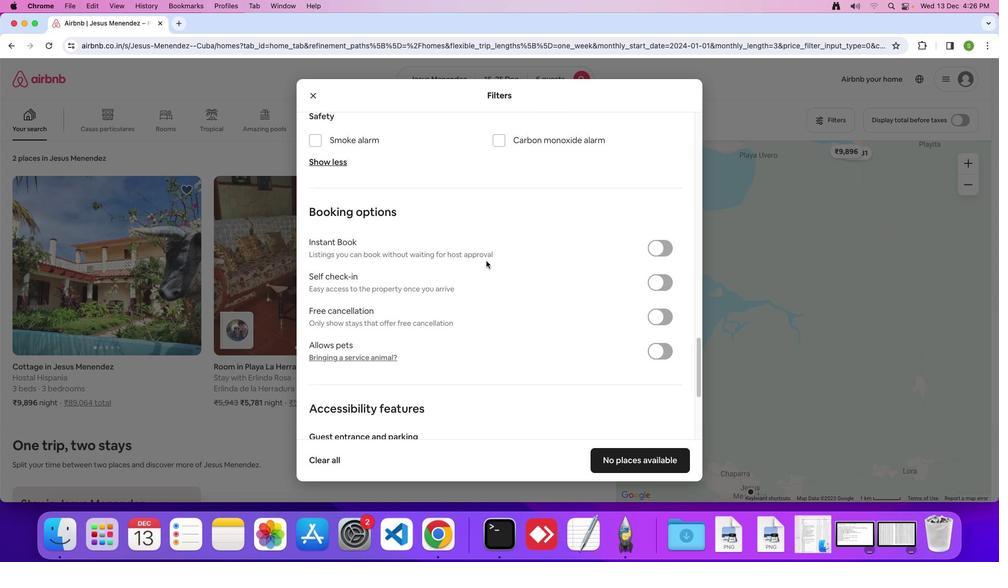 
Action: Mouse scrolled (486, 260) with delta (0, -1)
Screenshot: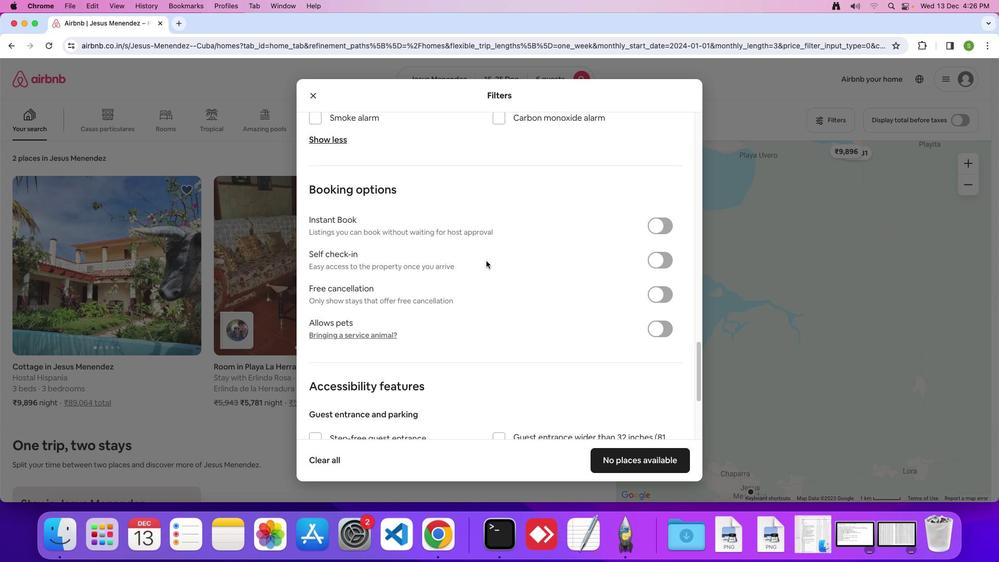
Action: Mouse moved to (486, 260)
Screenshot: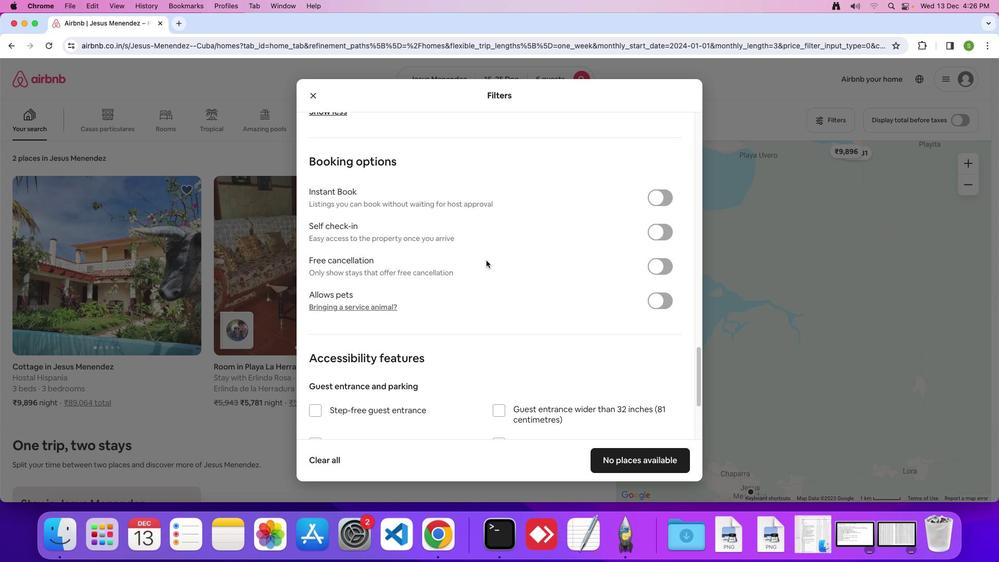 
Action: Mouse scrolled (486, 260) with delta (0, 0)
Screenshot: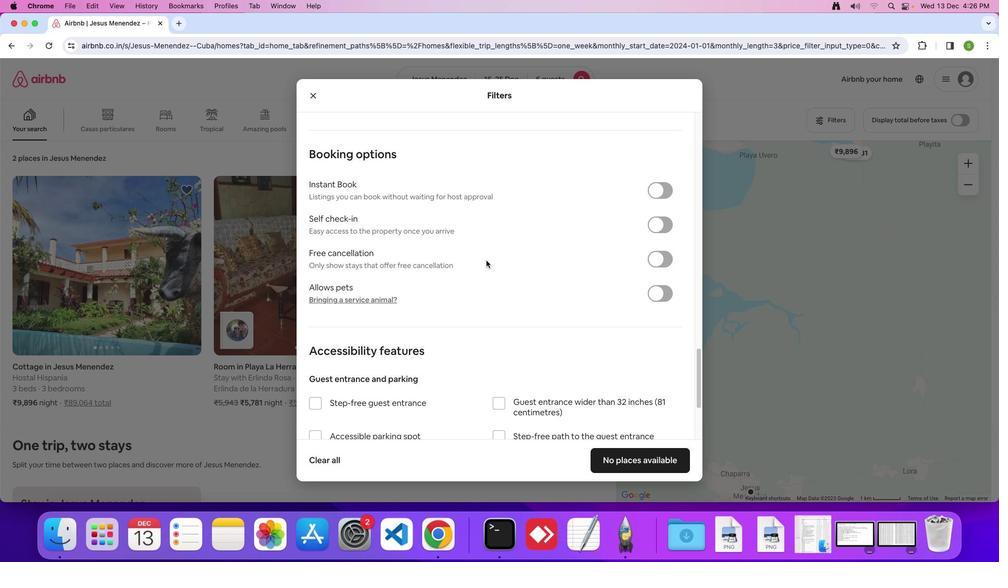 
Action: Mouse scrolled (486, 260) with delta (0, 0)
Screenshot: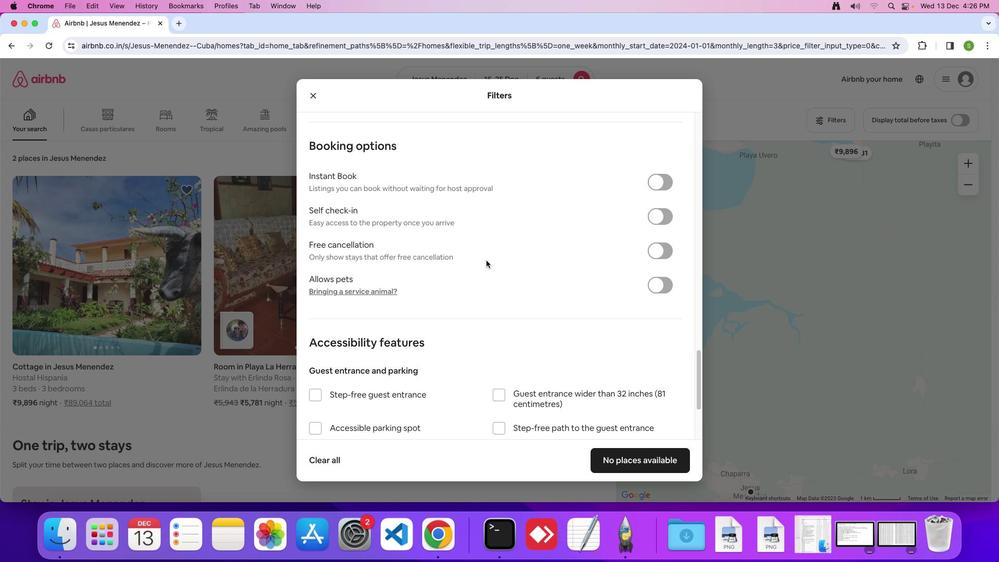 
Action: Mouse scrolled (486, 260) with delta (0, -1)
Screenshot: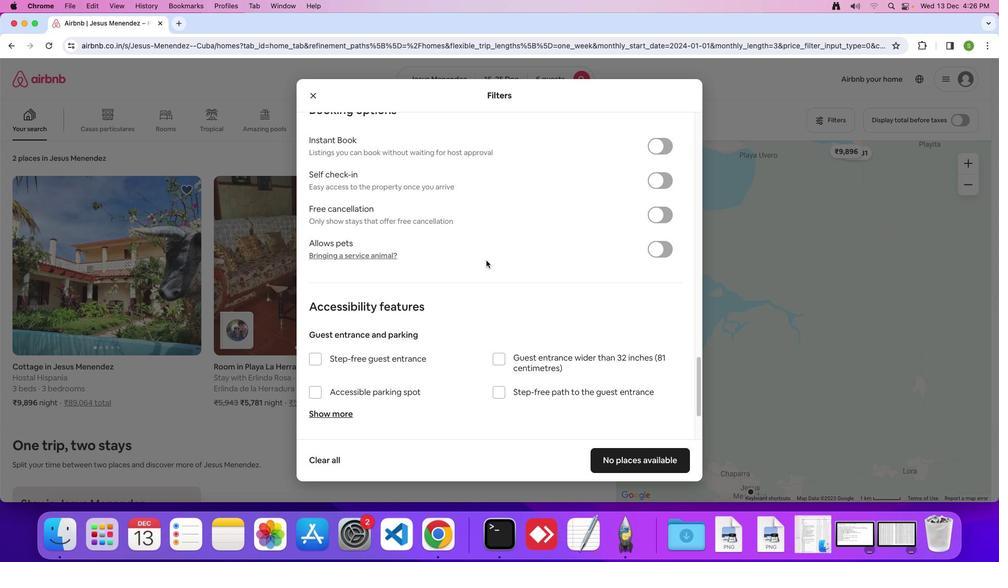 
Action: Mouse scrolled (486, 260) with delta (0, 0)
Screenshot: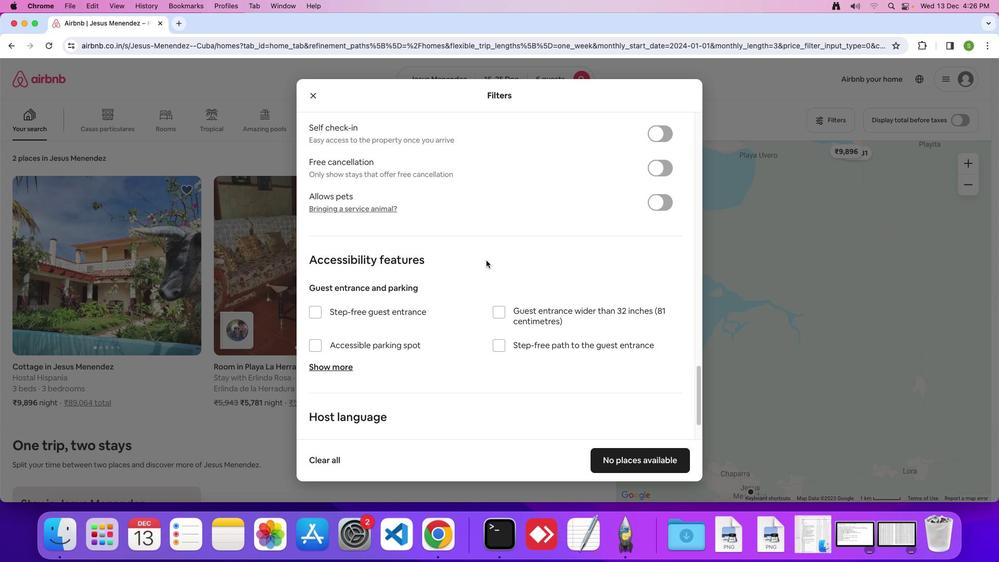 
Action: Mouse scrolled (486, 260) with delta (0, 0)
Screenshot: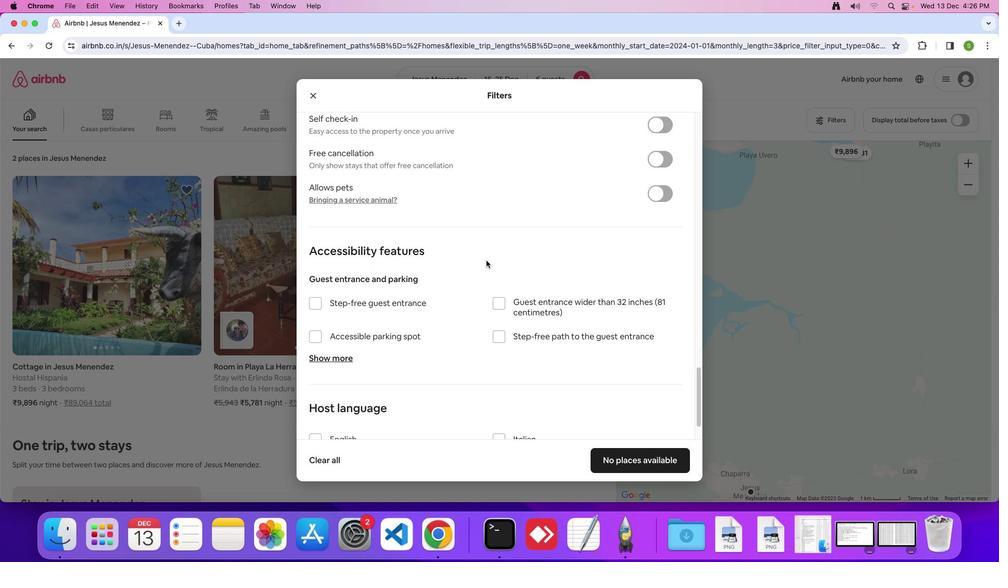 
Action: Mouse scrolled (486, 260) with delta (0, -1)
Screenshot: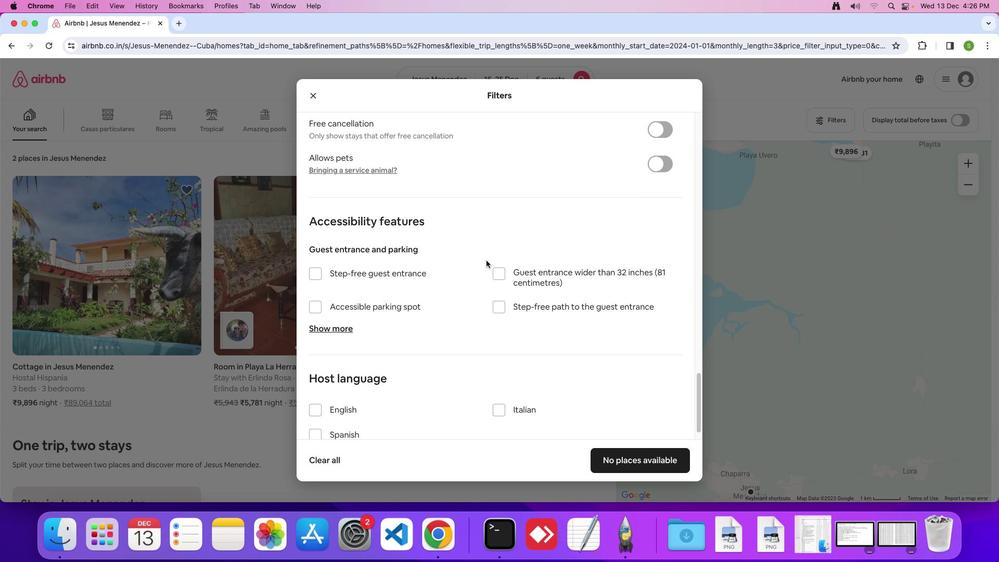 
Action: Mouse scrolled (486, 260) with delta (0, 0)
Screenshot: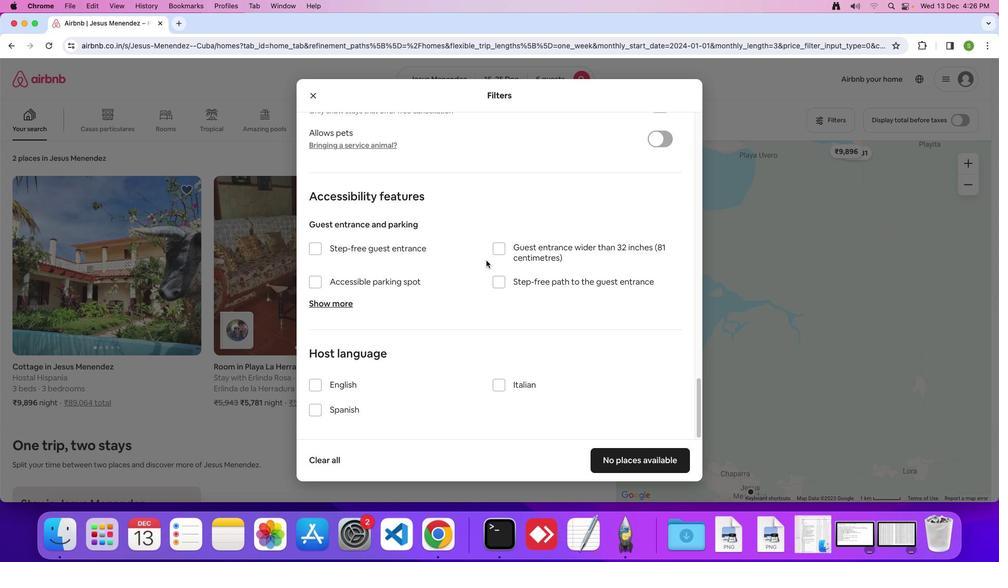 
Action: Mouse scrolled (486, 260) with delta (0, 0)
Screenshot: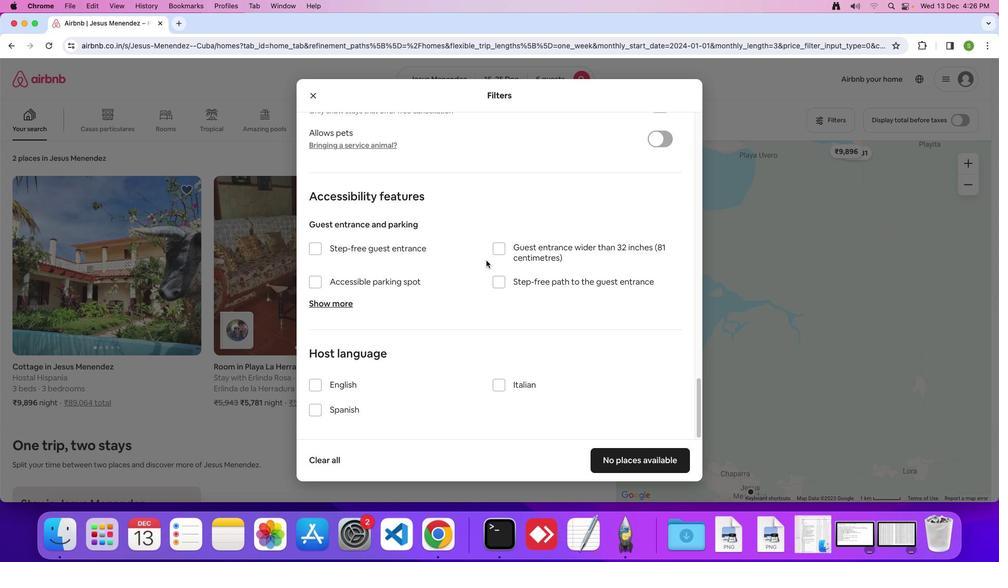 
Action: Mouse scrolled (486, 260) with delta (0, 0)
Screenshot: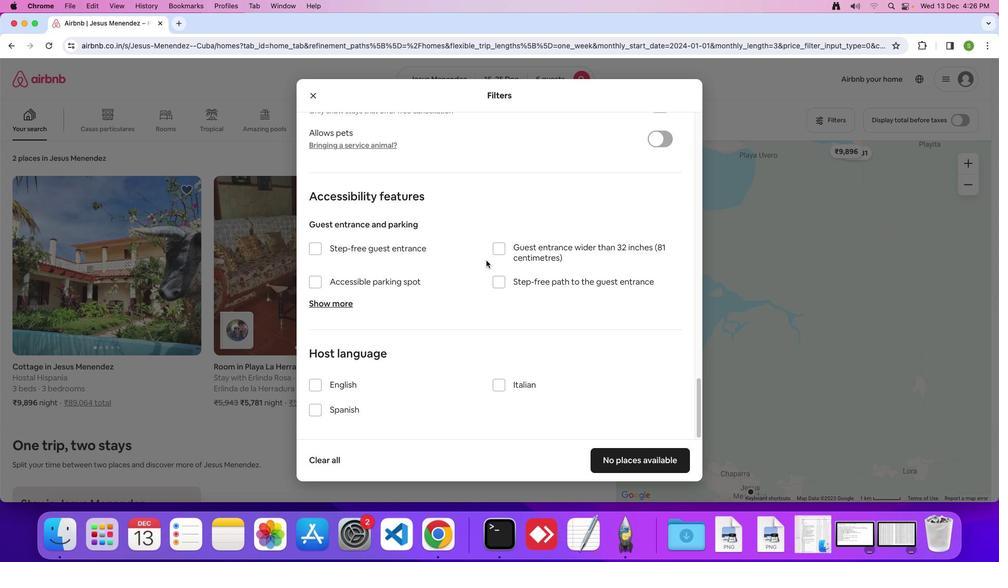 
Action: Mouse moved to (486, 260)
Screenshot: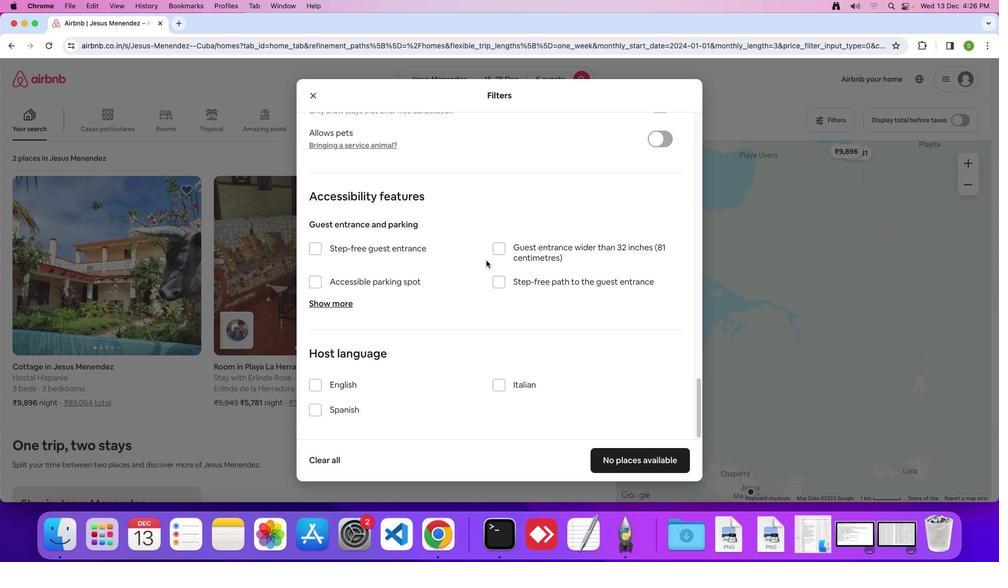 
Action: Mouse scrolled (486, 260) with delta (0, 0)
Screenshot: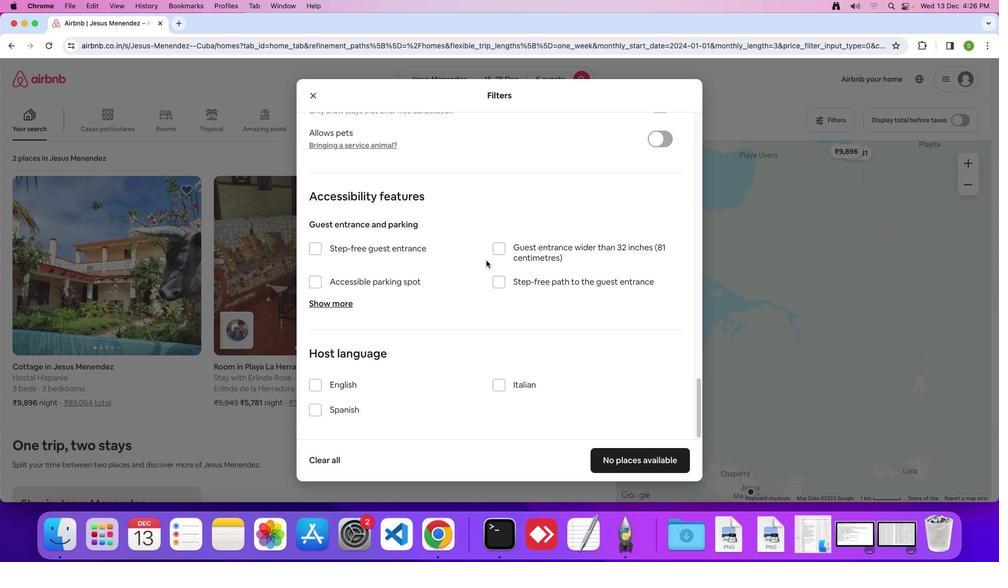 
Action: Mouse moved to (486, 260)
Screenshot: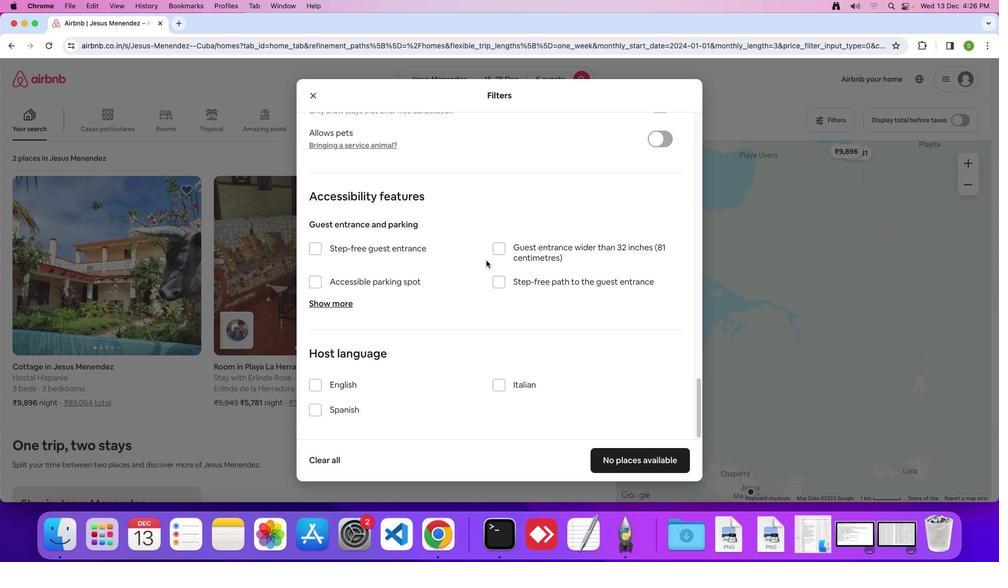 
Action: Mouse scrolled (486, 260) with delta (0, 0)
Screenshot: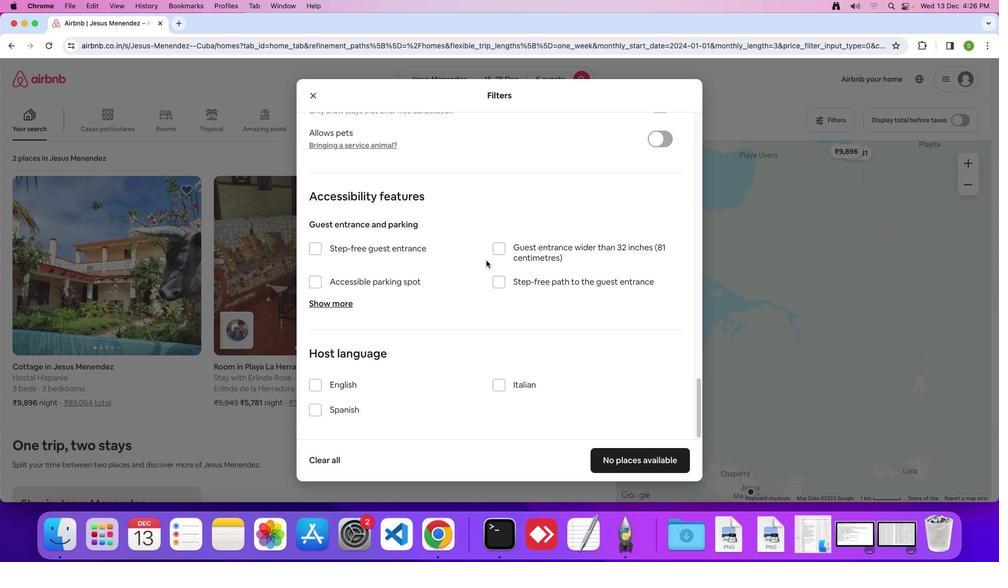 
Action: Mouse moved to (486, 261)
Screenshot: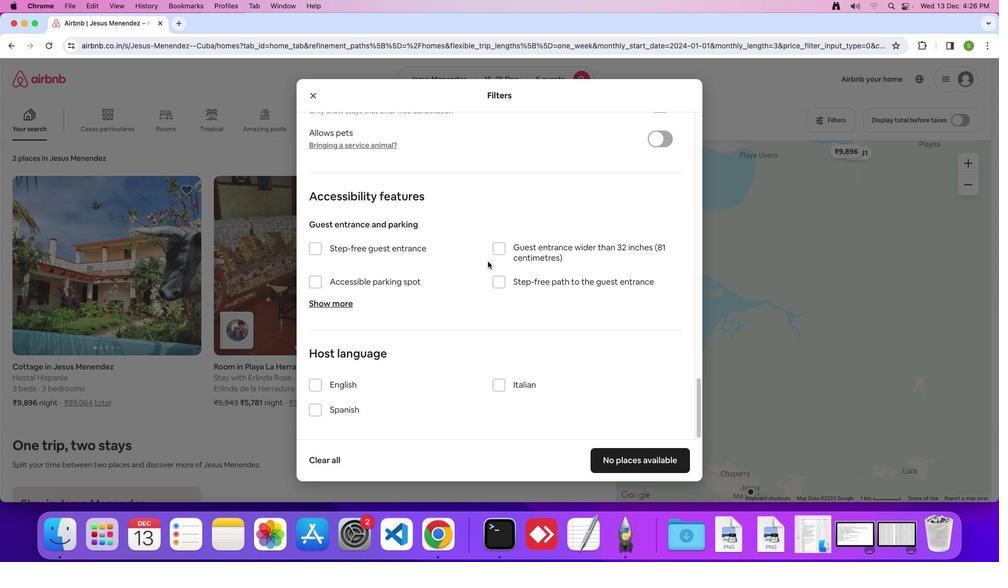 
Action: Mouse scrolled (486, 261) with delta (0, 0)
Screenshot: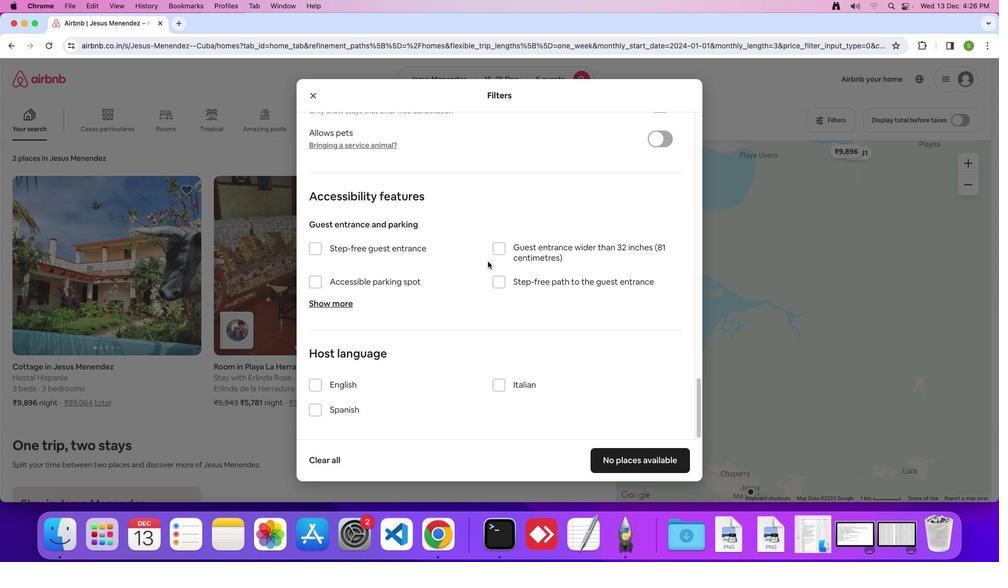 
Action: Mouse scrolled (486, 261) with delta (0, 0)
Screenshot: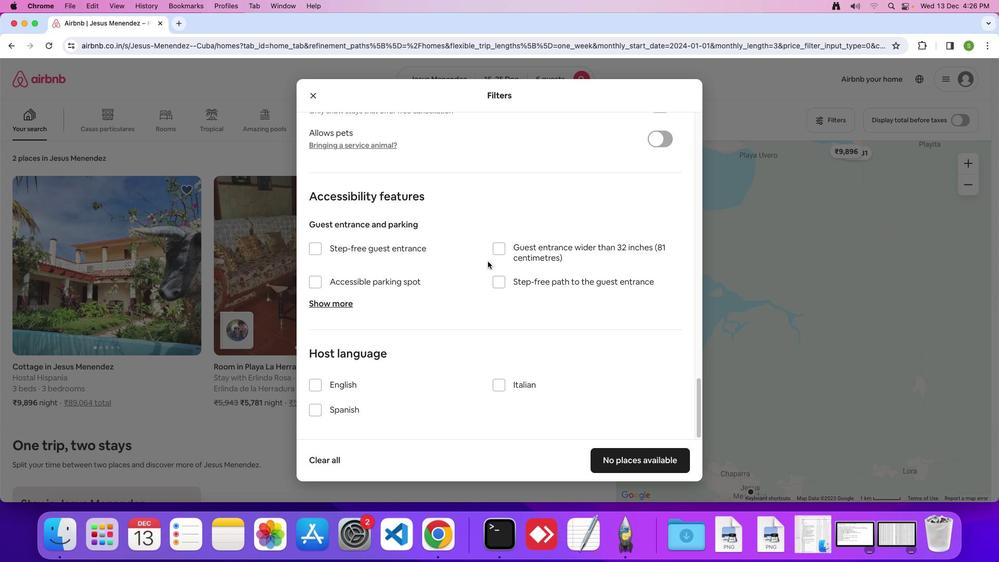 
Action: Mouse moved to (619, 460)
Screenshot: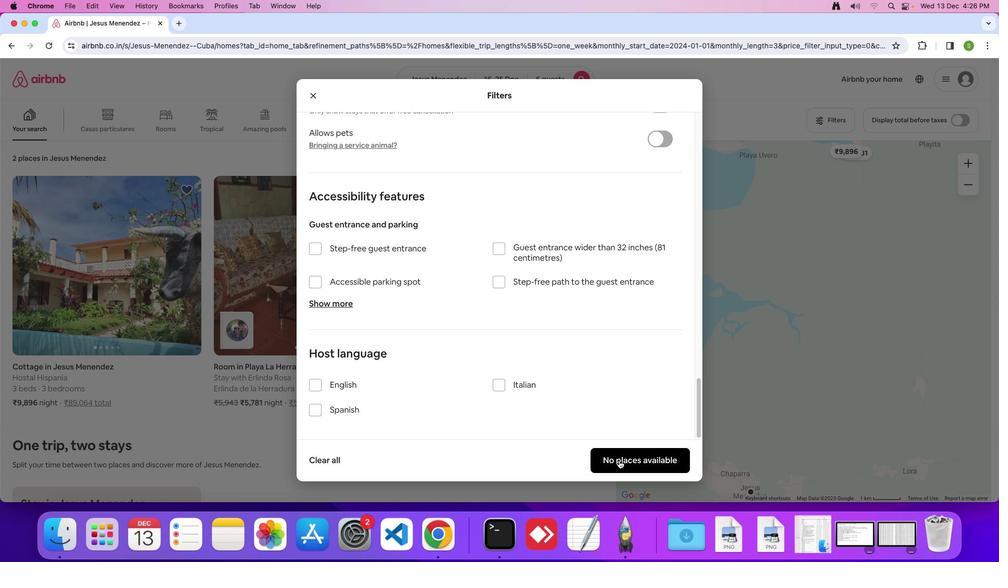 
Action: Mouse pressed left at (619, 460)
Screenshot: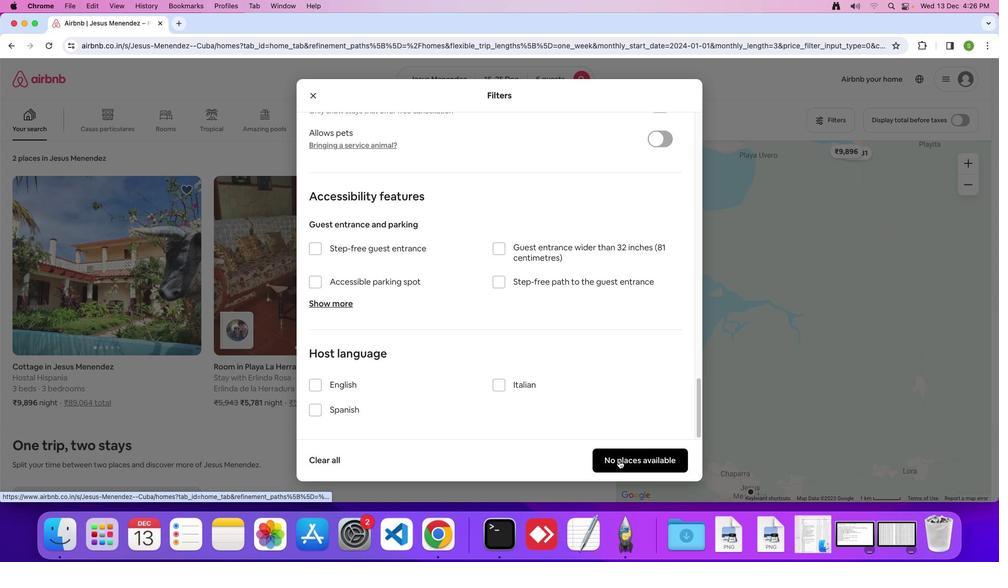 
Action: Mouse moved to (565, 283)
Screenshot: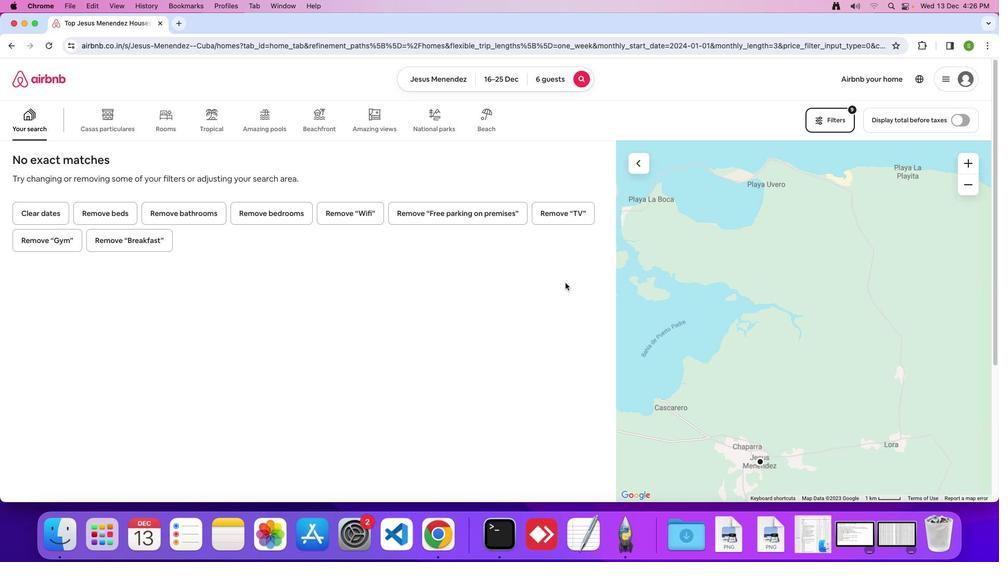 
